 Task: Create Departments Object with fields.
Action: Mouse moved to (633, 39)
Screenshot: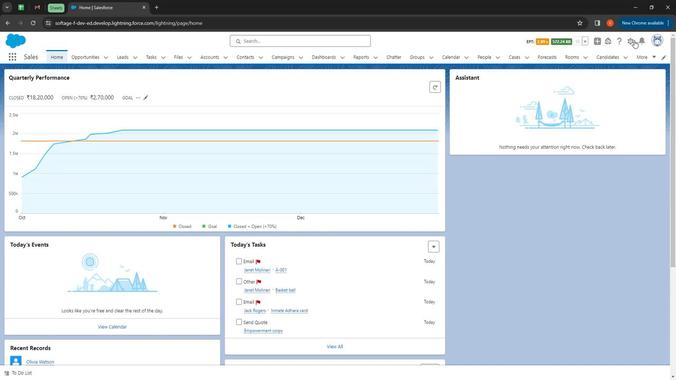 
Action: Mouse pressed left at (633, 39)
Screenshot: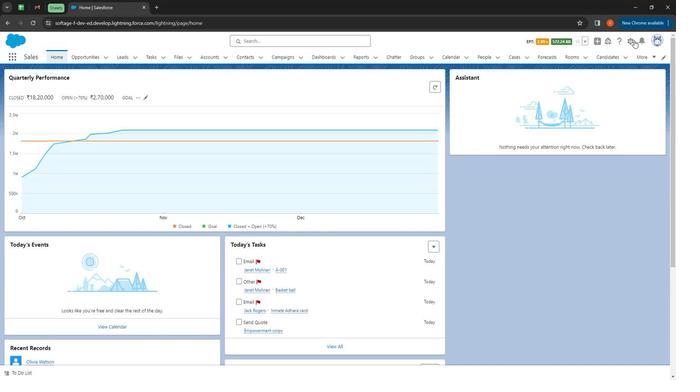 
Action: Mouse moved to (617, 68)
Screenshot: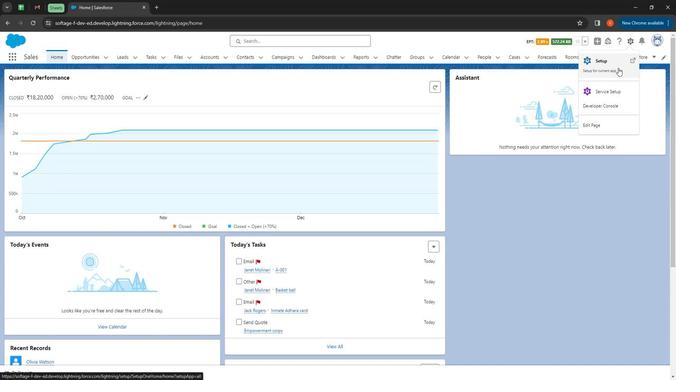 
Action: Mouse pressed left at (617, 68)
Screenshot: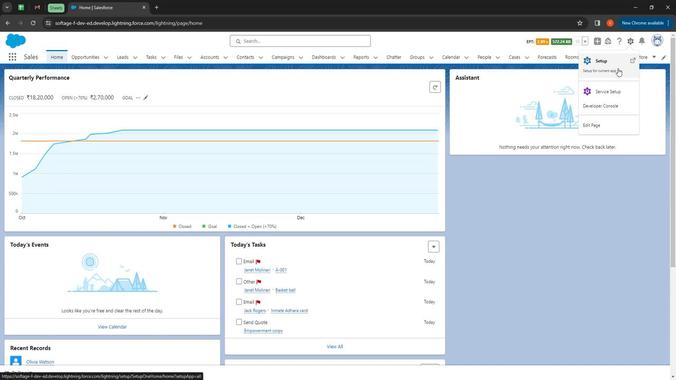 
Action: Mouse moved to (98, 59)
Screenshot: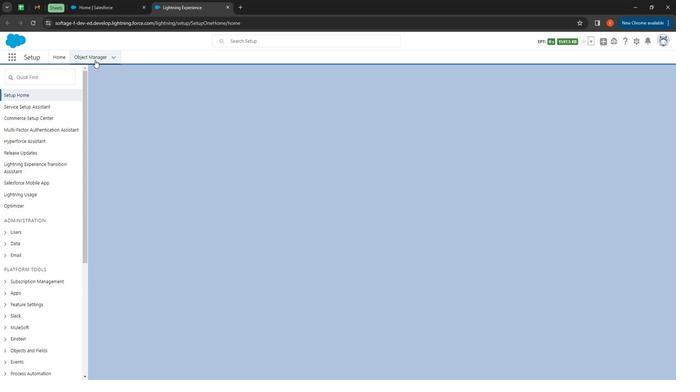 
Action: Mouse pressed left at (98, 59)
Screenshot: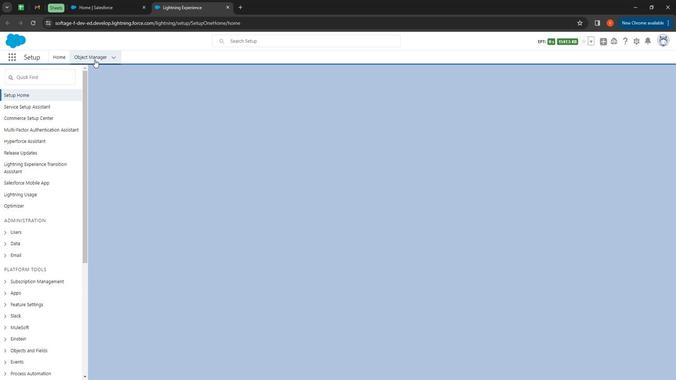 
Action: Mouse moved to (89, 59)
Screenshot: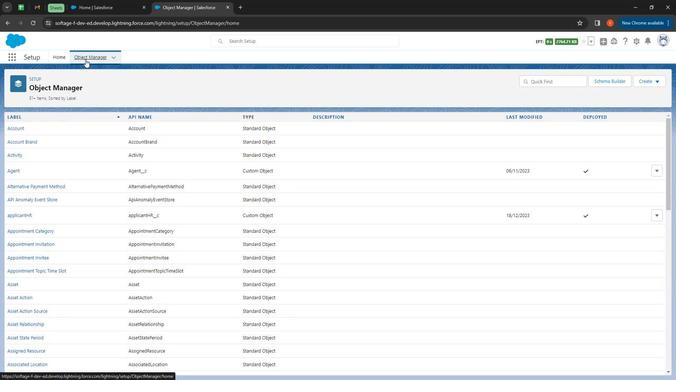 
Action: Mouse pressed left at (89, 59)
Screenshot: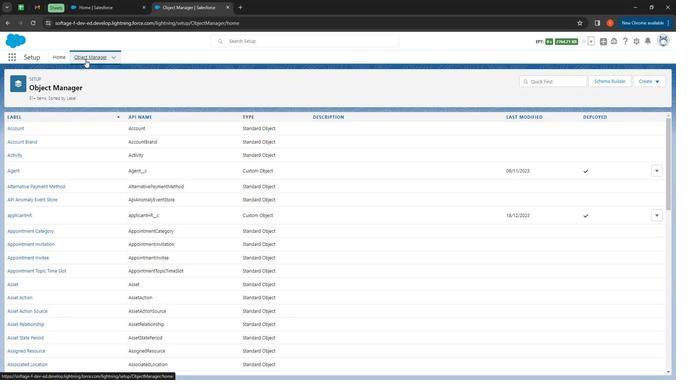 
Action: Mouse moved to (637, 80)
Screenshot: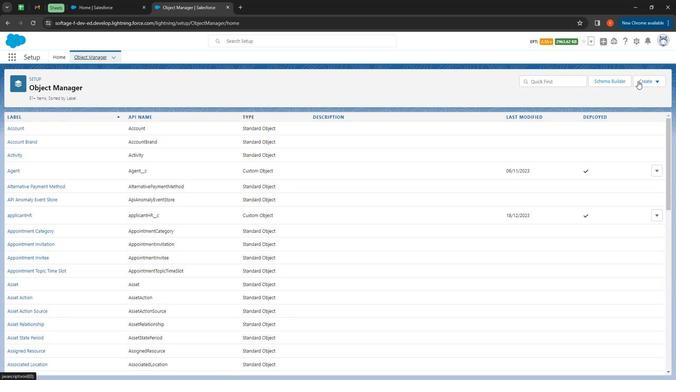 
Action: Mouse pressed left at (637, 80)
Screenshot: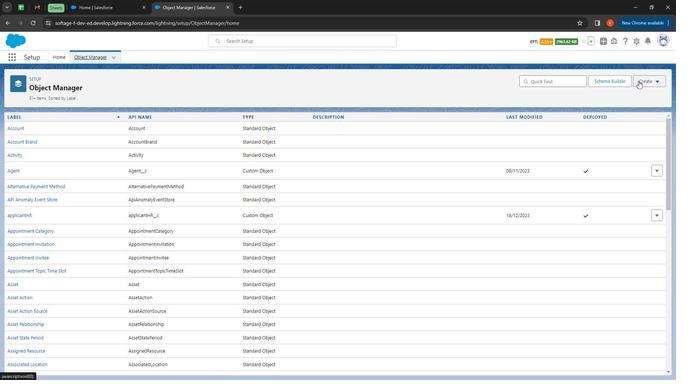 
Action: Mouse moved to (618, 105)
Screenshot: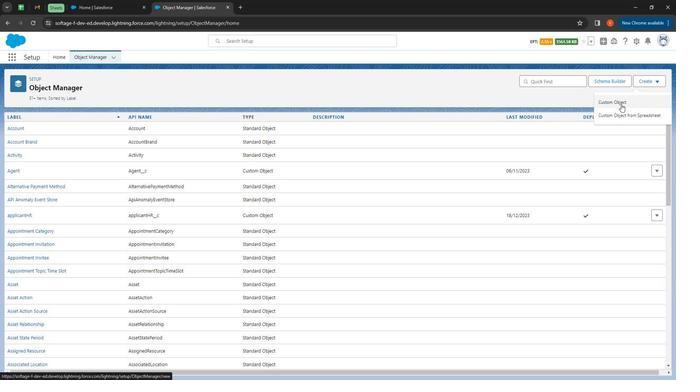 
Action: Mouse pressed left at (618, 105)
Screenshot: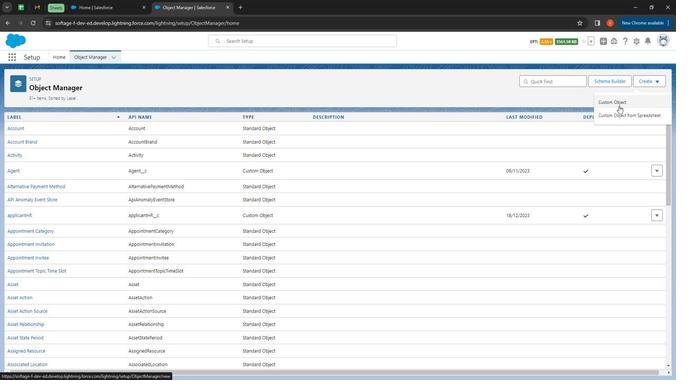 
Action: Mouse moved to (168, 178)
Screenshot: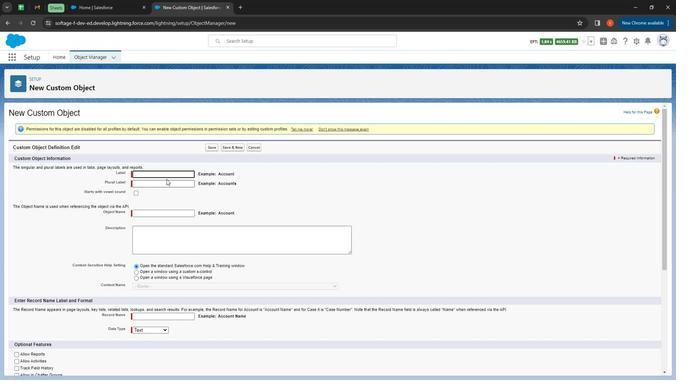 
Action: Mouse pressed left at (168, 178)
Screenshot: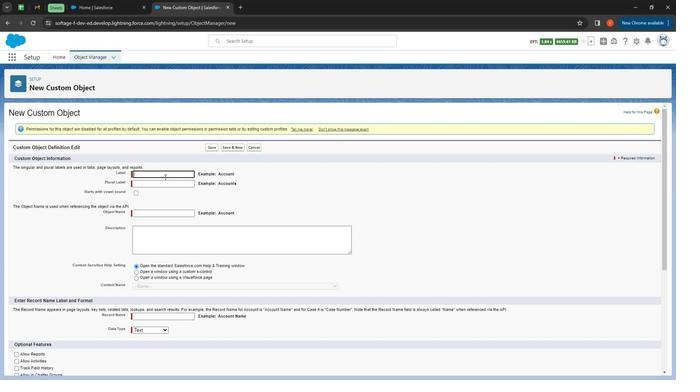 
Action: Key pressed <Key.shift>
Screenshot: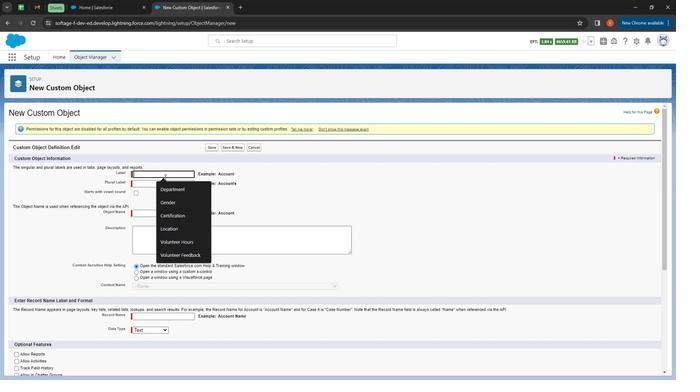 
Action: Mouse moved to (141, 159)
Screenshot: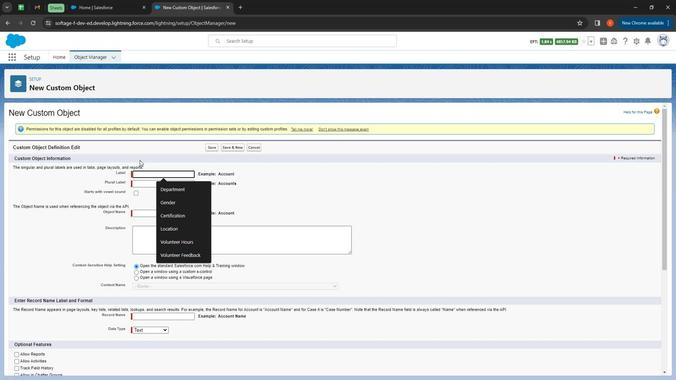 
Action: Key pressed Department
Screenshot: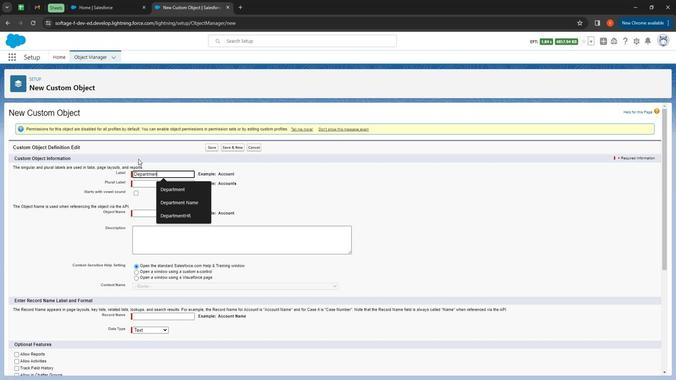 
Action: Mouse moved to (143, 185)
Screenshot: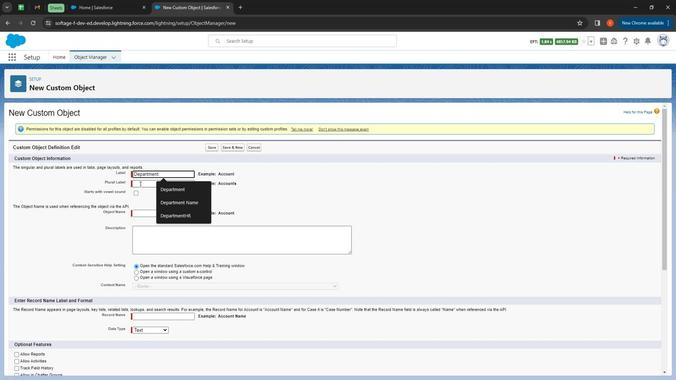 
Action: Mouse pressed left at (143, 185)
Screenshot: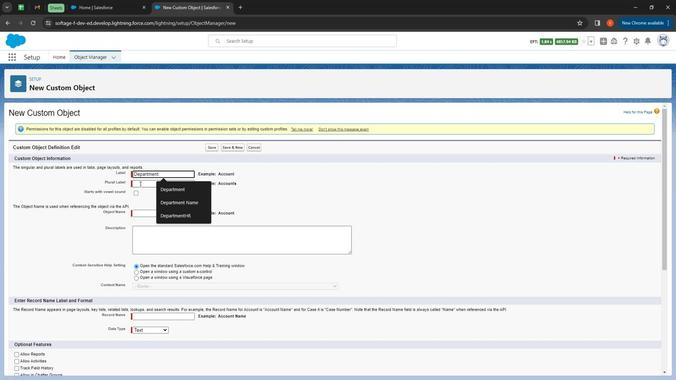 
Action: Key pressed <Key.shift>
Screenshot: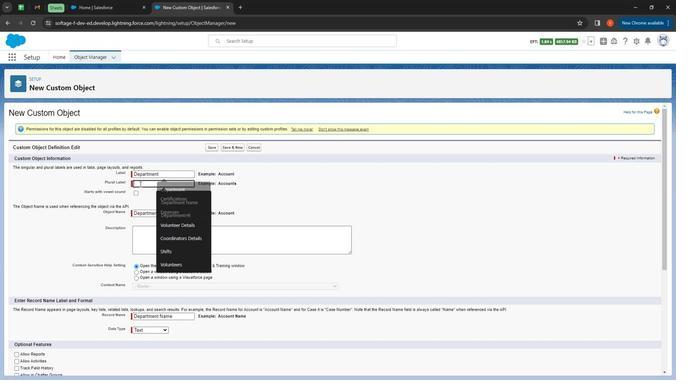 
Action: Mouse moved to (139, 183)
Screenshot: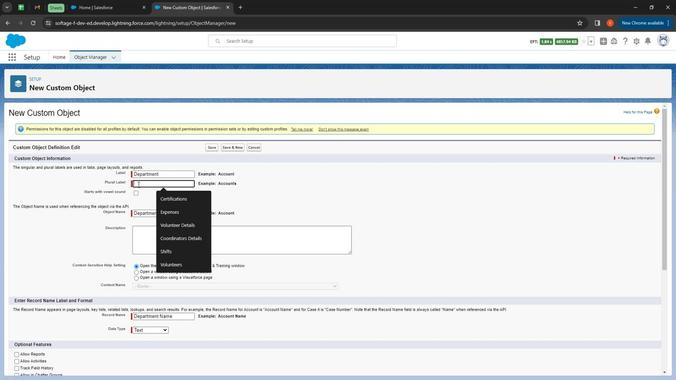 
Action: Key pressed D 385, 499)
Screenshot: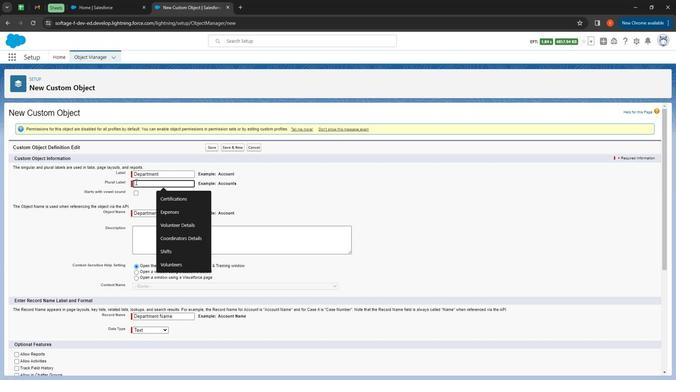 
Action: Mouse moved to (138, 182)
Screenshot: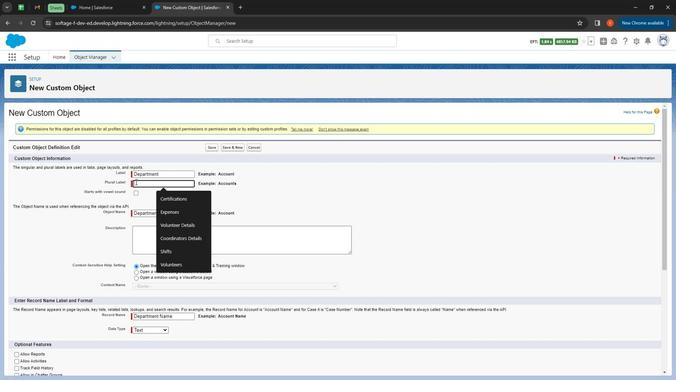 
Action: Key pressed epartments
Screenshot: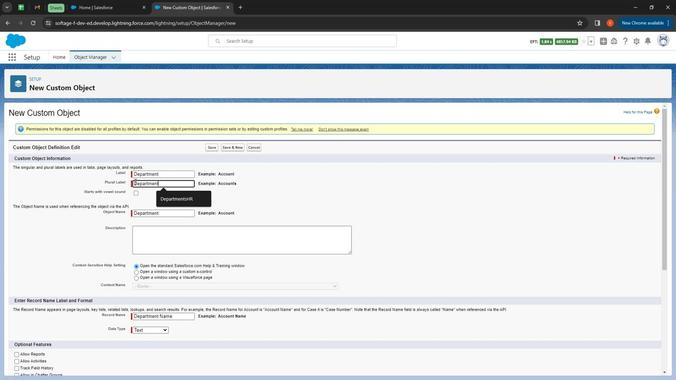 
Action: Mouse moved to (151, 200)
Screenshot: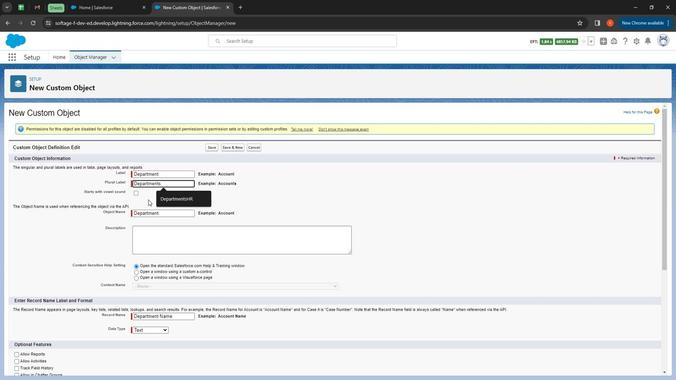 
Action: Mouse scrolled (151, 200) with delta (0, 0)
Screenshot: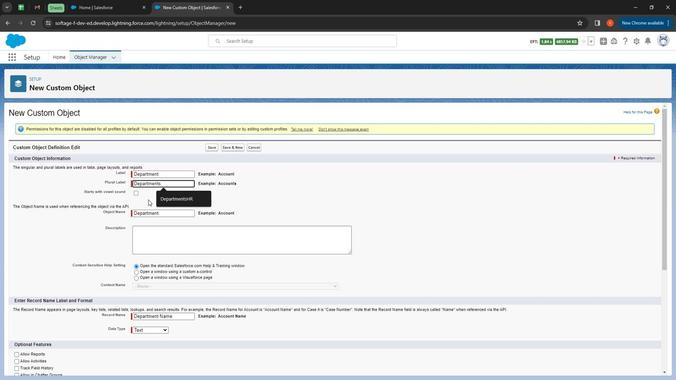 
Action: Mouse moved to (152, 201)
Screenshot: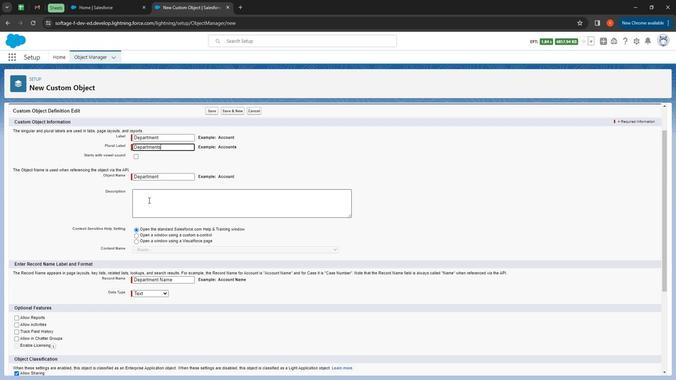 
Action: Mouse pressed left at (152, 201)
Screenshot: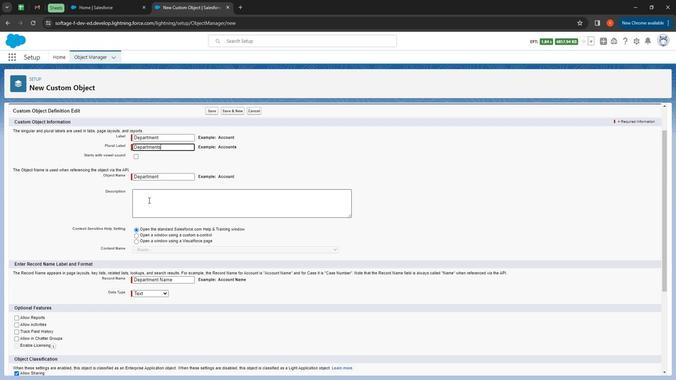 
Action: Key pressed <Key.shift>
Screenshot: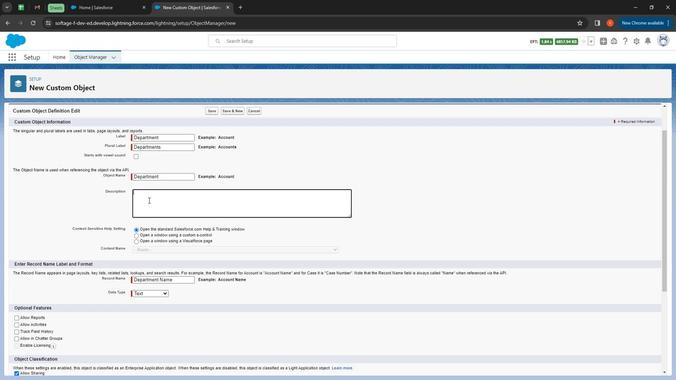 
Action: Mouse moved to (142, 196)
Screenshot: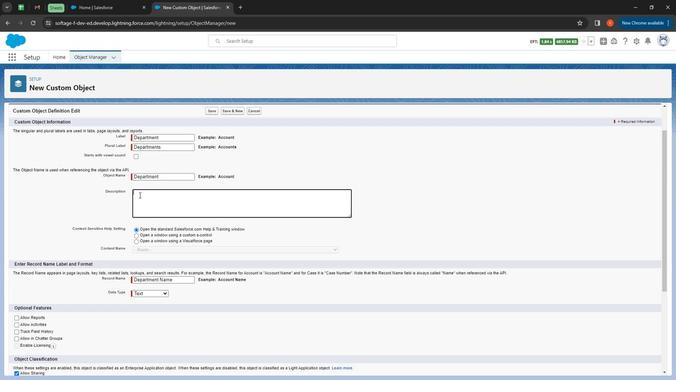 
Action: Key pressed Department<Key.space>is<Key.space>custom<Key.space>object<Key.space>used<Key.space>in<Key.space>salesforce<Key.space>custom<Key.space>application<Key.space><Key.shift>Expense<Key.space><Key.shift>Tracker
Screenshot: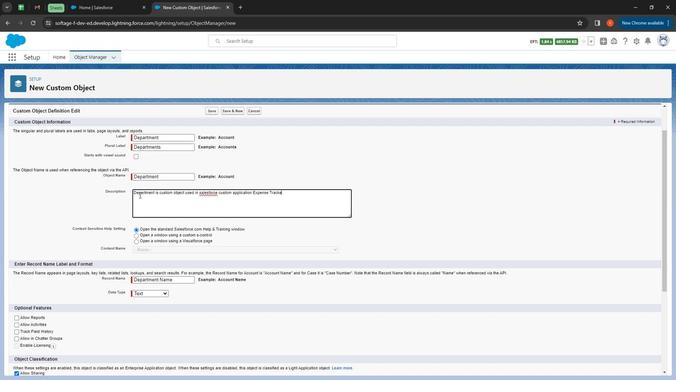 
Action: Mouse moved to (212, 194)
Screenshot: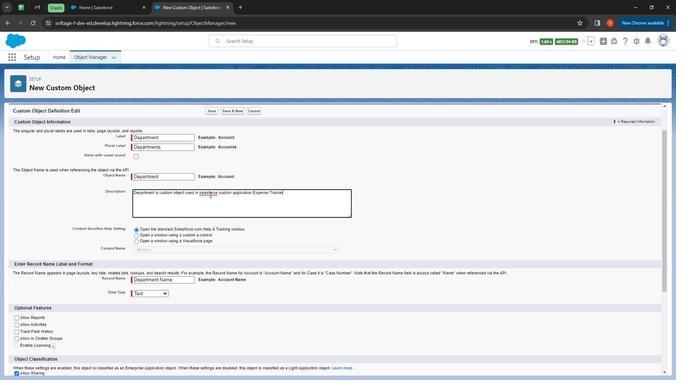 
Action: Mouse pressed right at (212, 194)
Screenshot: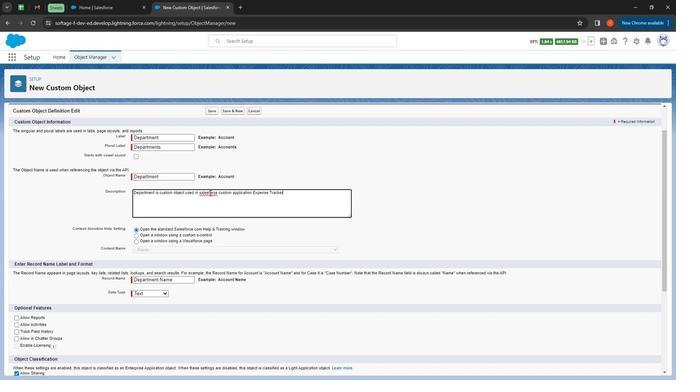 
Action: Mouse moved to (236, 197)
Screenshot: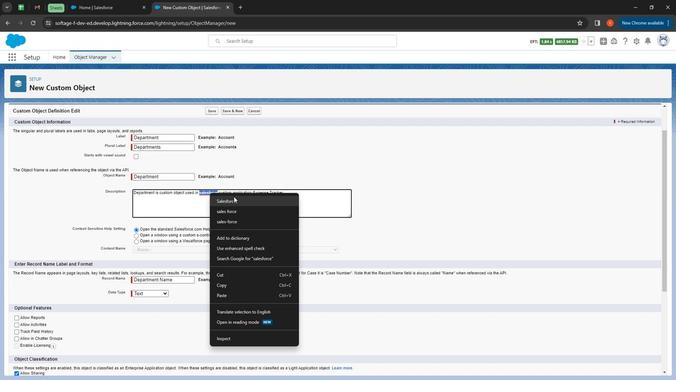 
Action: Mouse pressed left at (236, 197)
Screenshot: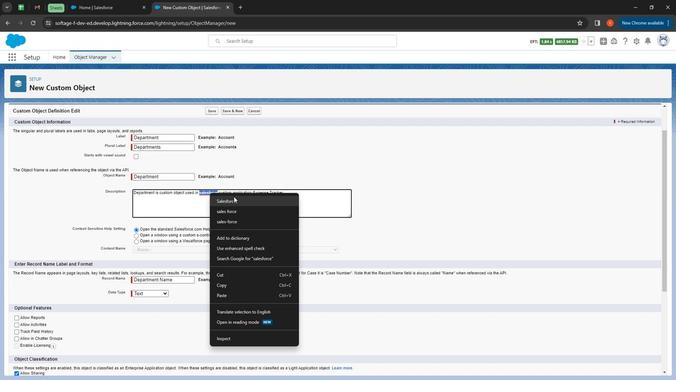 
Action: Mouse moved to (151, 258)
Screenshot: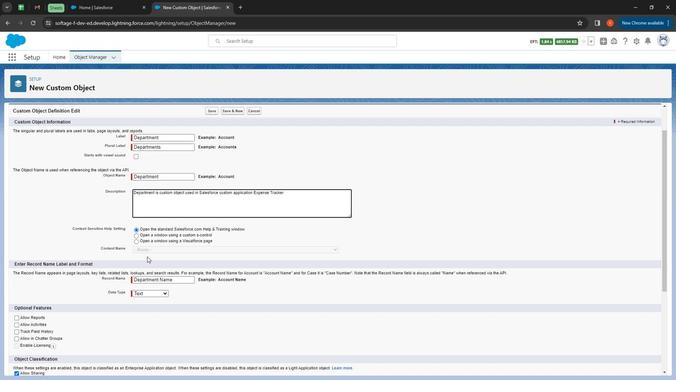 
Action: Mouse scrolled (151, 258) with delta (0, 0)
Screenshot: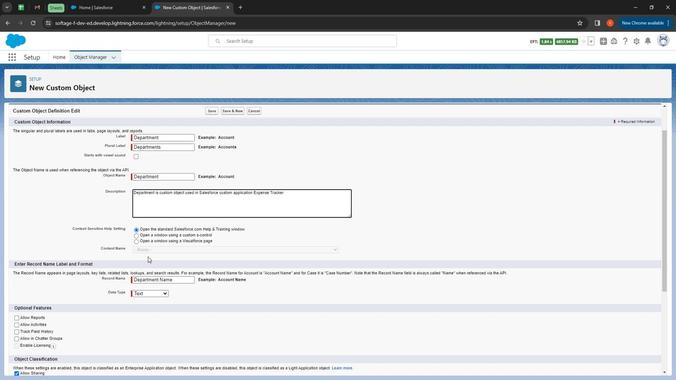 
Action: Mouse scrolled (151, 258) with delta (0, 0)
Screenshot: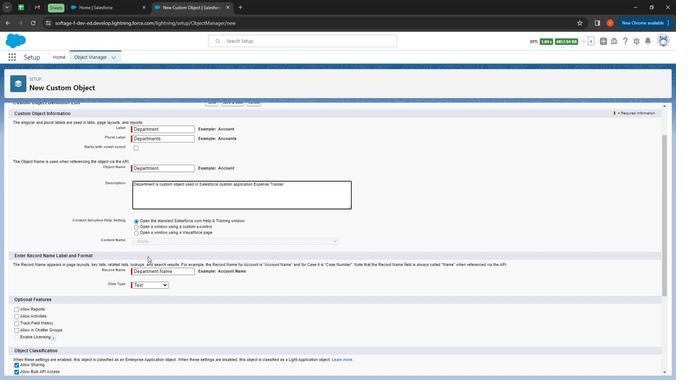 
Action: Mouse scrolled (151, 258) with delta (0, 0)
Screenshot: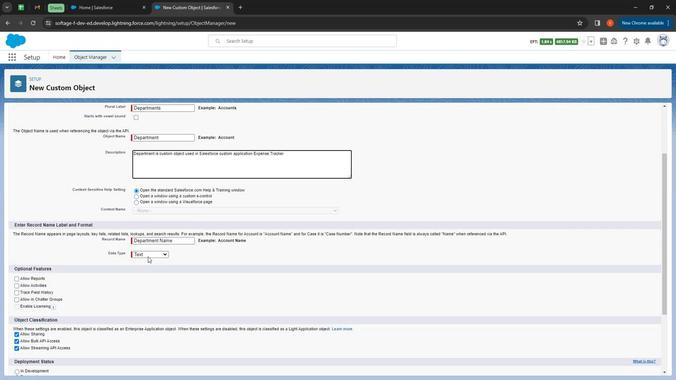
Action: Mouse moved to (34, 209)
Screenshot: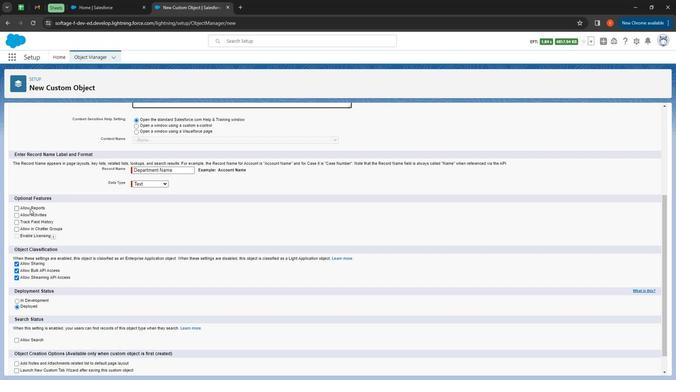 
Action: Mouse pressed left at (34, 209)
Screenshot: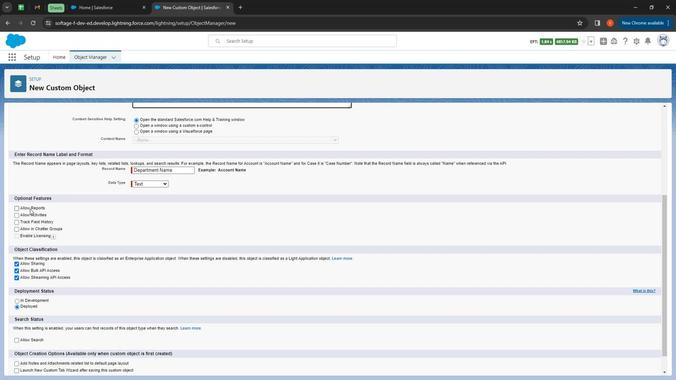 
Action: Mouse moved to (39, 216)
Screenshot: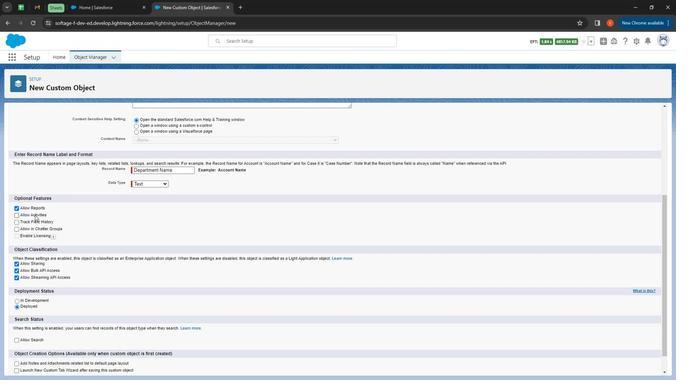 
Action: Mouse pressed left at (39, 216)
Screenshot: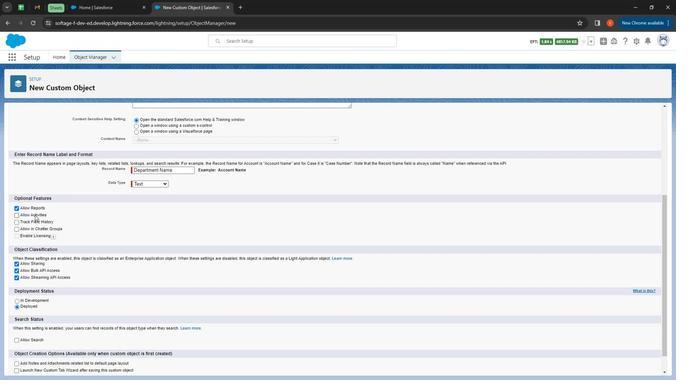 
Action: Mouse moved to (42, 223)
Screenshot: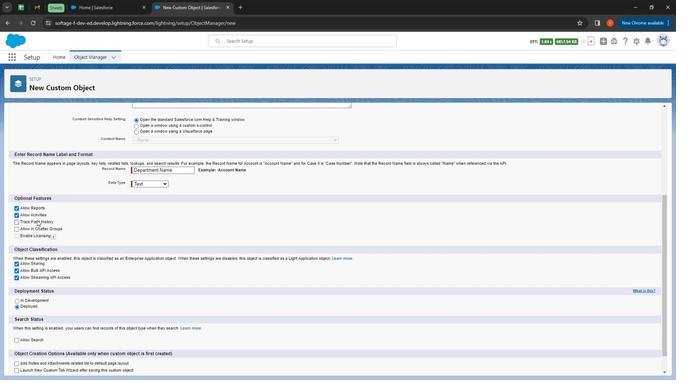 
Action: Mouse pressed left at (42, 223)
Screenshot: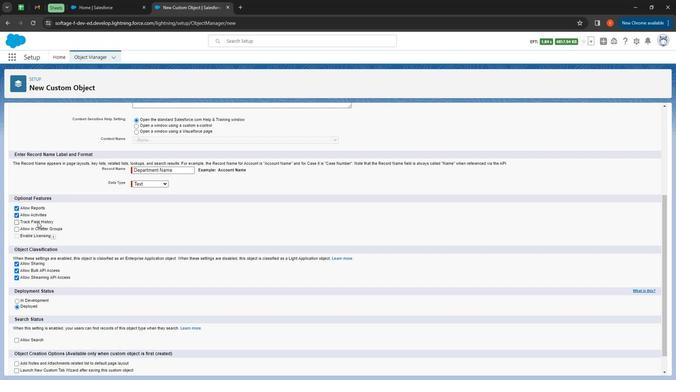 
Action: Mouse moved to (42, 229)
Screenshot: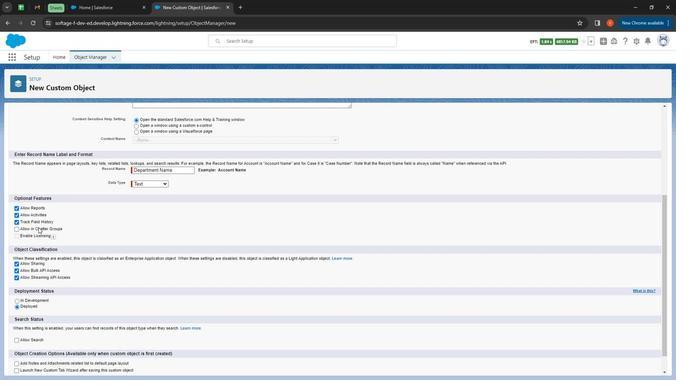 
Action: Mouse pressed left at (42, 229)
Screenshot: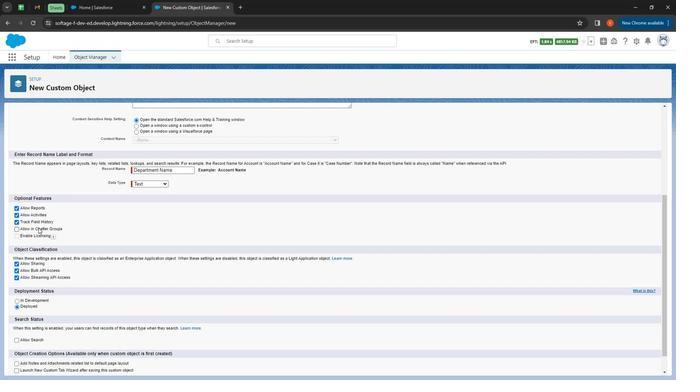 
Action: Mouse moved to (70, 239)
Screenshot: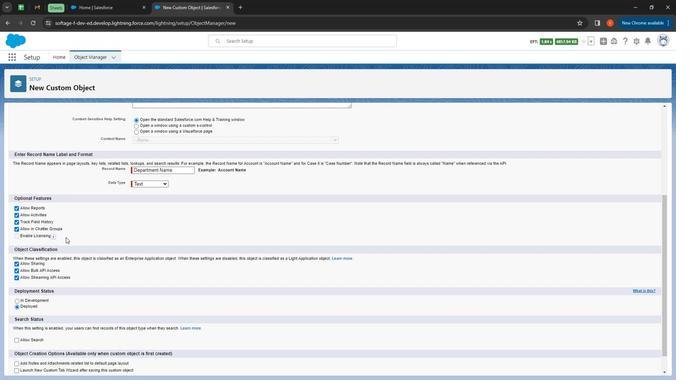 
Action: Mouse scrolled (70, 239) with delta (0, 0)
Screenshot: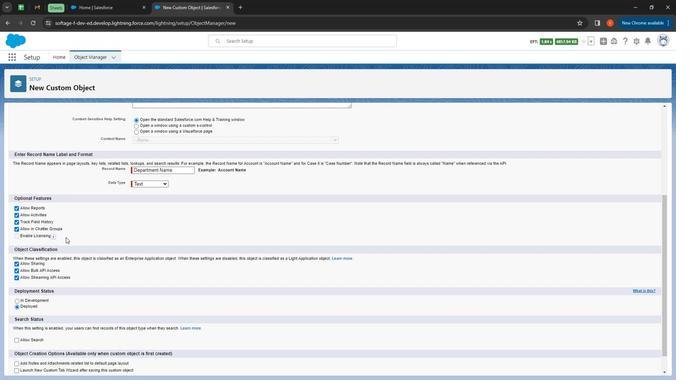 
Action: Mouse moved to (71, 240)
Screenshot: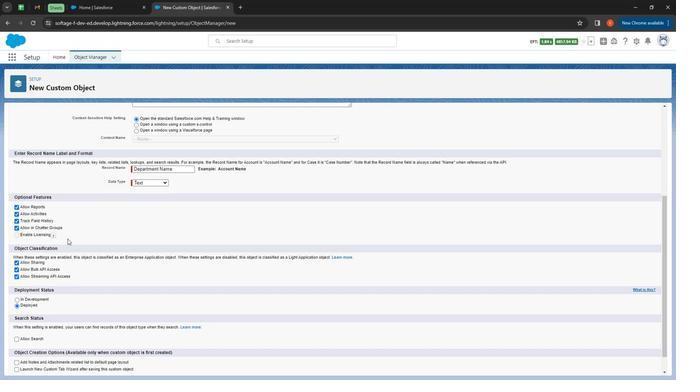 
Action: Mouse scrolled (71, 240) with delta (0, 0)
Screenshot: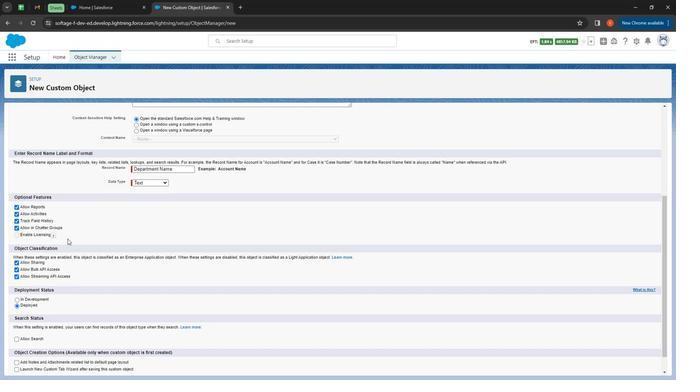 
Action: Mouse moved to (73, 241)
Screenshot: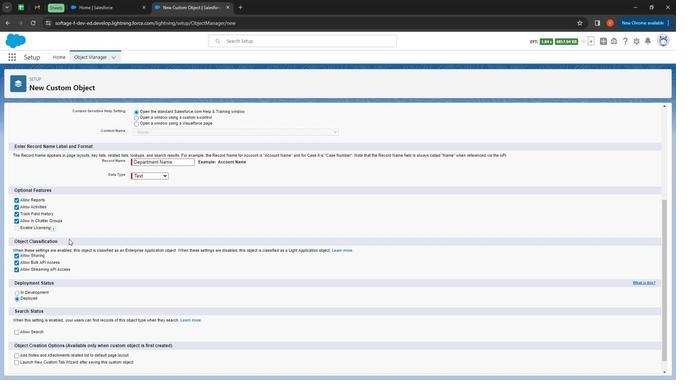 
Action: Mouse scrolled (73, 240) with delta (0, 0)
Screenshot: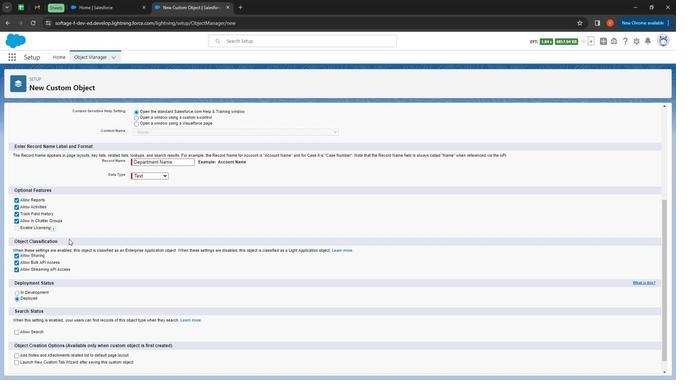 
Action: Mouse moved to (34, 321)
Screenshot: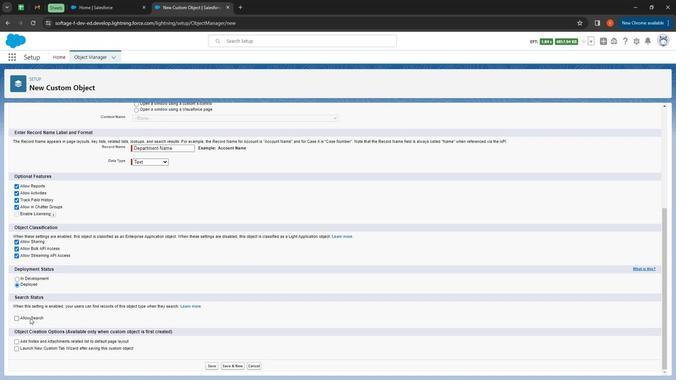 
Action: Mouse pressed left at (34, 321)
Screenshot: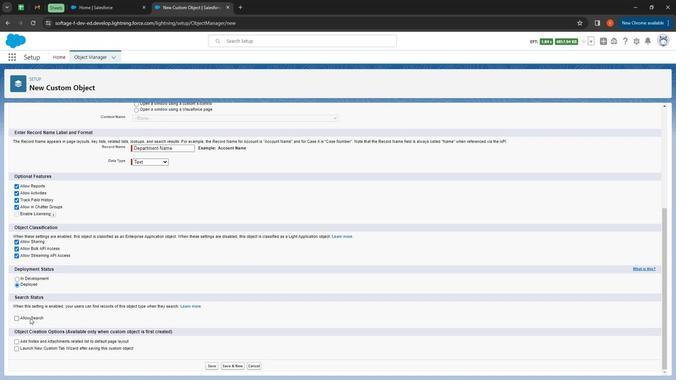 
Action: Mouse moved to (213, 370)
Screenshot: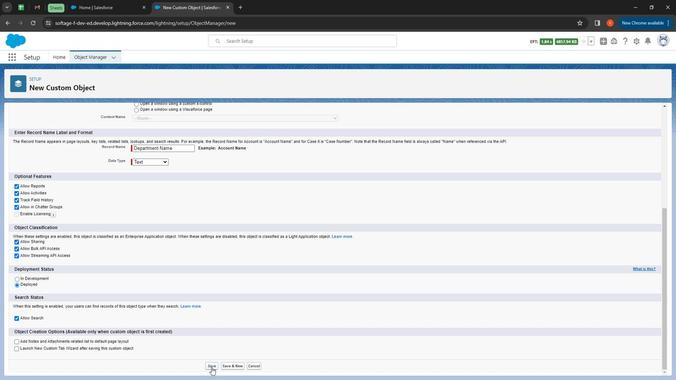 
Action: Mouse pressed left at (213, 370)
Screenshot: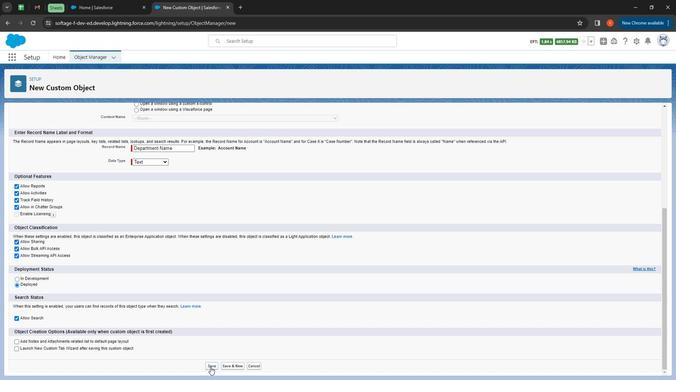 
Action: Mouse moved to (69, 129)
Screenshot: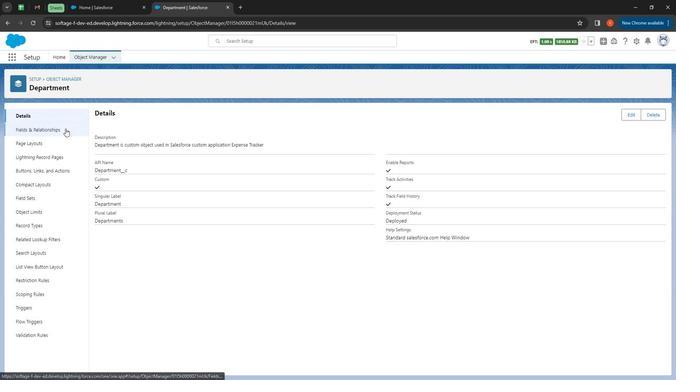 
Action: Mouse pressed left at (69, 129)
Screenshot: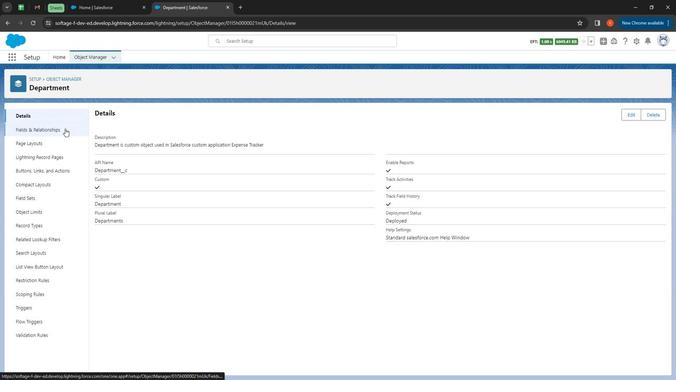 
Action: Mouse moved to (517, 117)
Screenshot: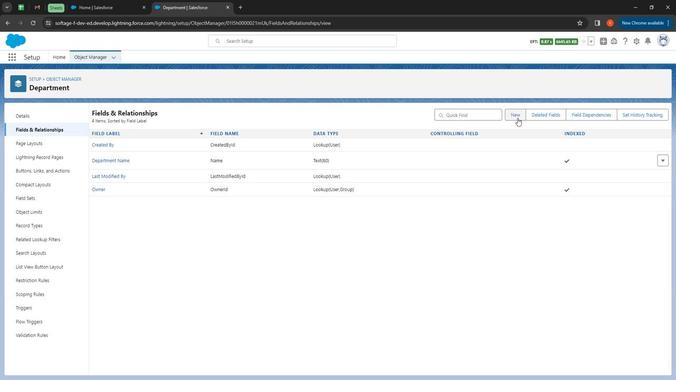 
Action: Mouse pressed left at (517, 117)
Screenshot: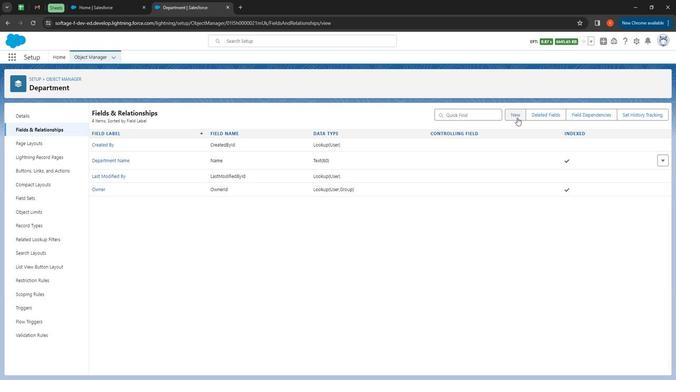 
Action: Mouse moved to (224, 203)
Screenshot: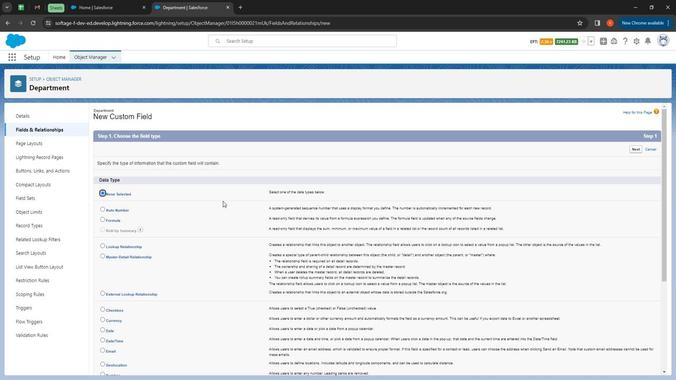 
Action: Mouse scrolled (224, 203) with delta (0, 0)
Screenshot: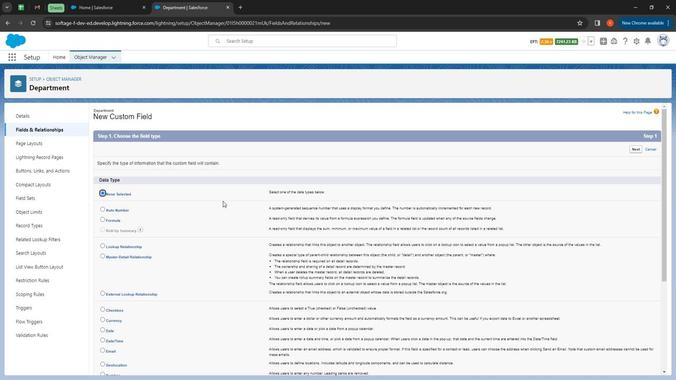 
Action: Mouse moved to (128, 209)
Screenshot: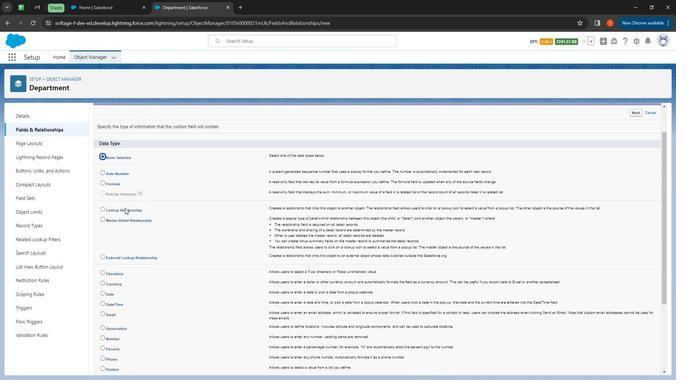 
Action: Mouse pressed left at (128, 209)
Screenshot: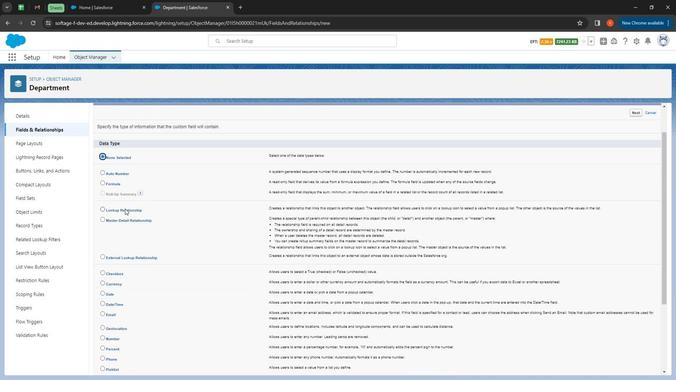 
Action: Mouse moved to (433, 265)
Screenshot: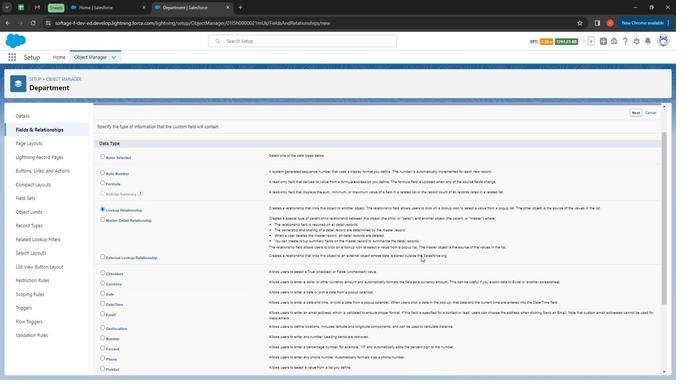 
Action: Mouse scrolled (433, 265) with delta (0, 0)
Screenshot: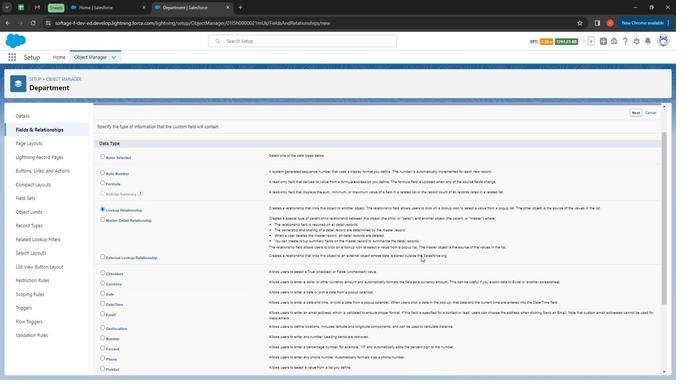 
Action: Mouse moved to (478, 292)
Screenshot: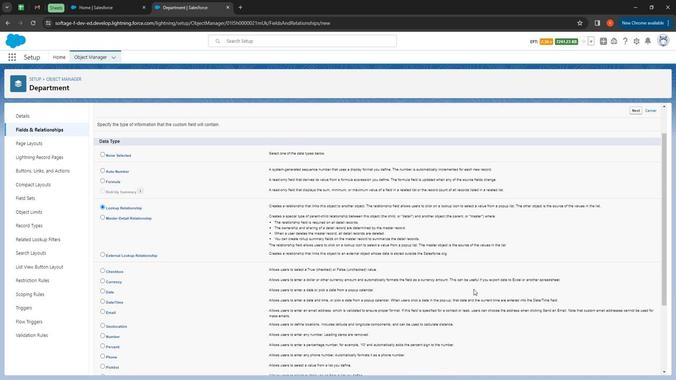 
Action: Mouse scrolled (478, 292) with delta (0, 0)
Screenshot: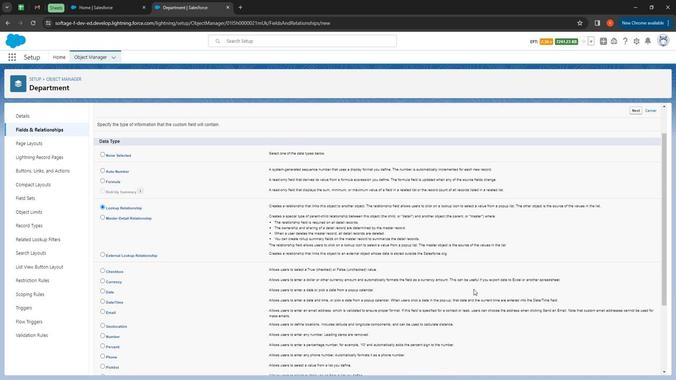 
Action: Mouse moved to (492, 299)
Screenshot: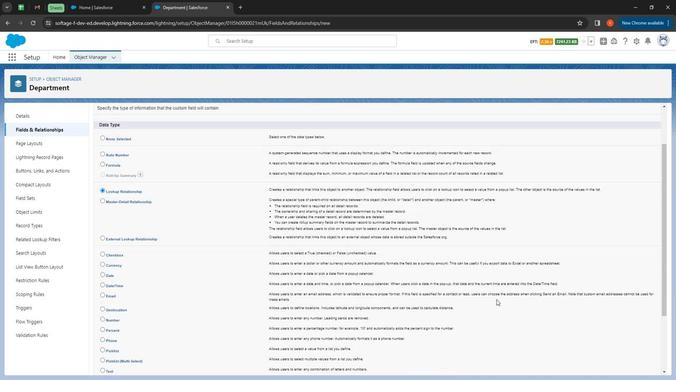
Action: Mouse scrolled (492, 299) with delta (0, 0)
Screenshot: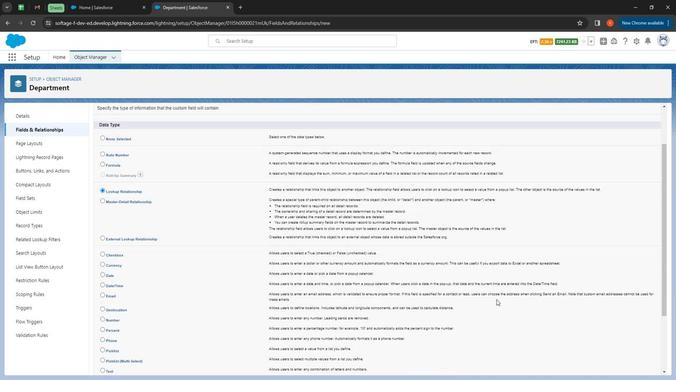 
Action: Mouse moved to (503, 305)
Screenshot: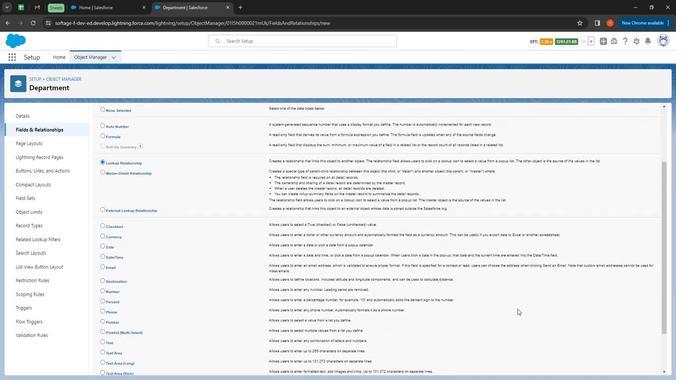 
Action: Mouse scrolled (503, 304) with delta (0, 0)
Screenshot: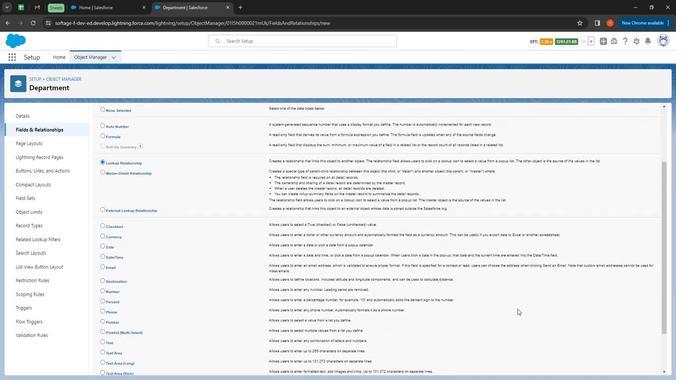 
Action: Mouse moved to (519, 312)
Screenshot: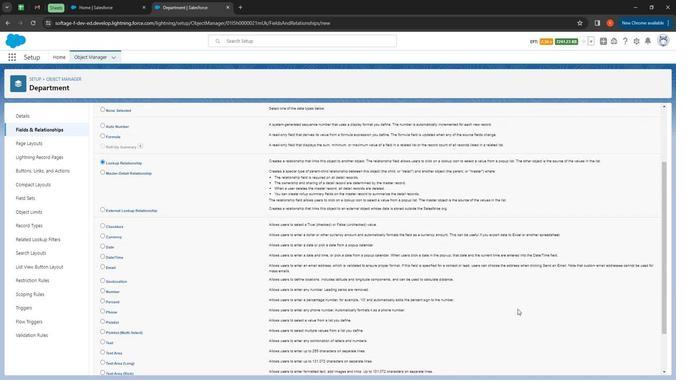 
Action: Mouse scrolled (519, 312) with delta (0, 0)
Screenshot: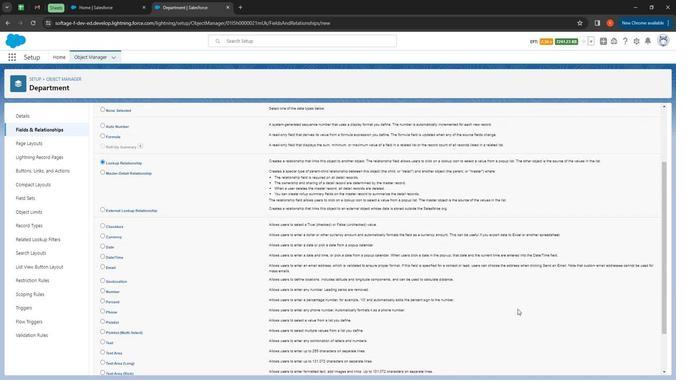 
Action: Mouse moved to (545, 324)
Screenshot: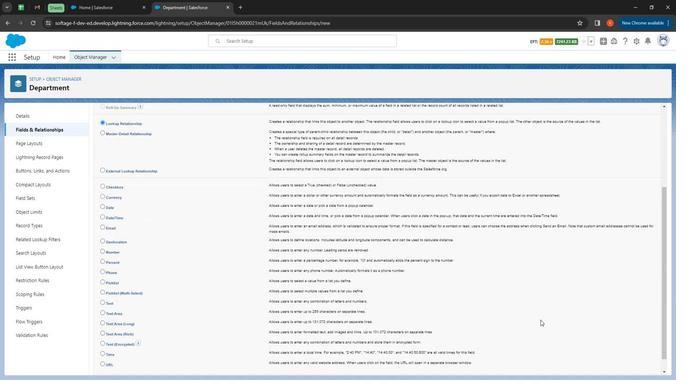 
Action: Mouse scrolled (545, 324) with delta (0, 0)
Screenshot: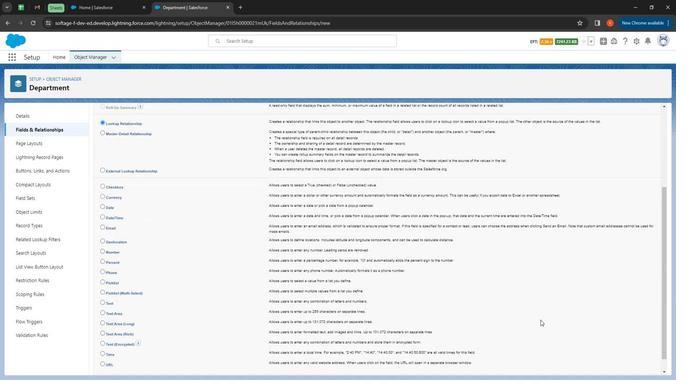 
Action: Mouse moved to (630, 372)
Screenshot: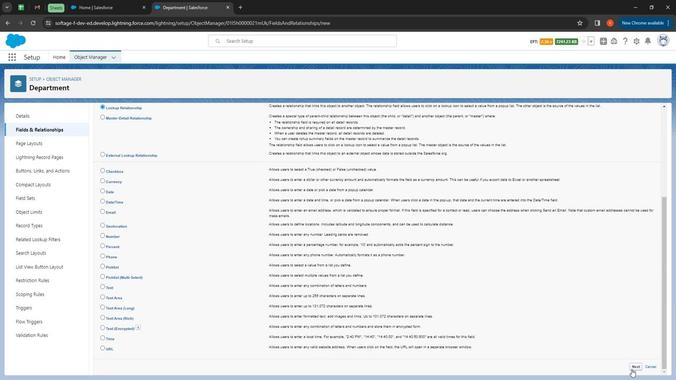 
Action: Mouse pressed left at (630, 372)
Screenshot: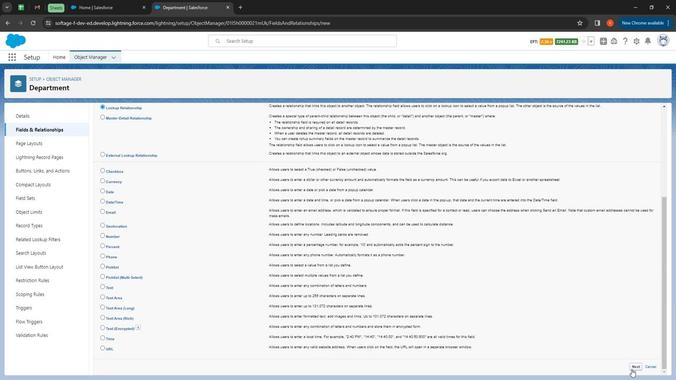 
Action: Mouse moved to (232, 178)
Screenshot: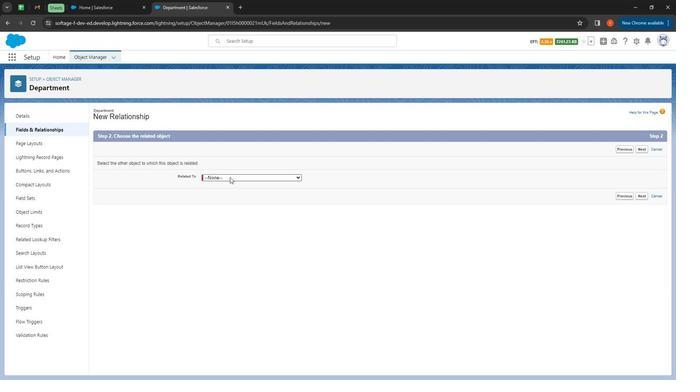 
Action: Mouse pressed left at (232, 178)
Screenshot: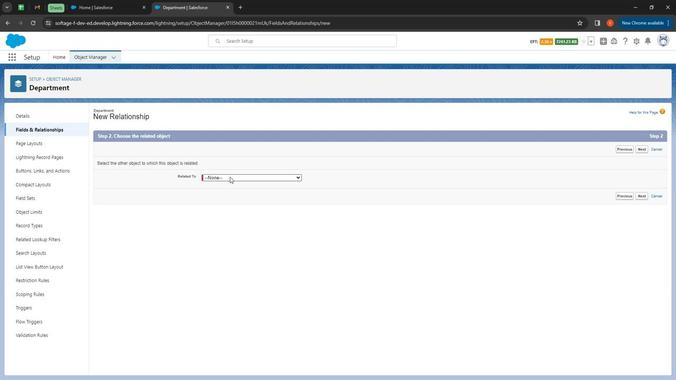 
Action: Mouse moved to (249, 205)
Screenshot: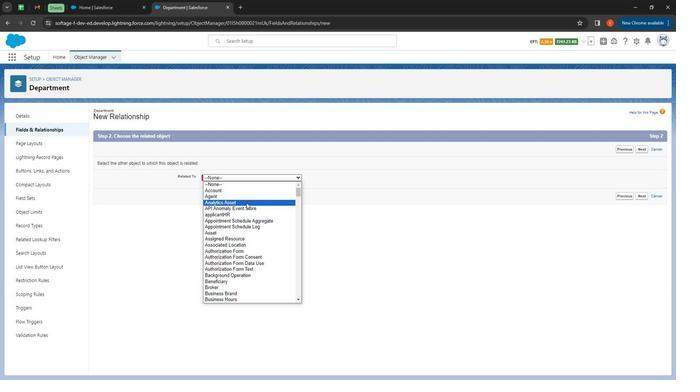
Action: Mouse scrolled (249, 205) with delta (0, 0)
Screenshot: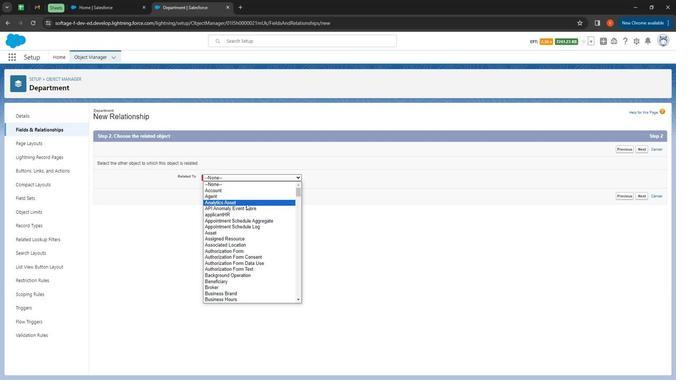 
Action: Mouse moved to (251, 207)
Screenshot: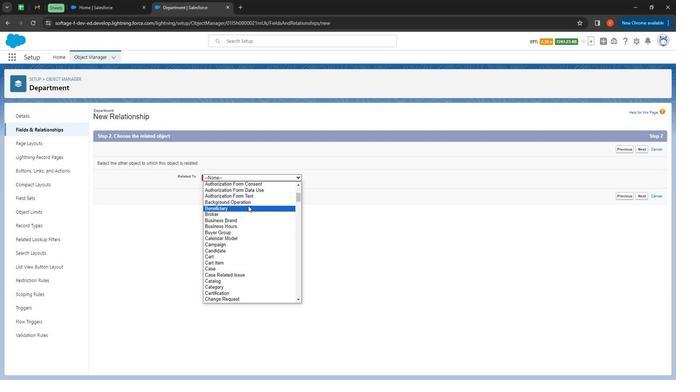 
Action: Mouse scrolled (251, 207) with delta (0, 0)
Screenshot: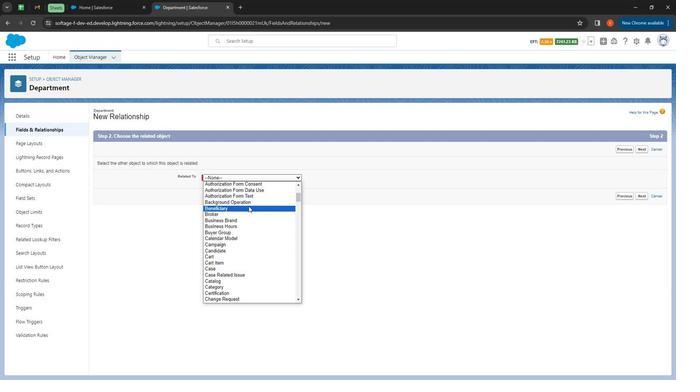 
Action: Mouse moved to (255, 216)
Screenshot: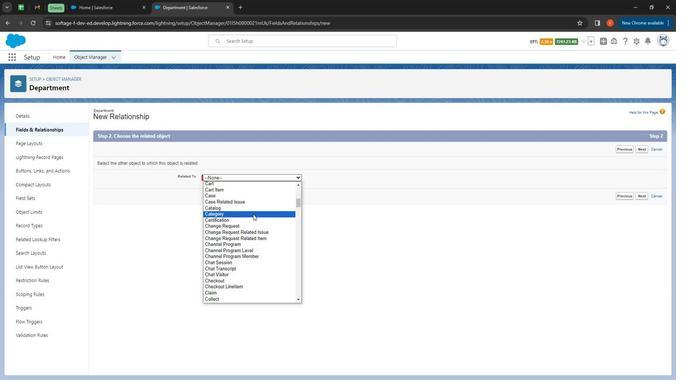 
Action: Mouse scrolled (255, 215) with delta (0, 0)
Screenshot: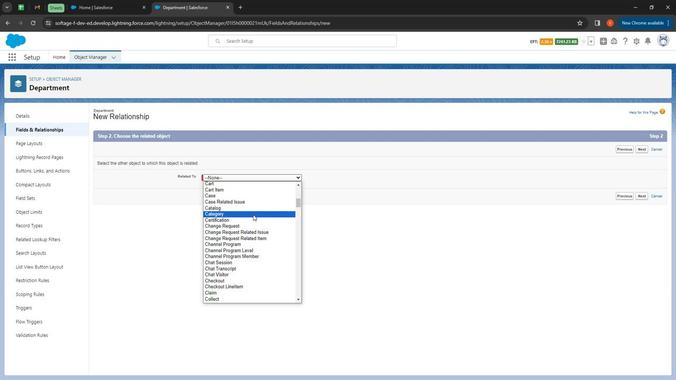 
Action: Mouse scrolled (255, 215) with delta (0, 0)
Screenshot: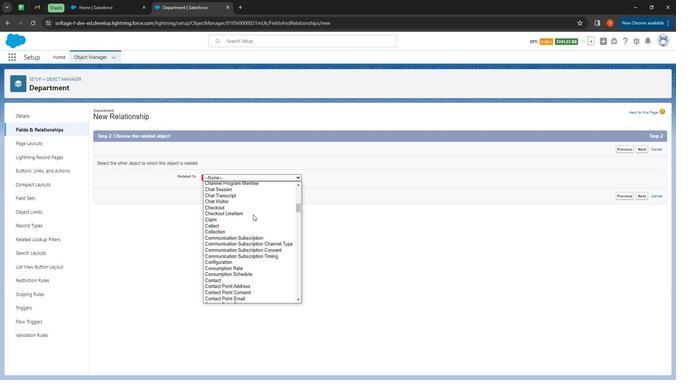 
Action: Mouse moved to (255, 216)
Screenshot: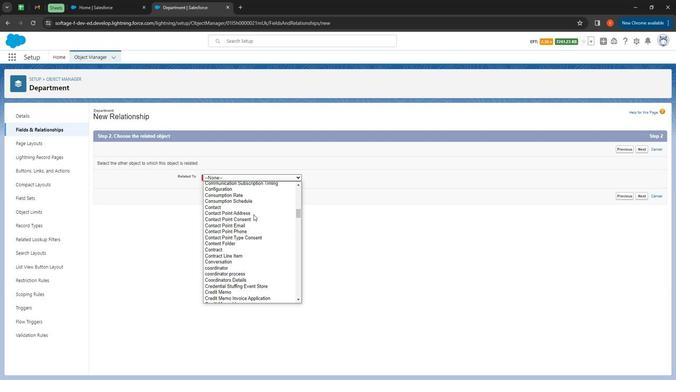
Action: Mouse scrolled (255, 215) with delta (0, 0)
Screenshot: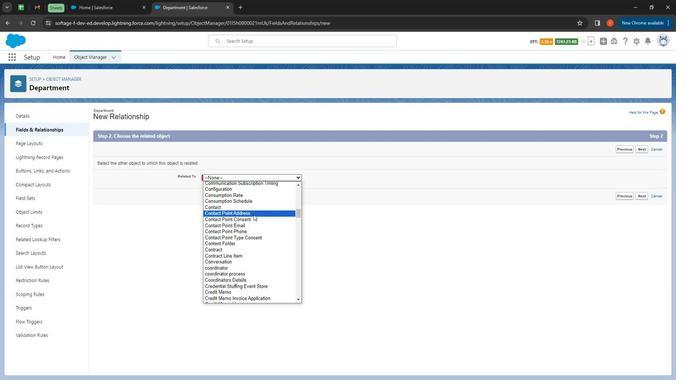 
Action: Mouse scrolled (255, 215) with delta (0, 0)
Screenshot: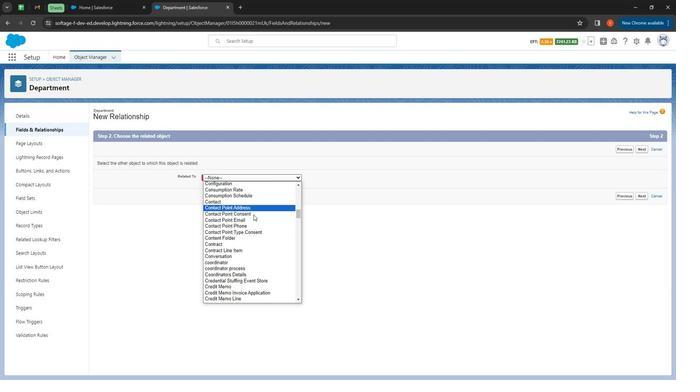 
Action: Mouse scrolled (255, 215) with delta (0, 0)
Screenshot: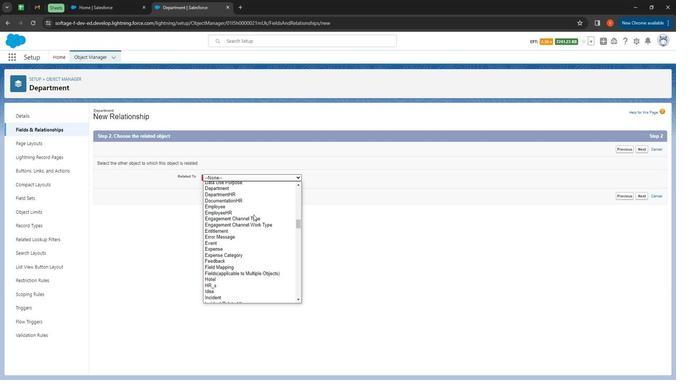
Action: Mouse scrolled (255, 215) with delta (0, 0)
Screenshot: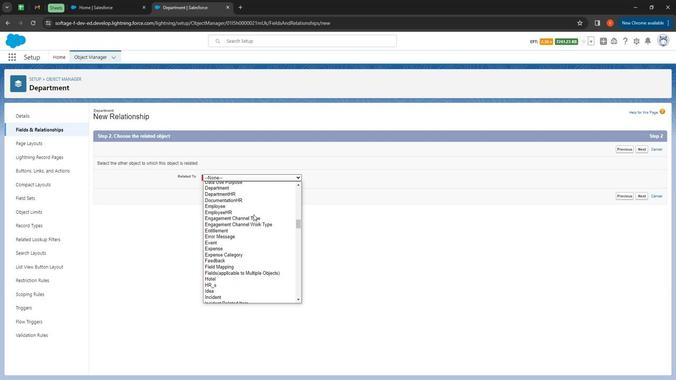 
Action: Mouse scrolled (255, 215) with delta (0, 0)
Screenshot: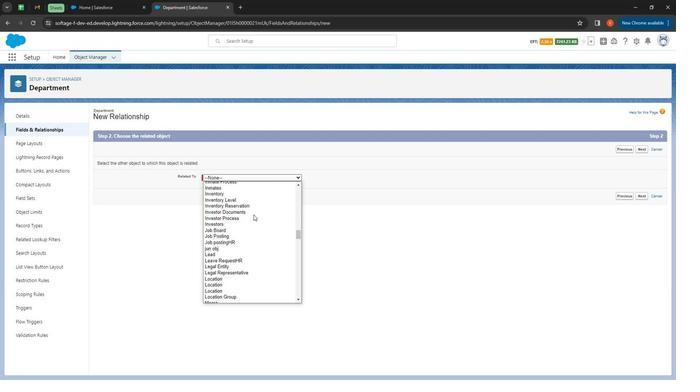 
Action: Mouse moved to (281, 245)
Screenshot: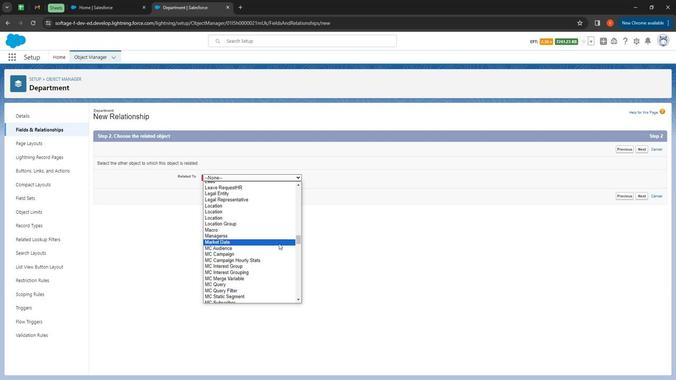 
Action: Mouse scrolled (281, 245) with delta (0, 0)
Screenshot: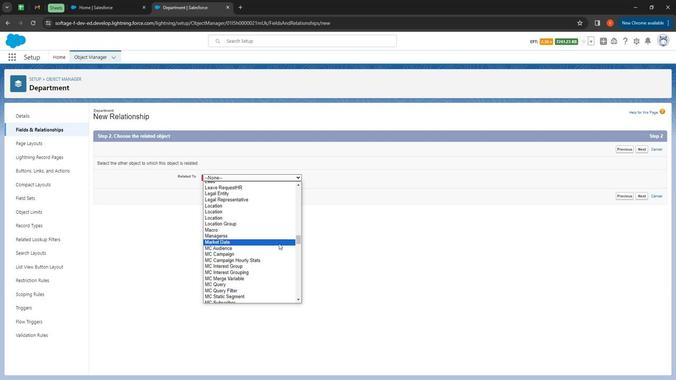 
Action: Mouse moved to (280, 243)
Screenshot: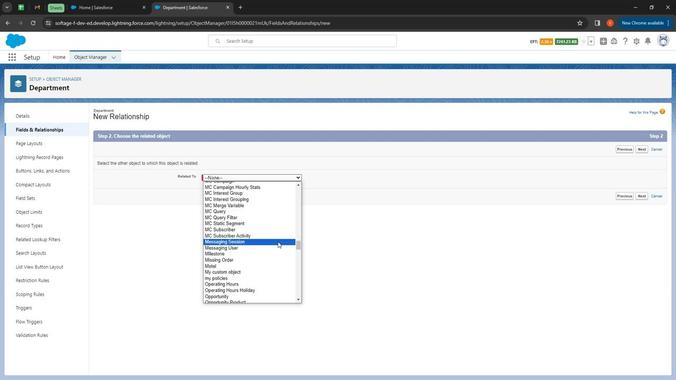 
Action: Mouse scrolled (280, 243) with delta (0, 0)
Screenshot: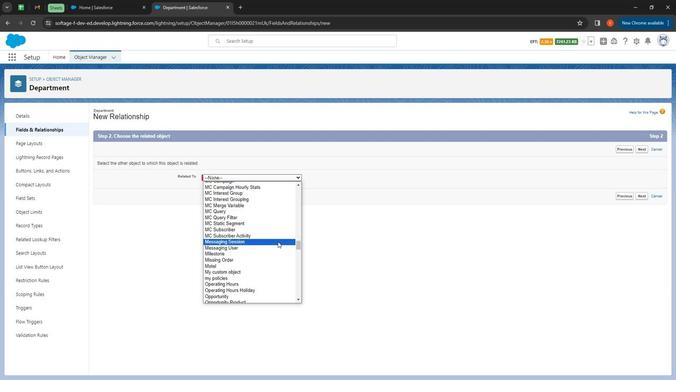 
Action: Mouse moved to (257, 236)
Screenshot: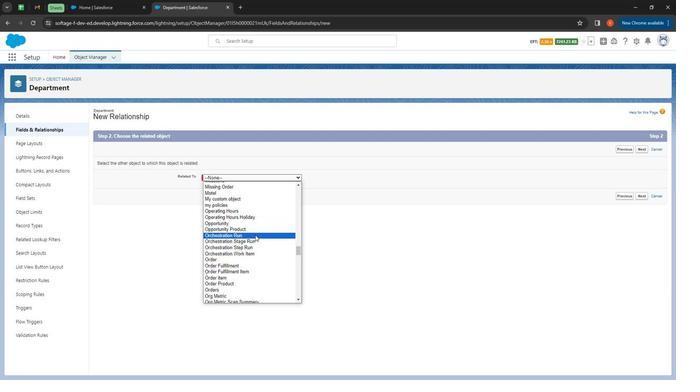 
Action: Mouse scrolled (257, 236) with delta (0, 0)
Screenshot: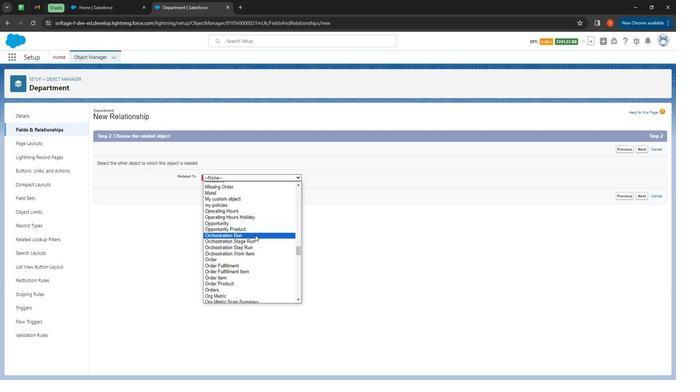 
Action: Mouse scrolled (257, 236) with delta (0, 0)
Screenshot: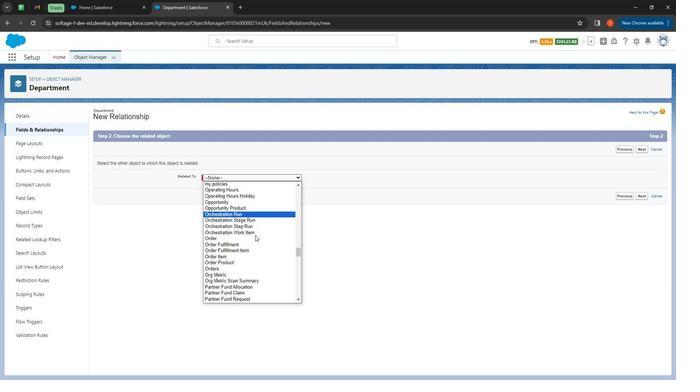 
Action: Mouse moved to (257, 236)
Screenshot: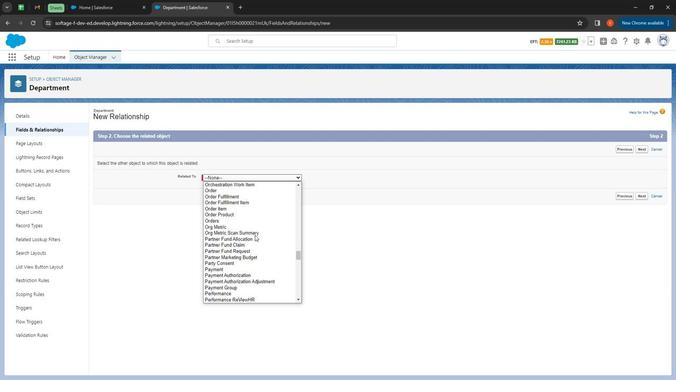 
Action: Mouse scrolled (257, 235) with delta (0, 0)
Screenshot: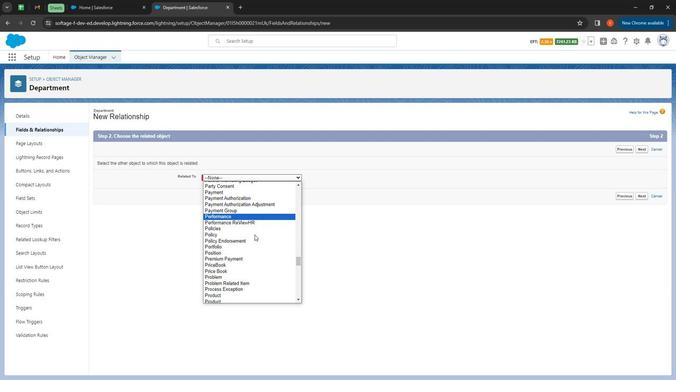 
Action: Mouse moved to (257, 235)
Screenshot: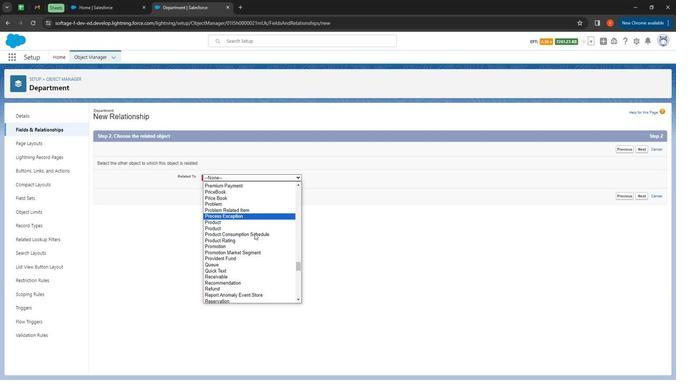 
Action: Mouse scrolled (257, 234) with delta (0, 0)
Screenshot: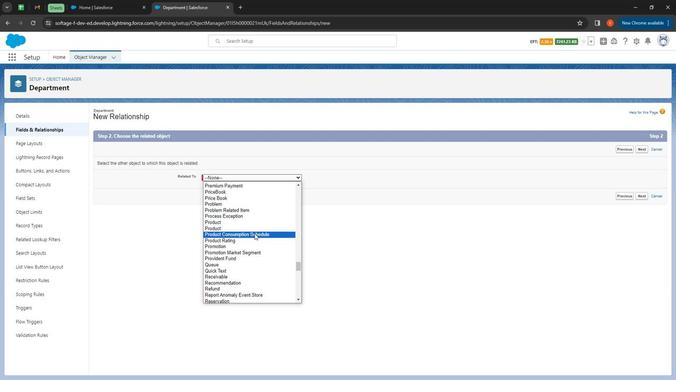 
Action: Mouse scrolled (257, 234) with delta (0, 0)
Screenshot: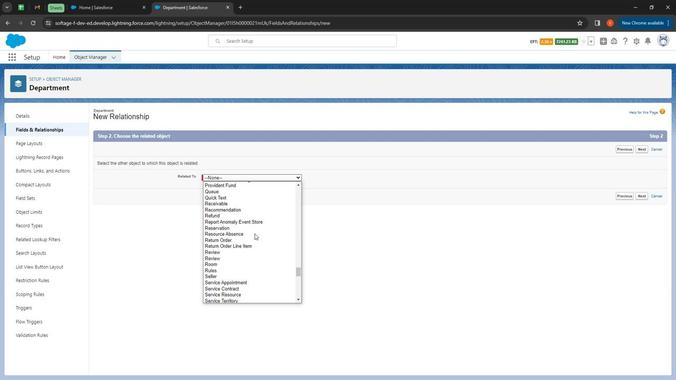 
Action: Mouse moved to (257, 234)
Screenshot: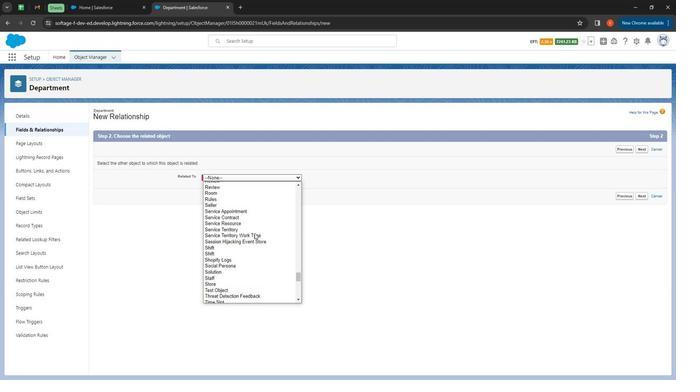 
Action: Mouse scrolled (257, 234) with delta (0, 0)
Screenshot: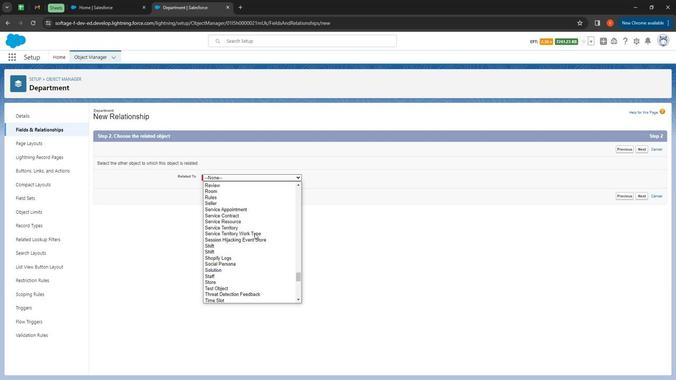 
Action: Mouse moved to (243, 259)
Screenshot: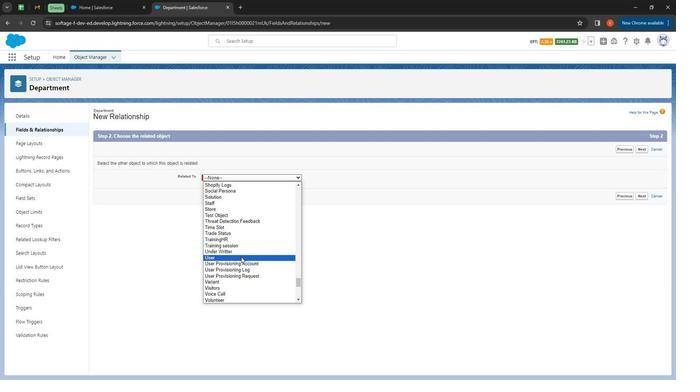 
Action: Mouse pressed left at (243, 259)
Screenshot: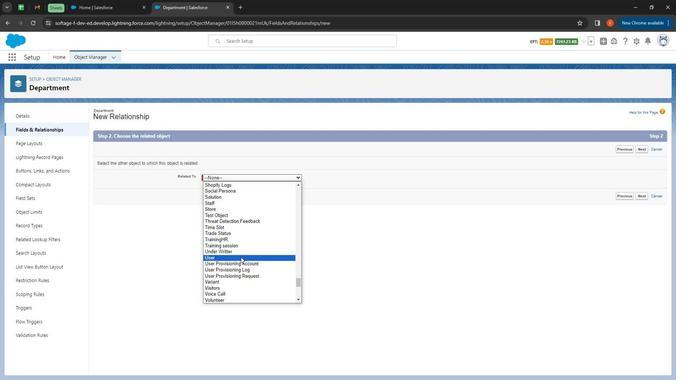 
Action: Mouse moved to (644, 196)
Screenshot: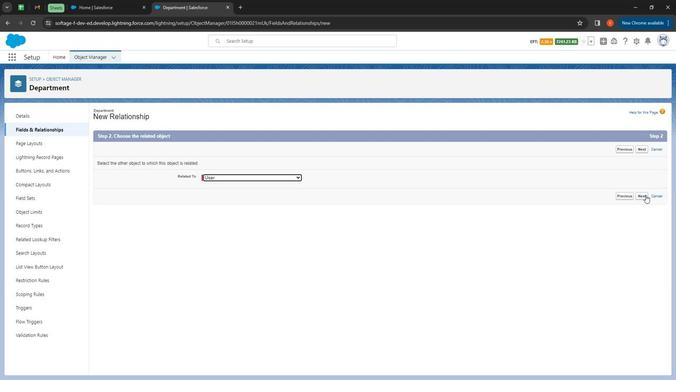 
Action: Mouse pressed left at (644, 196)
Screenshot: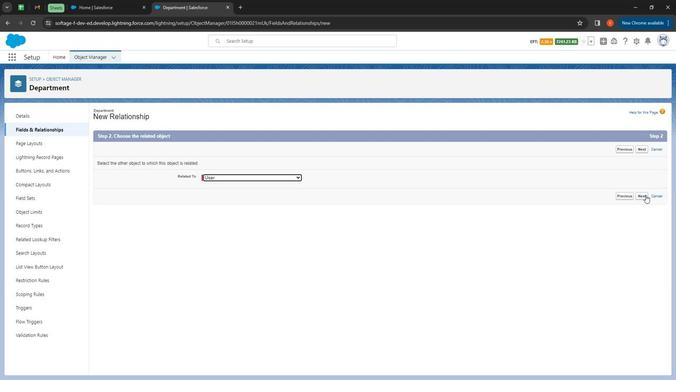 
Action: Mouse moved to (221, 166)
Screenshot: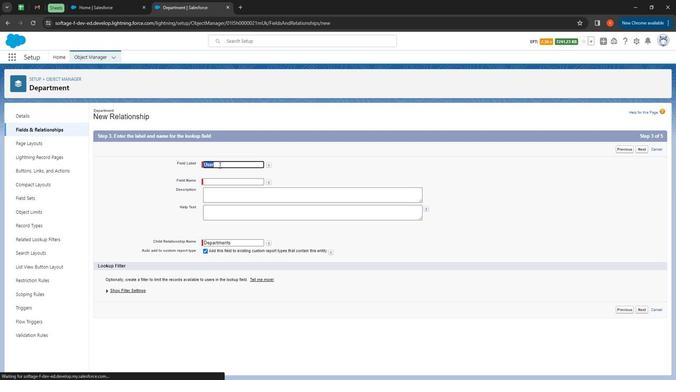
Action: Mouse pressed left at (221, 166)
Screenshot: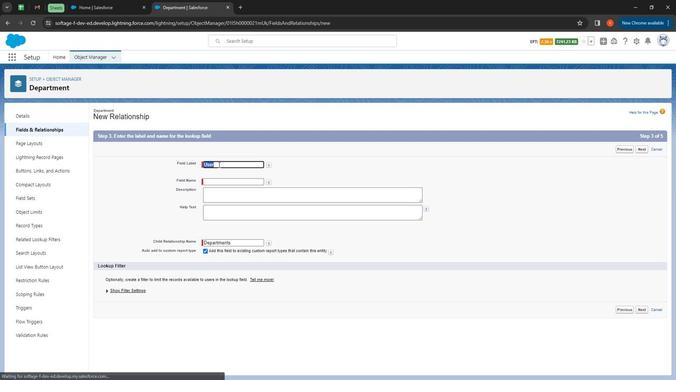 
Action: Mouse pressed left at (221, 166)
Screenshot: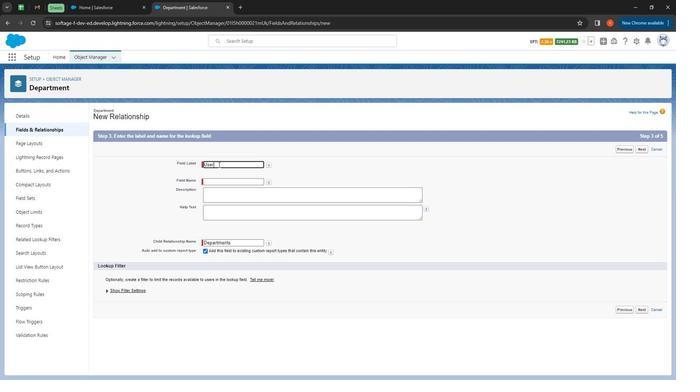 
Action: Key pressed <Key.shift>
Screenshot: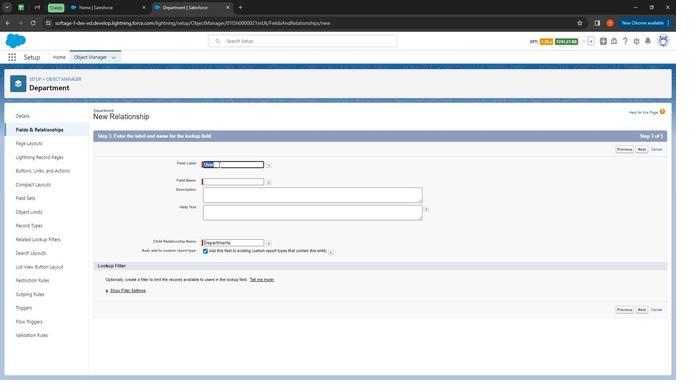 
Action: Mouse moved to (221, 166)
Screenshot: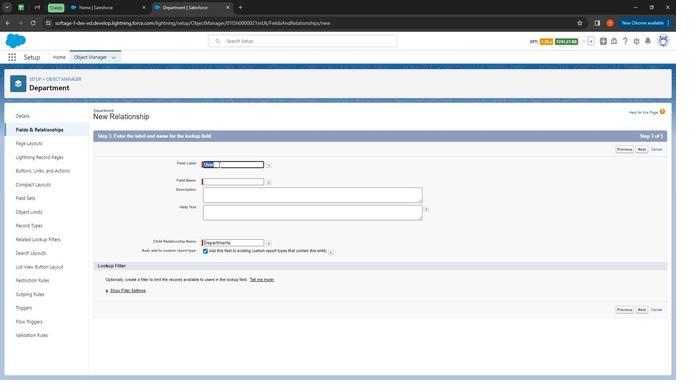 
Action: Key pressed D
Screenshot: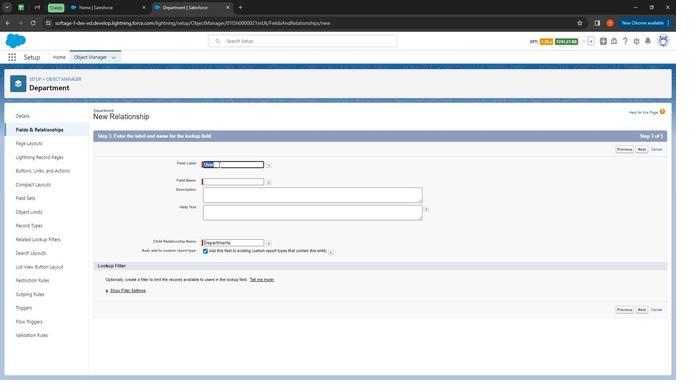 
Action: Mouse moved to (220, 167)
Screenshot: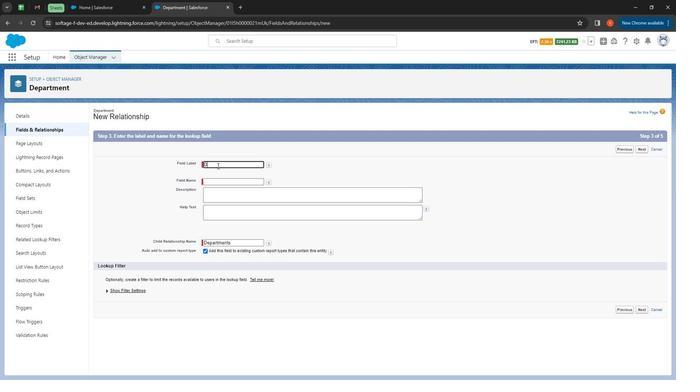 
Action: Key pressed epartment<Key.space><Key.shift><Key.shift><Key.shift><Key.shift><Key.shift><Key.shift><Key.shift><Key.shift><Key.shift><Key.shift><Key.shift><Key.shift><Key.shift><Key.shift><Key.shift><Key.shift><Key.shift><Key.shift><Key.shift><Key.shift><Key.shift><Key.shift>Head
Screenshot: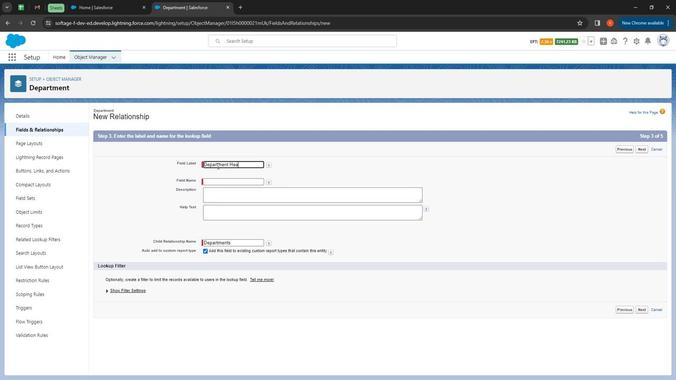 
Action: Mouse moved to (246, 182)
Screenshot: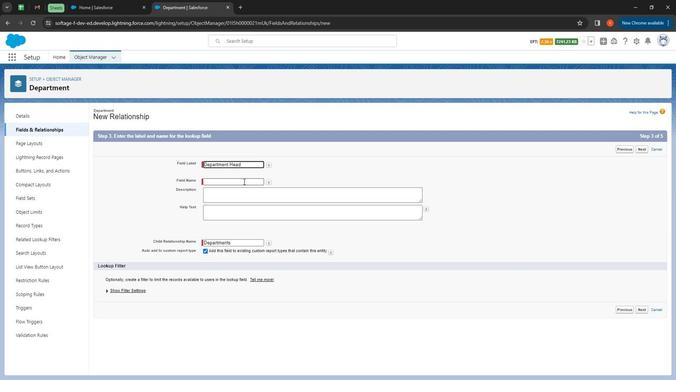 
Action: Mouse pressed left at (246, 182)
Screenshot: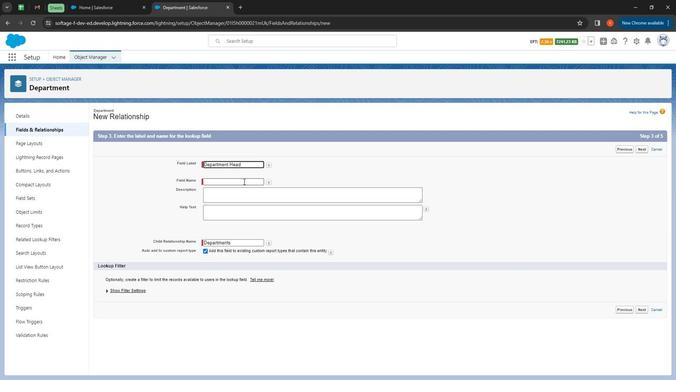 
Action: Mouse moved to (250, 199)
Screenshot: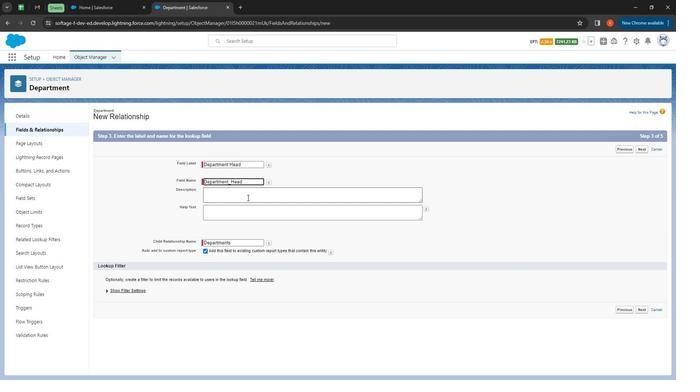 
Action: Mouse pressed left at (250, 199)
Screenshot: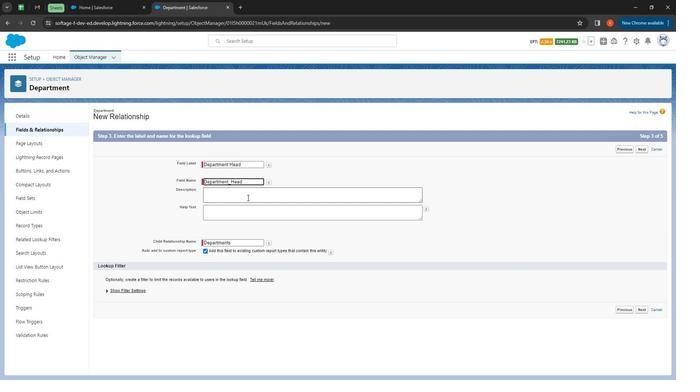 
Action: Key pressed <Key.shift><Key.shift><Key.shift><Key.shift><Key.shift><Key.shift><Key.shift><Key.shift><Key.shift><Key.shift><Key.shift><Key.shift><Key.shift><Key.shift><Key.shift><Key.shift>Identify<Key.space>the<Key.space>head<Key.space>or<Key.space>manager<Key.space>of<Key.space>the<Key.space>department<Key.tab><Key.shift><Key.shift><Key.shift><Key.shift><Key.shift><Key.shift><Key.shift>Identify<Key.space>the<Key.space>head<Key.space>or<Key.space>manager<Key.space>of<Key.space>the<Key.space>department
Screenshot: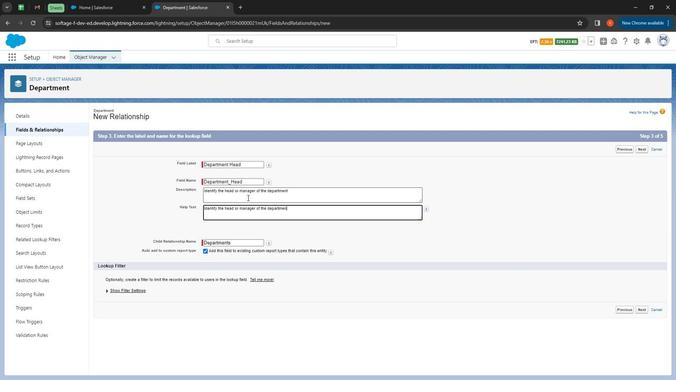 
Action: Mouse moved to (639, 314)
Screenshot: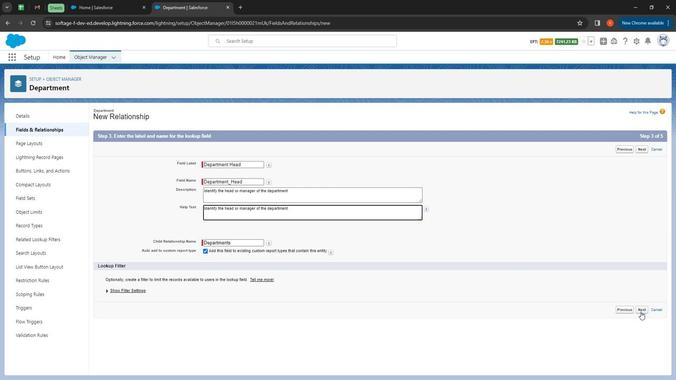 
Action: Mouse pressed left at (639, 314)
Screenshot: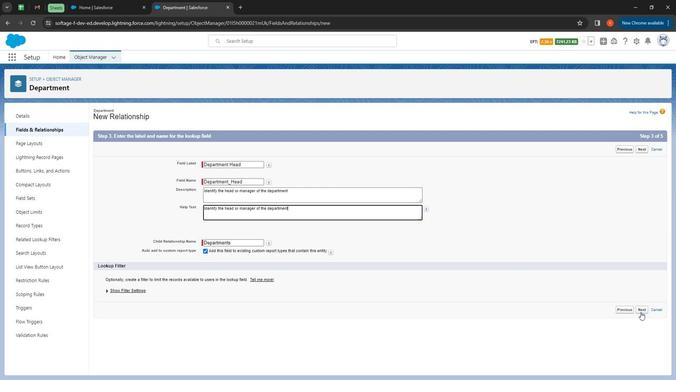 
Action: Mouse moved to (589, 232)
Screenshot: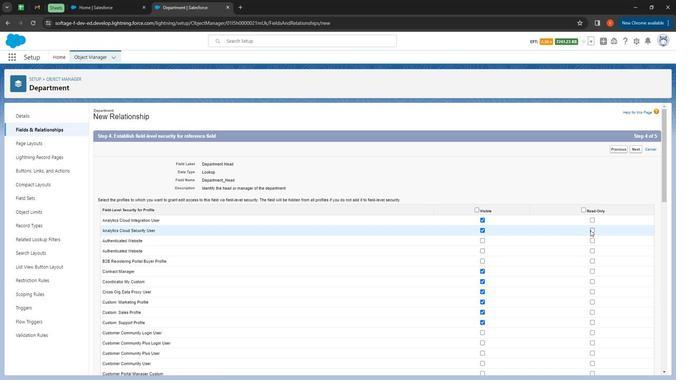 
Action: Mouse pressed left at (589, 232)
Screenshot: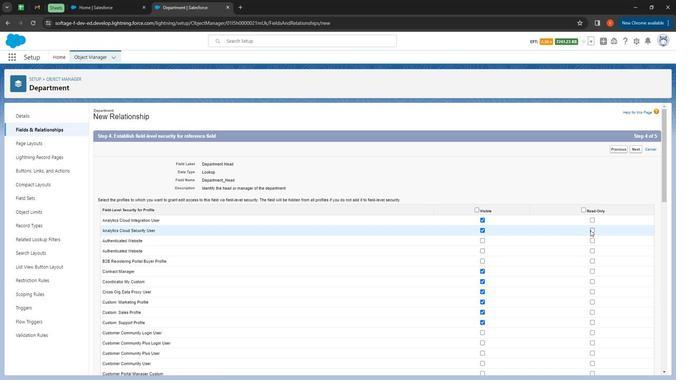 
Action: Mouse moved to (484, 252)
Screenshot: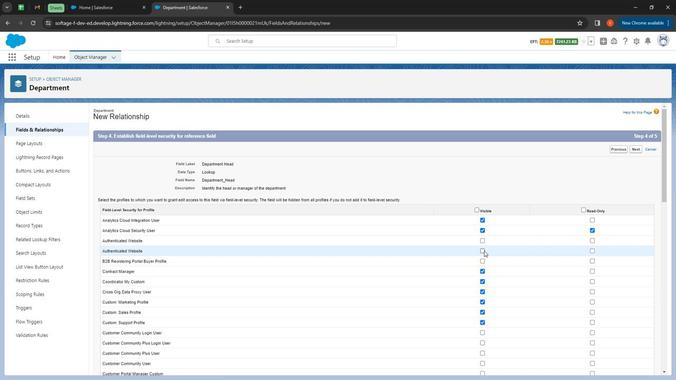 
Action: Mouse pressed left at (484, 252)
Screenshot: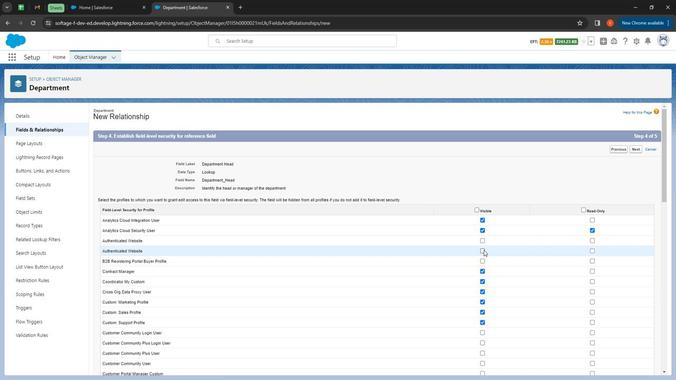 
Action: Mouse moved to (483, 275)
Screenshot: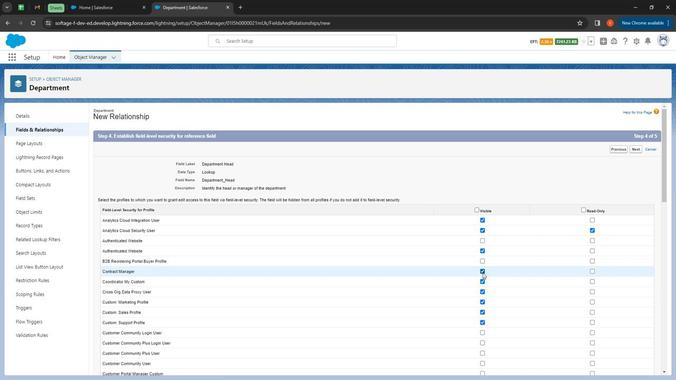 
Action: Mouse pressed left at (483, 275)
Screenshot: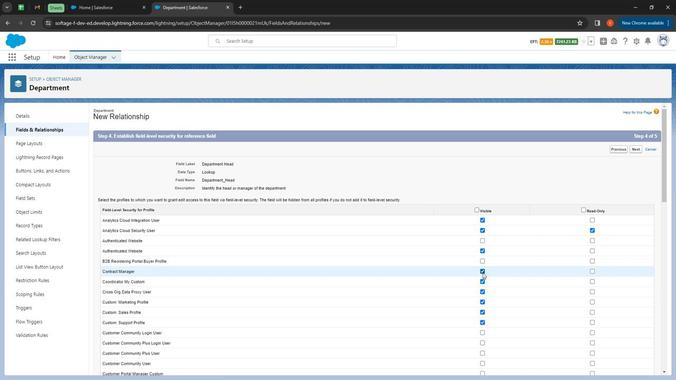 
Action: Mouse moved to (590, 293)
Screenshot: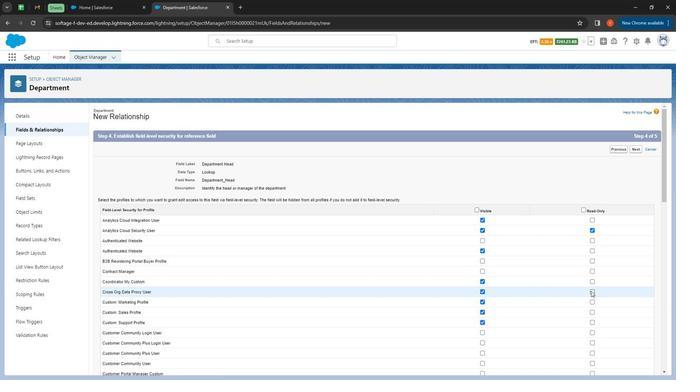 
Action: Mouse pressed left at (590, 293)
Screenshot: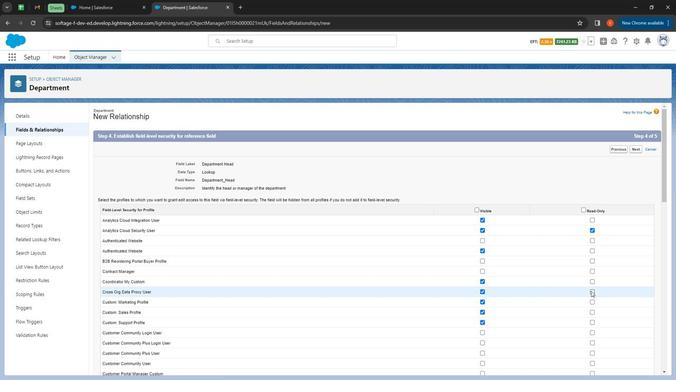 
Action: Mouse moved to (591, 304)
Screenshot: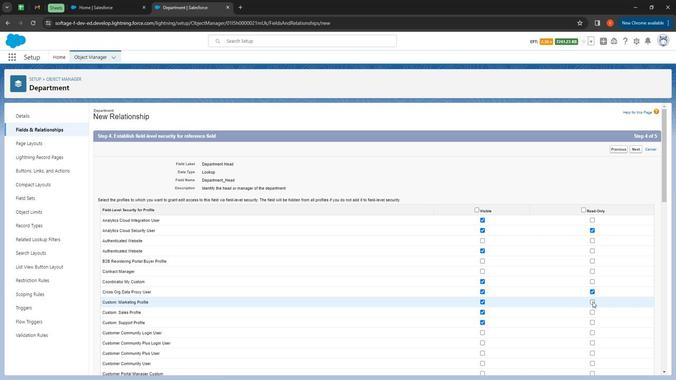 
Action: Mouse pressed left at (591, 304)
Screenshot: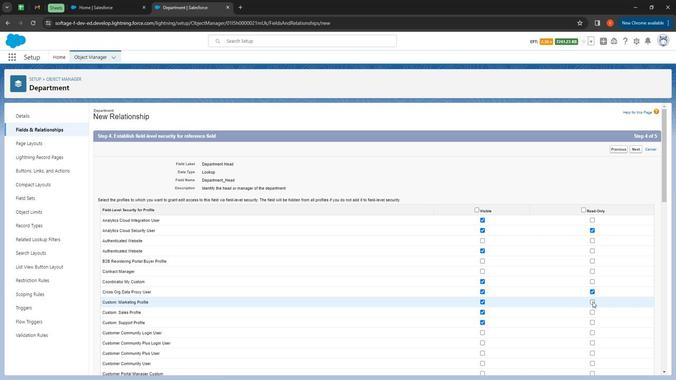 
Action: Mouse moved to (592, 324)
Screenshot: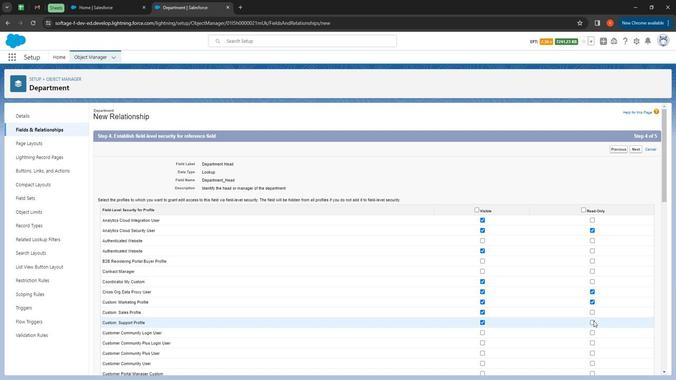 
Action: Mouse pressed left at (592, 324)
Screenshot: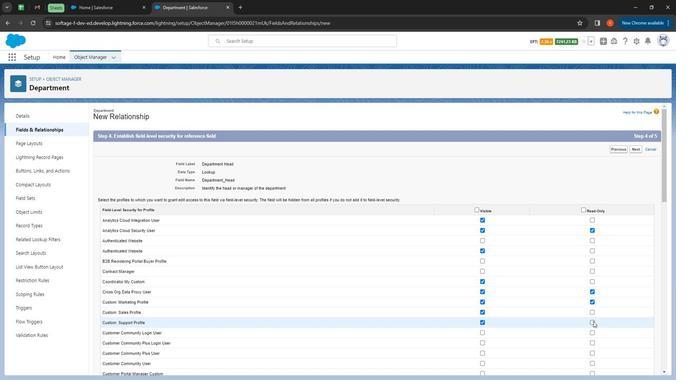 
Action: Mouse moved to (593, 345)
Screenshot: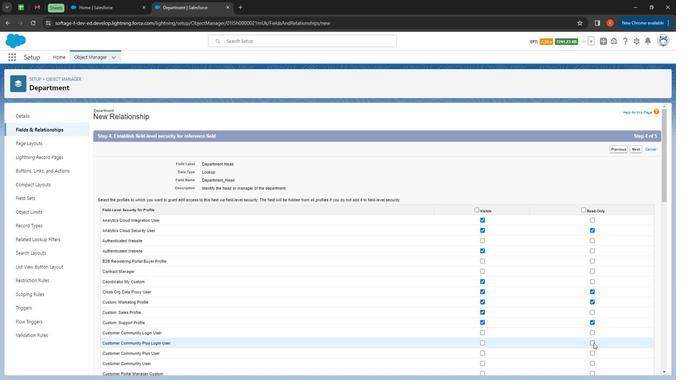 
Action: Mouse pressed left at (593, 345)
Screenshot: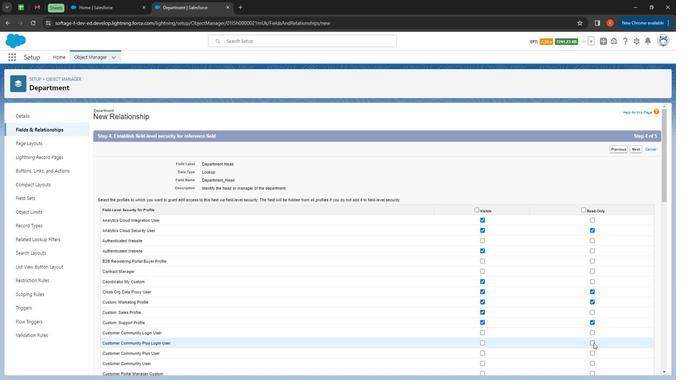 
Action: Mouse moved to (593, 343)
Screenshot: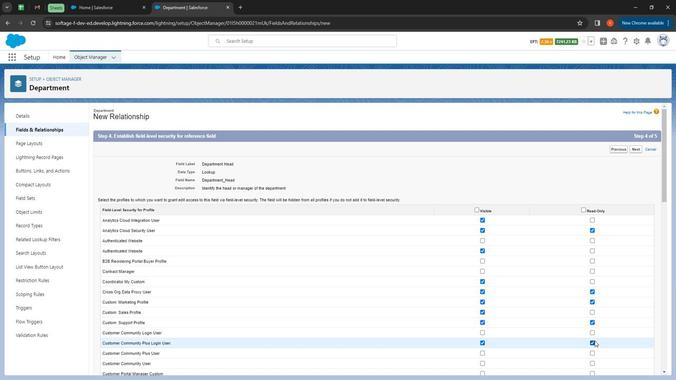 
Action: Mouse scrolled (593, 343) with delta (0, 0)
Screenshot: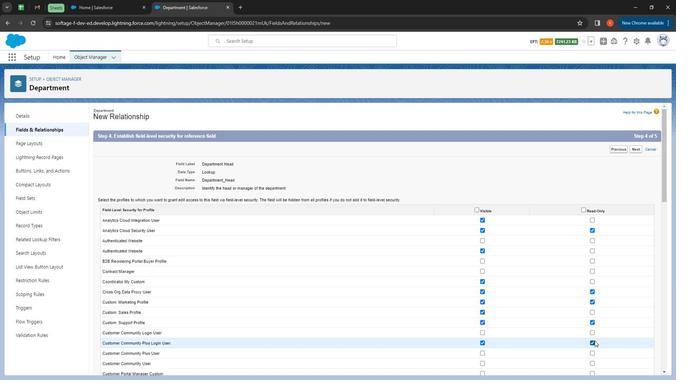 
Action: Mouse moved to (593, 342)
Screenshot: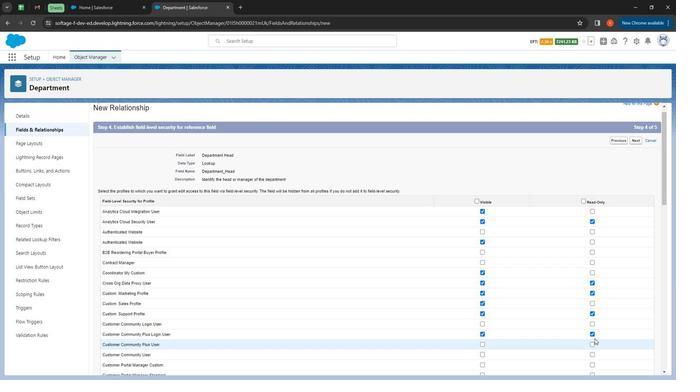 
Action: Mouse scrolled (593, 341) with delta (0, 0)
Screenshot: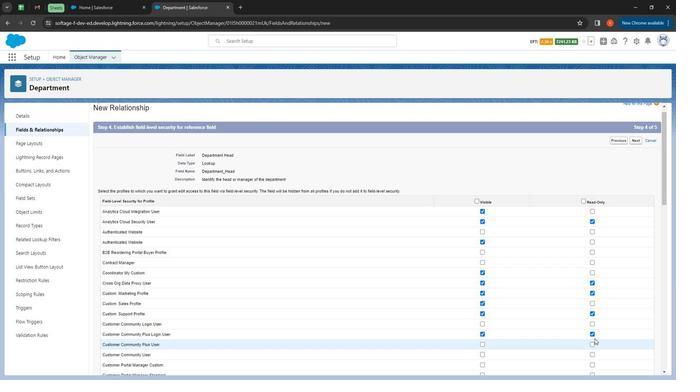 
Action: Mouse moved to (593, 337)
Screenshot: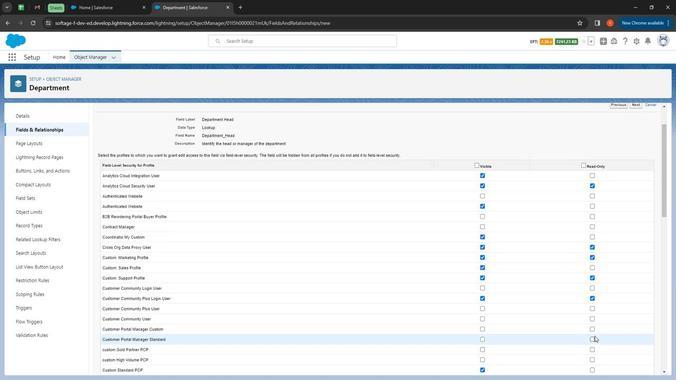 
Action: Mouse scrolled (593, 337) with delta (0, 0)
Screenshot: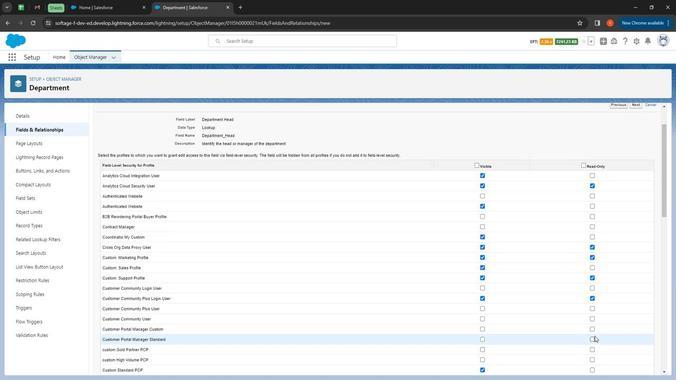 
Action: Mouse moved to (591, 256)
Screenshot: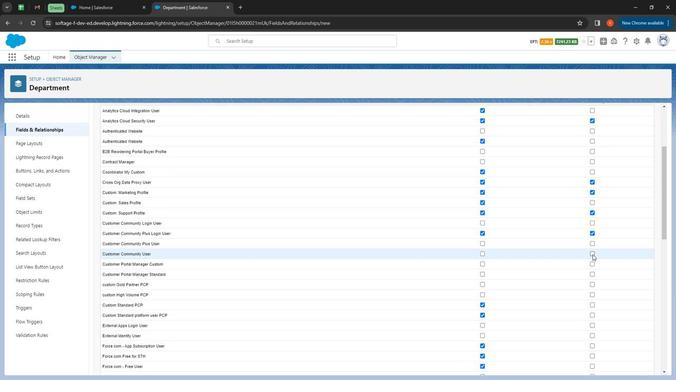 
Action: Mouse pressed left at (591, 256)
Screenshot: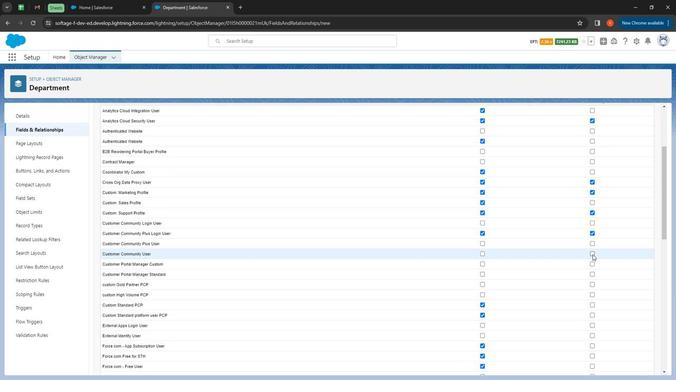 
Action: Mouse moved to (591, 277)
Screenshot: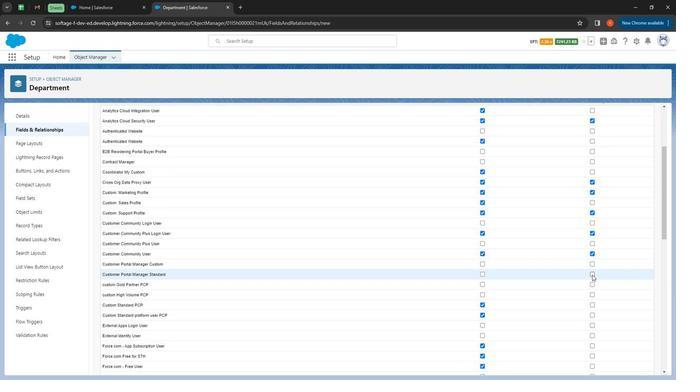 
Action: Mouse pressed left at (591, 277)
Screenshot: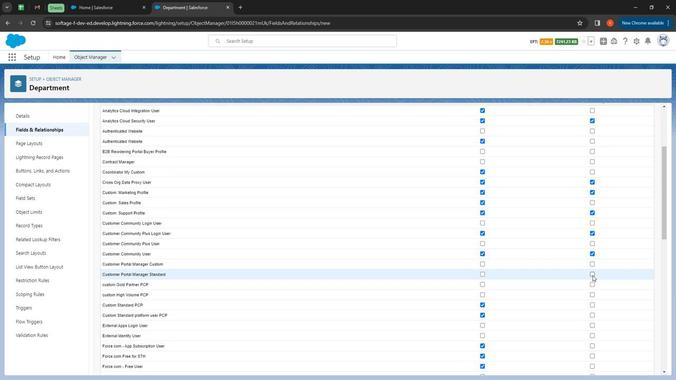 
Action: Mouse moved to (591, 287)
Screenshot: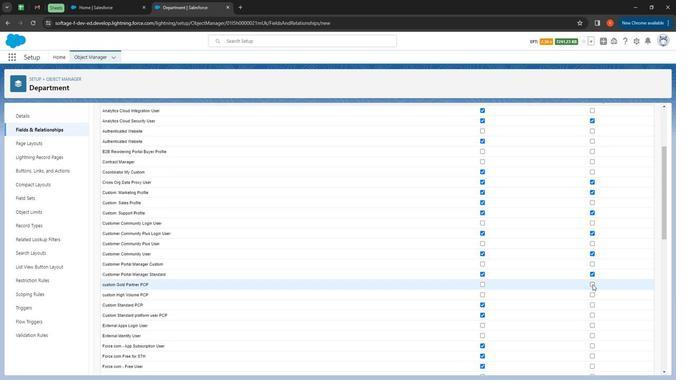 
Action: Mouse pressed left at (591, 287)
Screenshot: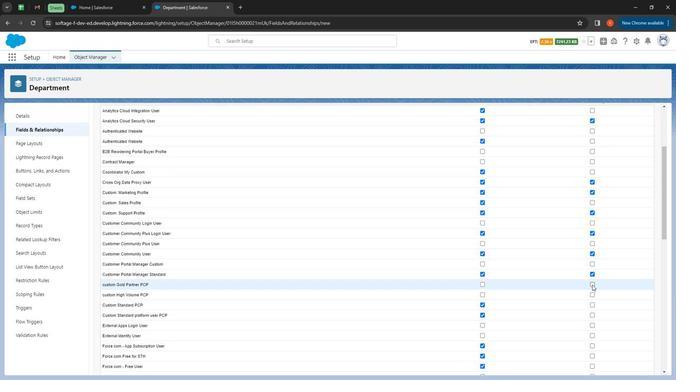 
Action: Mouse moved to (480, 309)
Screenshot: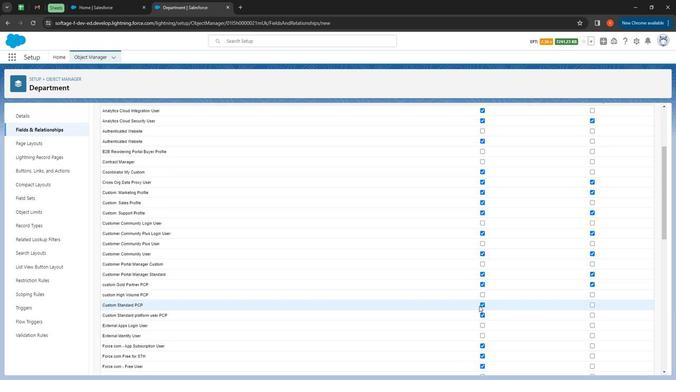 
Action: Mouse pressed left at (480, 309)
Screenshot: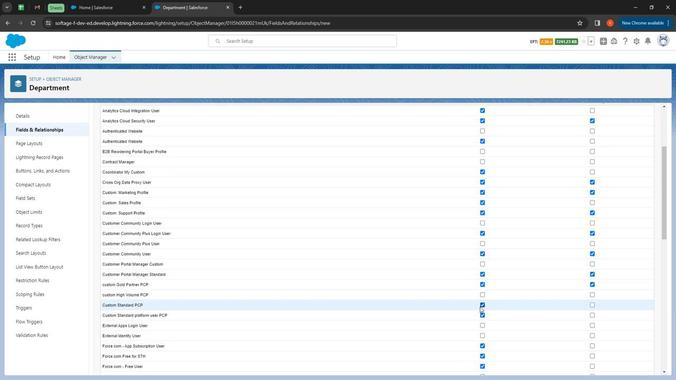 
Action: Mouse moved to (594, 328)
Screenshot: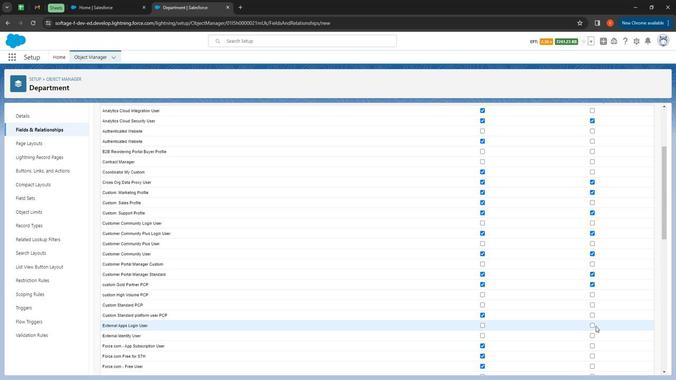 
Action: Mouse pressed left at (594, 328)
Screenshot: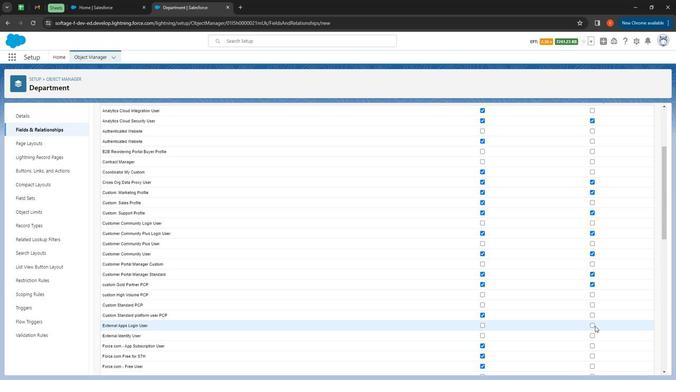 
Action: Mouse moved to (591, 329)
Screenshot: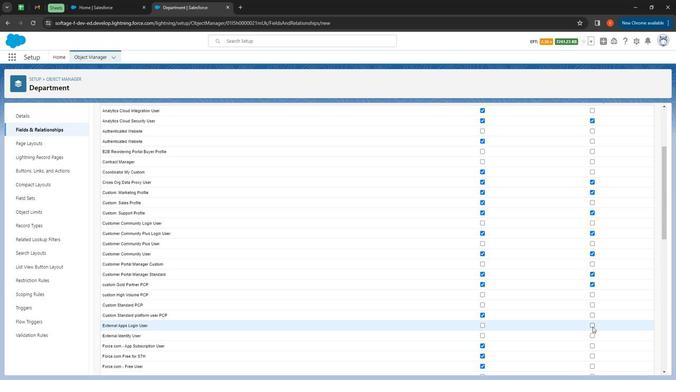 
Action: Mouse pressed left at (591, 329)
Screenshot: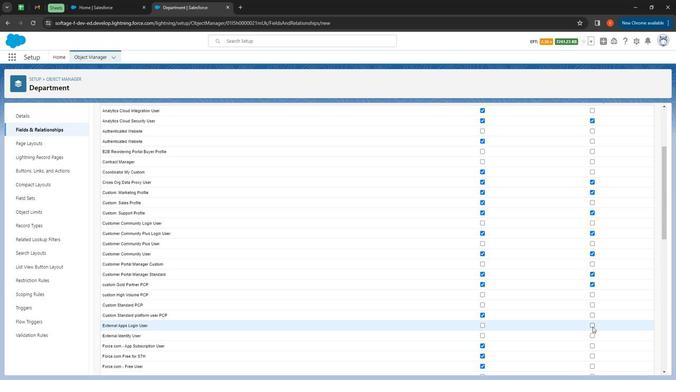 
Action: Mouse moved to (594, 322)
Screenshot: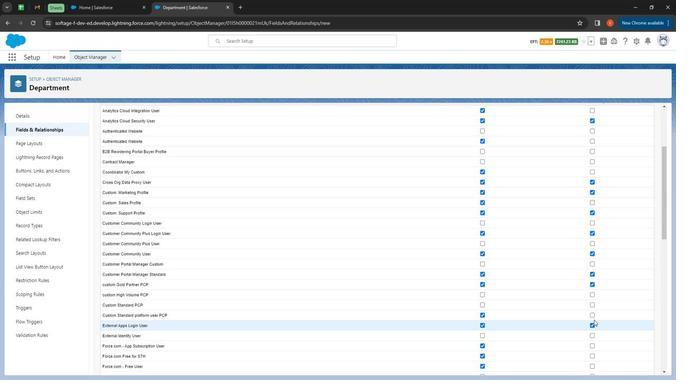 
Action: Mouse scrolled (594, 321) with delta (0, 0)
Screenshot: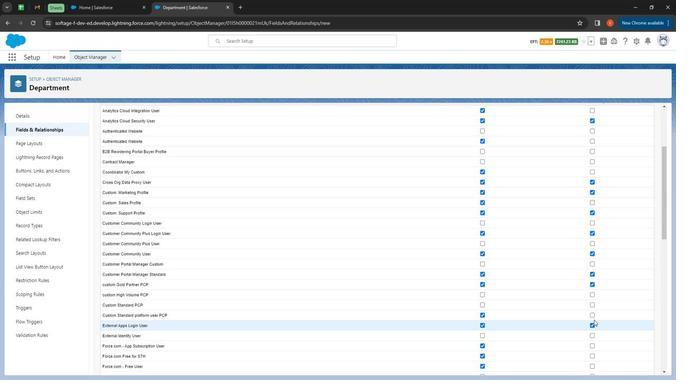 
Action: Mouse moved to (594, 319)
Screenshot: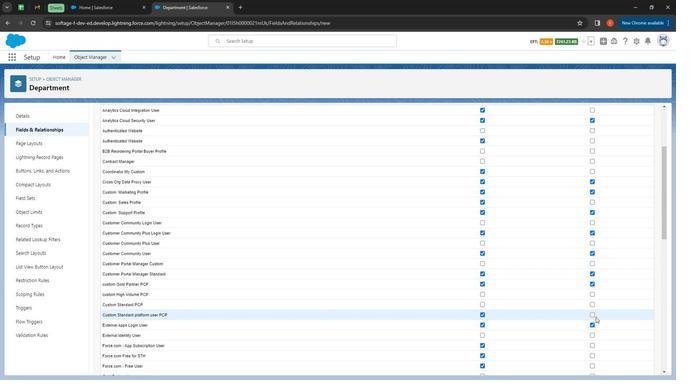 
Action: Mouse scrolled (594, 319) with delta (0, 0)
Screenshot: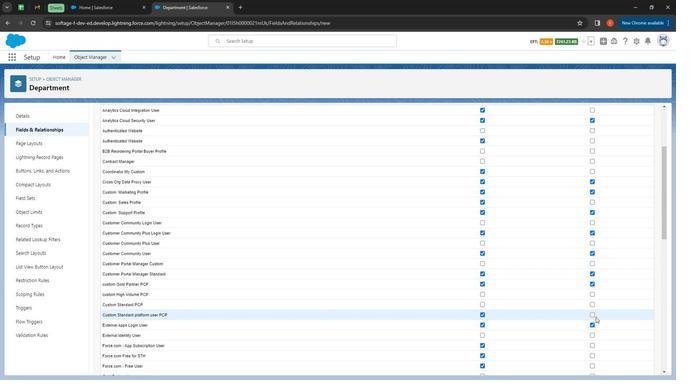 
Action: Mouse moved to (482, 276)
Screenshot: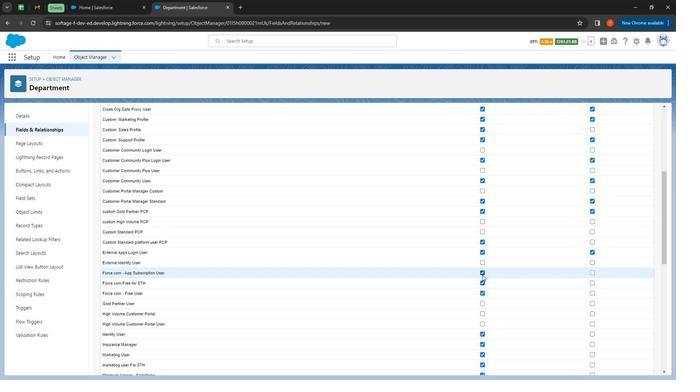 
Action: Mouse pressed left at (482, 276)
Screenshot: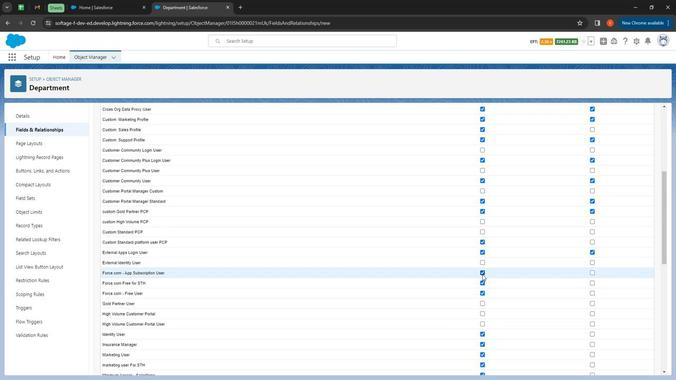 
Action: Mouse moved to (591, 295)
Screenshot: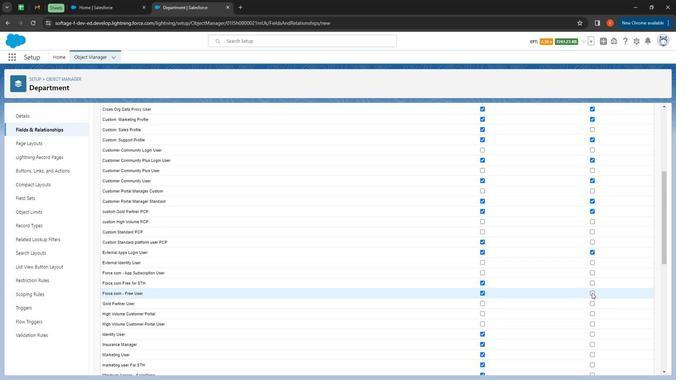 
Action: Mouse pressed left at (591, 295)
Screenshot: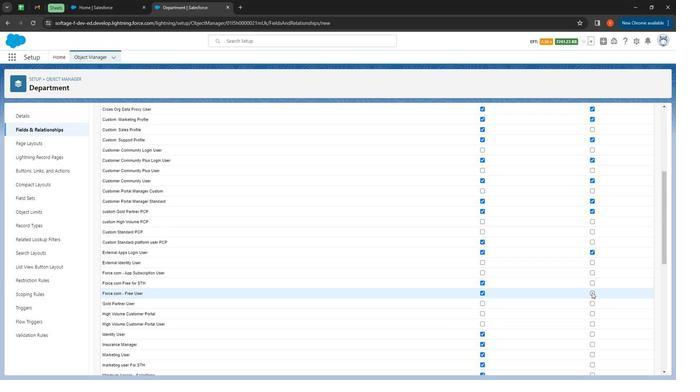 
Action: Mouse moved to (581, 306)
Screenshot: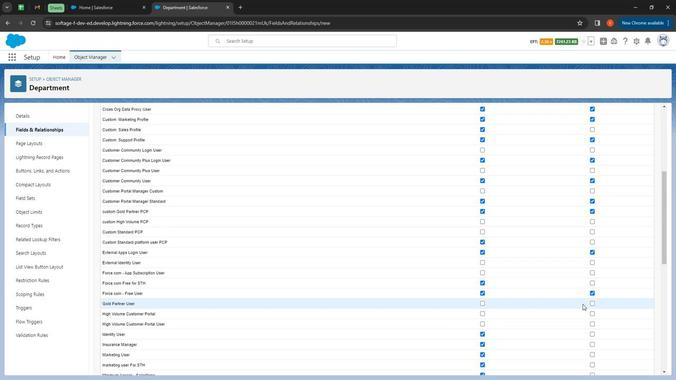 
Action: Mouse scrolled (581, 306) with delta (0, 0)
Screenshot: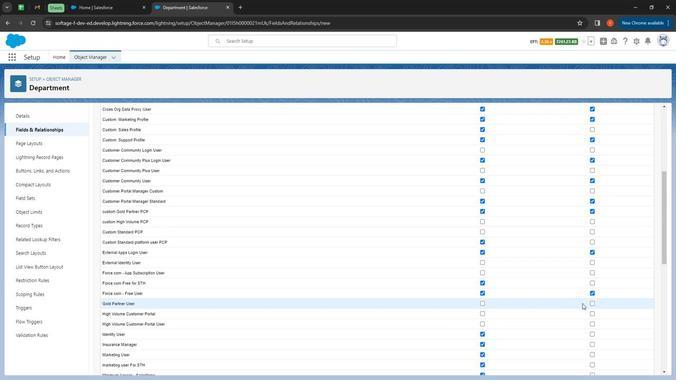 
Action: Mouse moved to (581, 306)
Screenshot: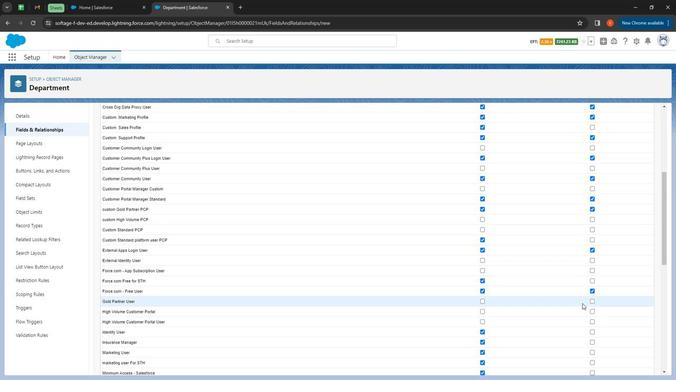 
Action: Mouse scrolled (581, 305) with delta (0, 0)
Screenshot: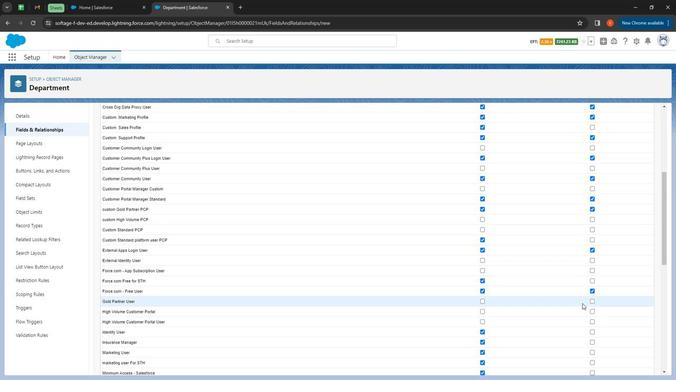 
Action: Mouse moved to (482, 253)
Screenshot: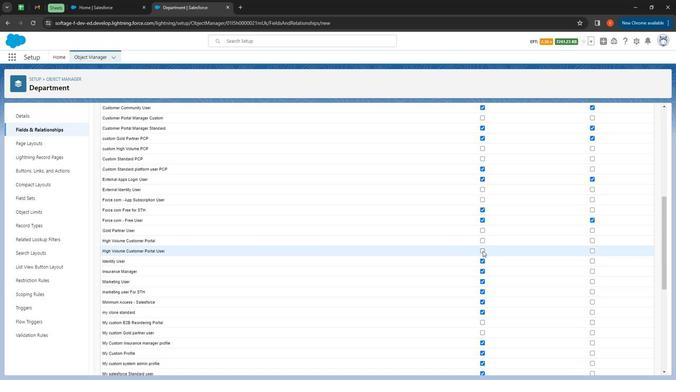 
Action: Mouse pressed left at (482, 253)
Screenshot: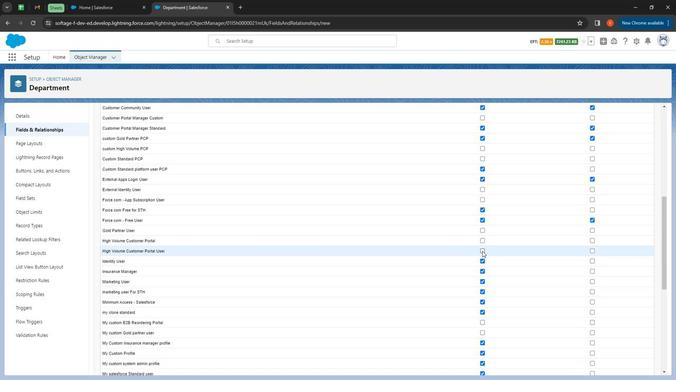
Action: Mouse moved to (483, 263)
Screenshot: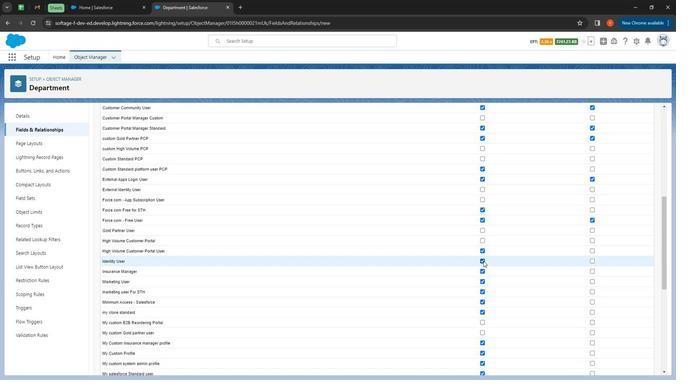 
Action: Mouse pressed left at (483, 263)
Screenshot: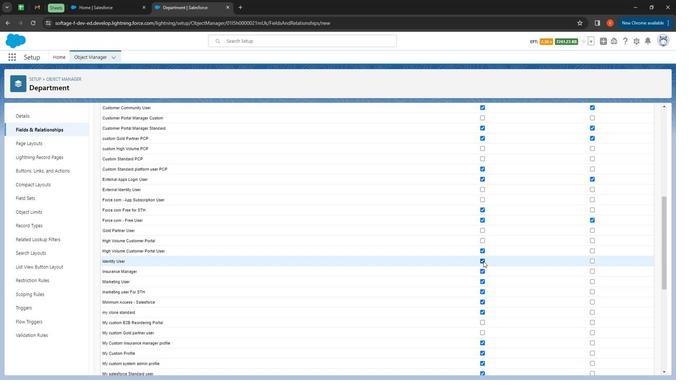 
Action: Mouse moved to (591, 285)
Screenshot: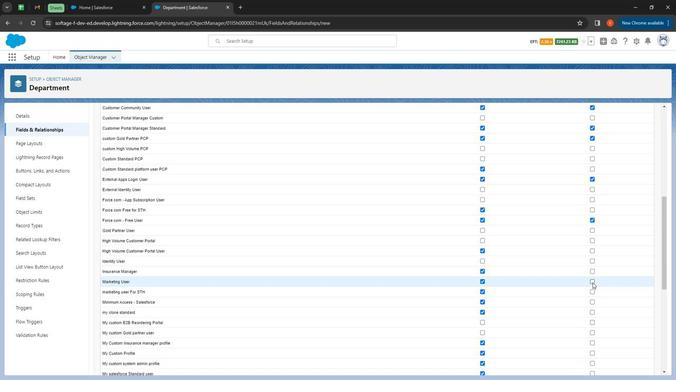 
Action: Mouse pressed left at (591, 285)
Screenshot: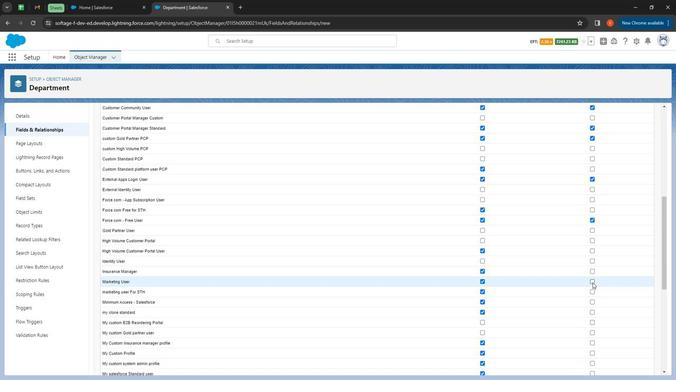 
Action: Mouse moved to (593, 305)
Screenshot: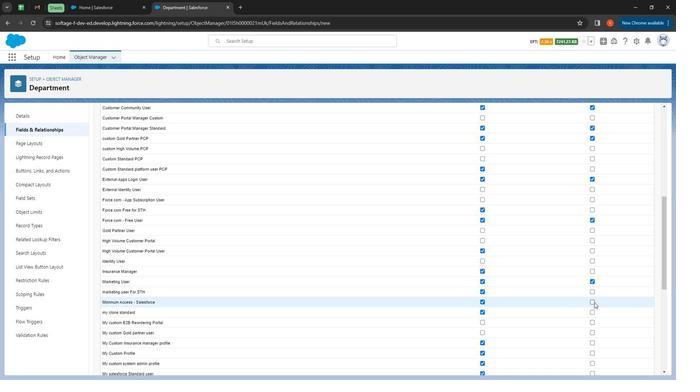 
Action: Mouse pressed left at (593, 305)
Screenshot: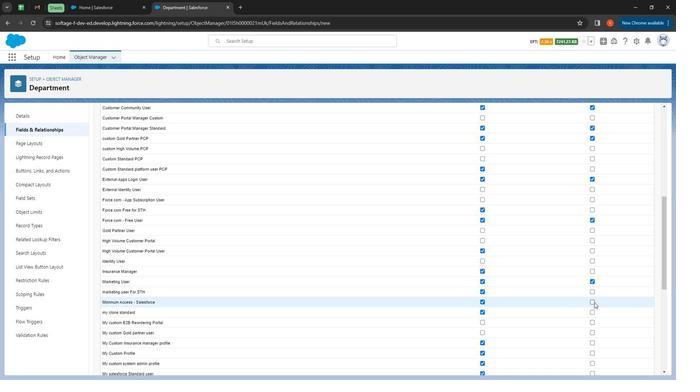
Action: Mouse moved to (591, 317)
Screenshot: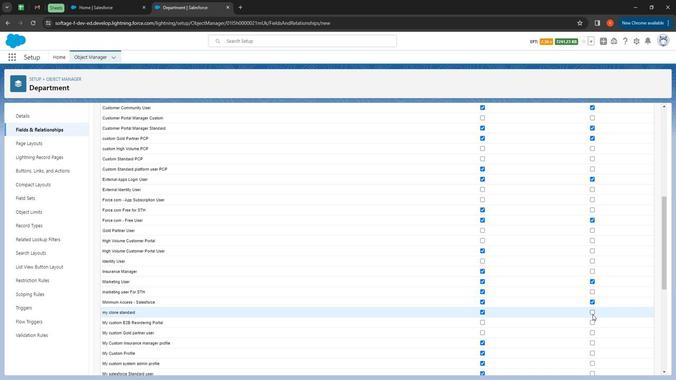 
Action: Mouse pressed left at (591, 317)
Screenshot: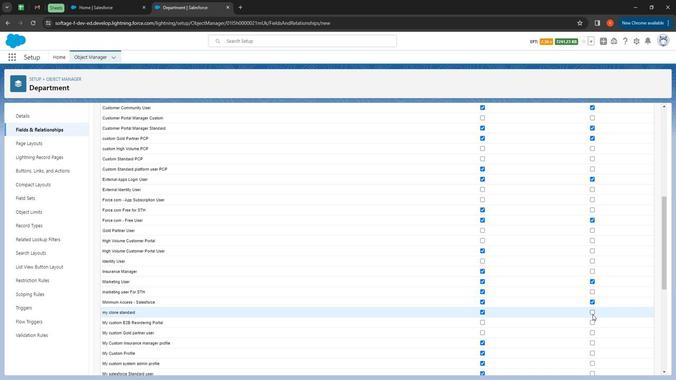 
Action: Mouse moved to (586, 308)
Screenshot: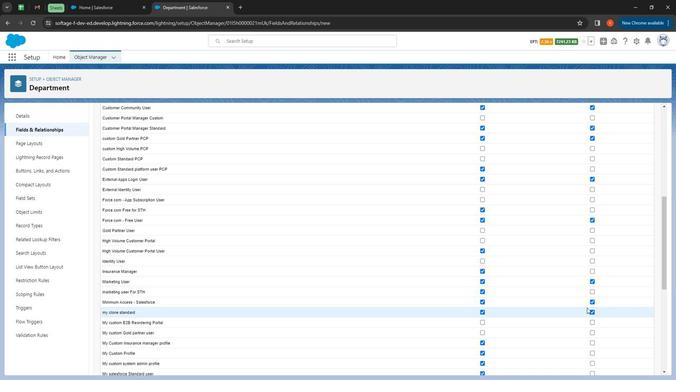 
Action: Mouse scrolled (586, 307) with delta (0, 0)
Screenshot: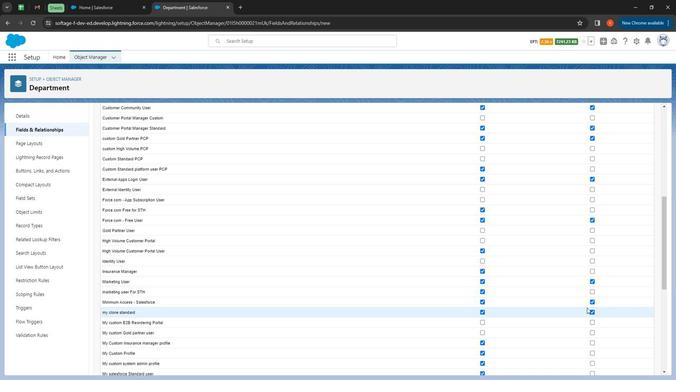 
Action: Mouse moved to (581, 300)
Screenshot: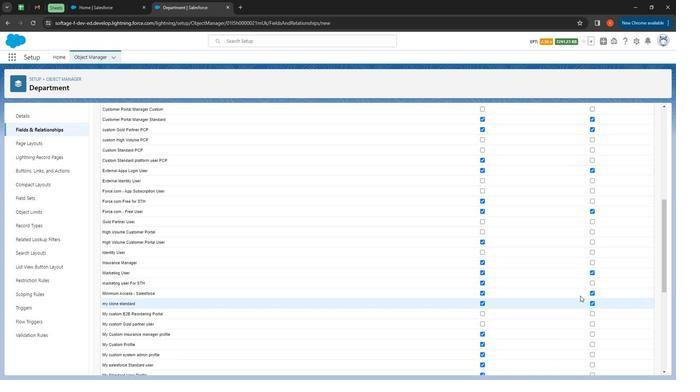 
Action: Mouse scrolled (581, 299) with delta (0, 0)
Screenshot: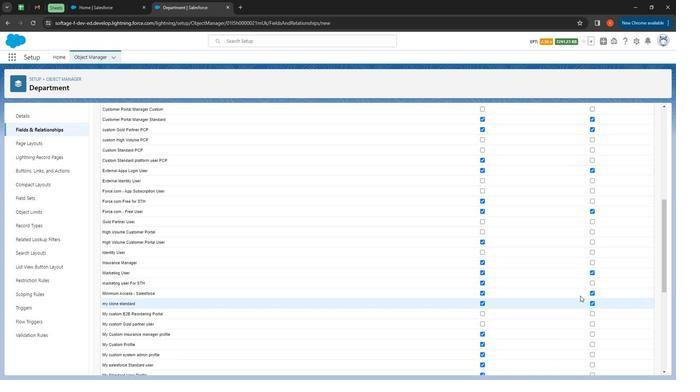 
Action: Mouse moved to (575, 291)
Screenshot: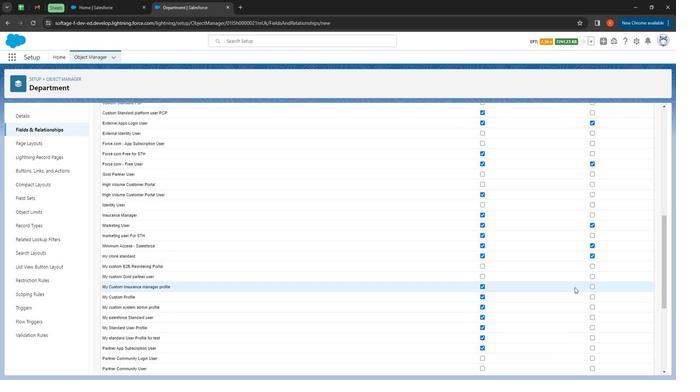 
Action: Mouse scrolled (575, 290) with delta (0, 0)
Screenshot: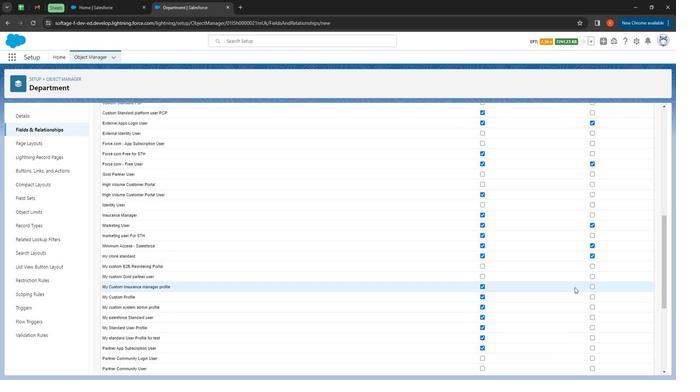 
Action: Mouse moved to (591, 257)
Screenshot: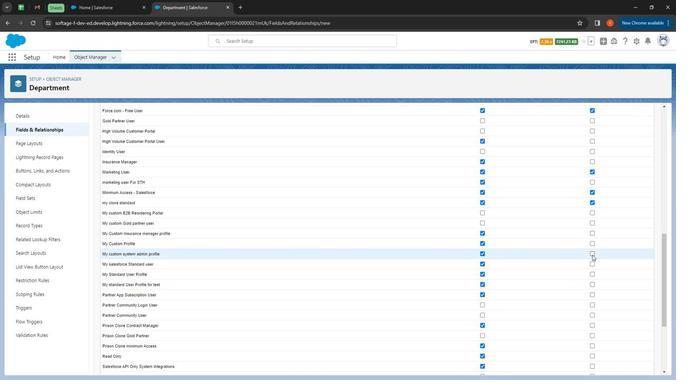 
Action: Mouse pressed left at (591, 257)
Screenshot: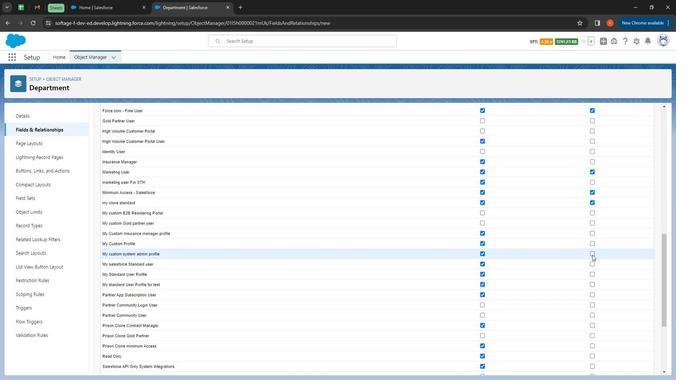 
Action: Mouse moved to (592, 276)
Screenshot: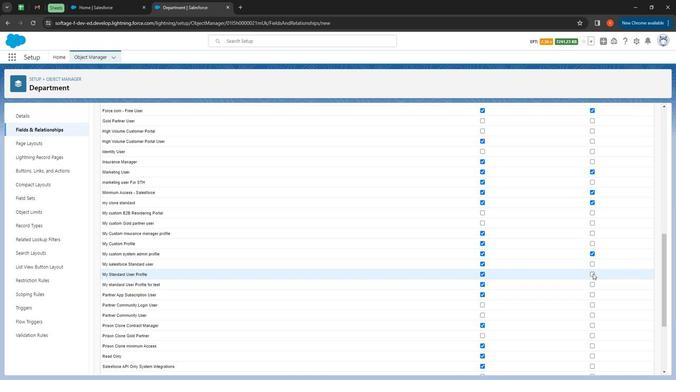 
Action: Mouse pressed left at (592, 276)
Screenshot: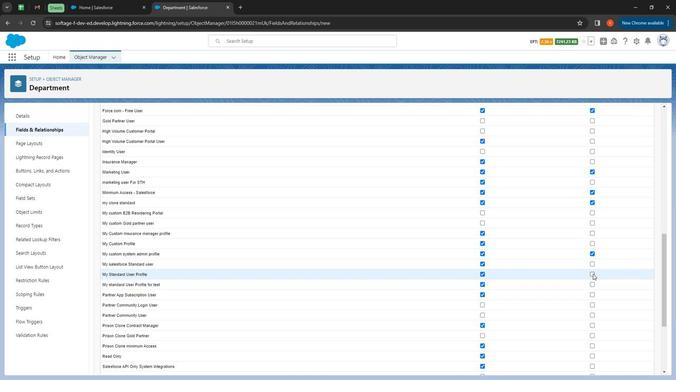 
Action: Mouse moved to (591, 285)
Screenshot: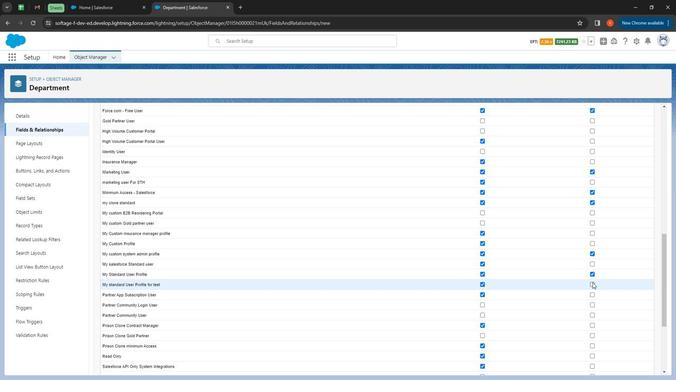 
Action: Mouse pressed left at (591, 285)
Screenshot: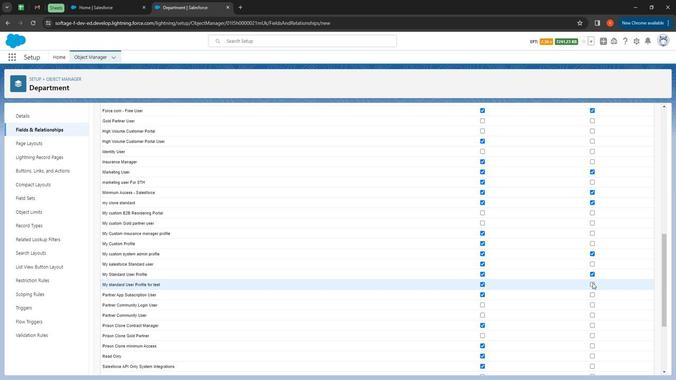 
Action: Mouse moved to (594, 281)
Screenshot: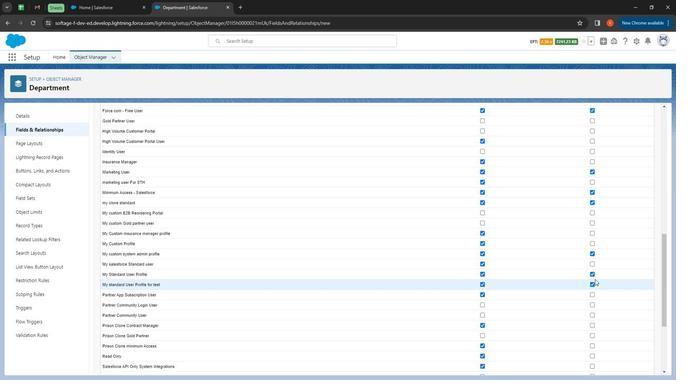 
Action: Mouse scrolled (594, 280) with delta (0, 0)
Screenshot: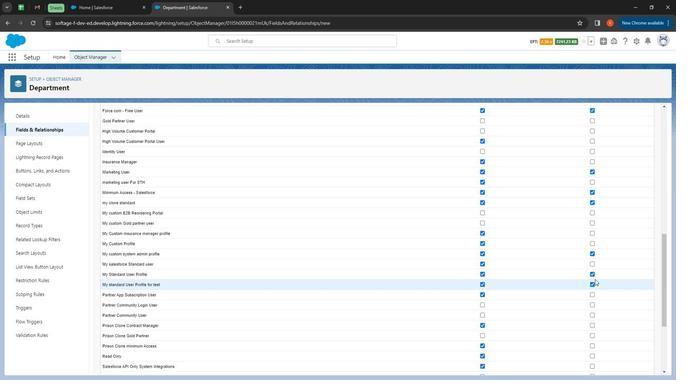 
Action: Mouse moved to (595, 279)
Screenshot: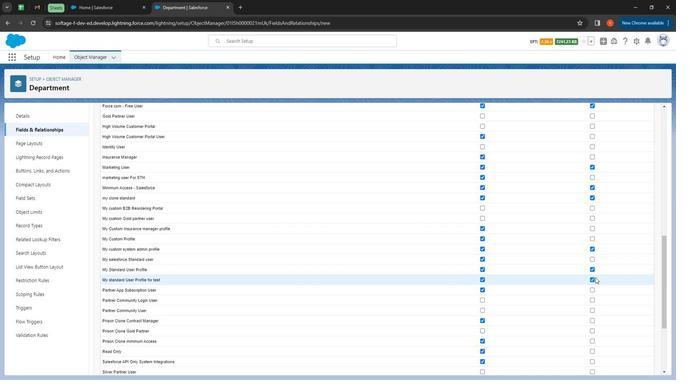 
Action: Mouse scrolled (595, 279) with delta (0, 0)
Screenshot: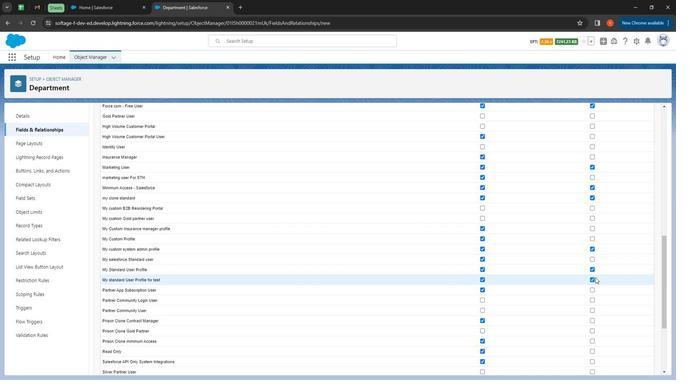 
Action: Mouse moved to (590, 233)
Screenshot: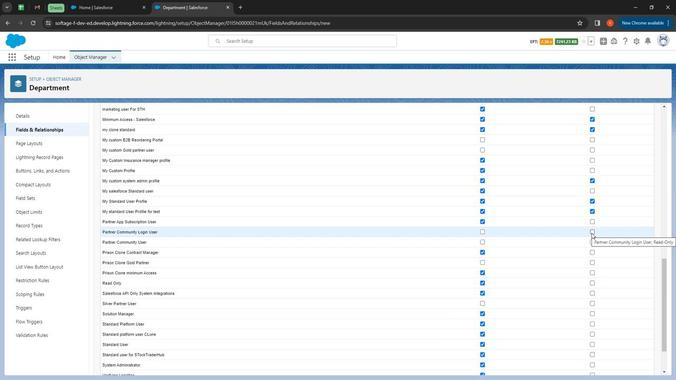 
Action: Mouse pressed left at (590, 233)
Screenshot: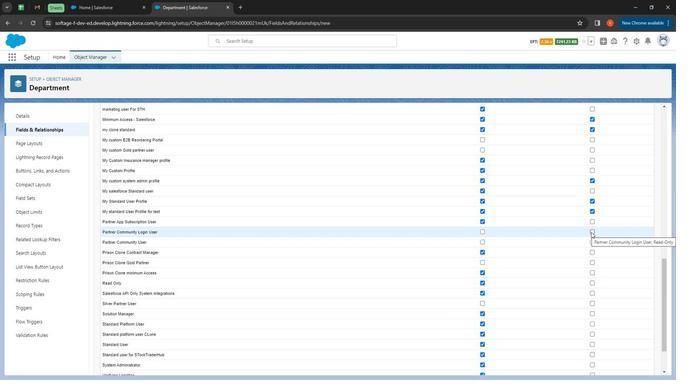
Action: Mouse moved to (587, 273)
Screenshot: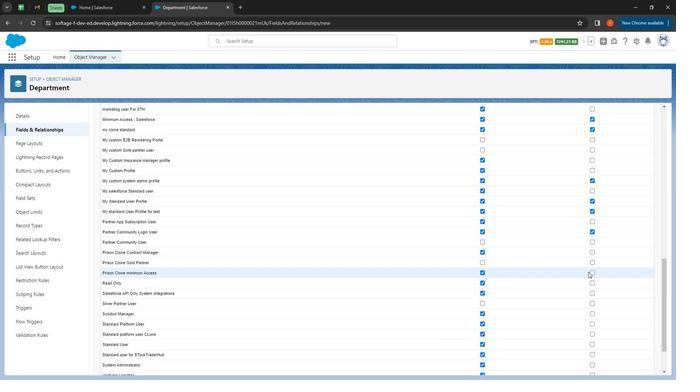 
Action: Mouse scrolled (587, 273) with delta (0, 0)
Screenshot: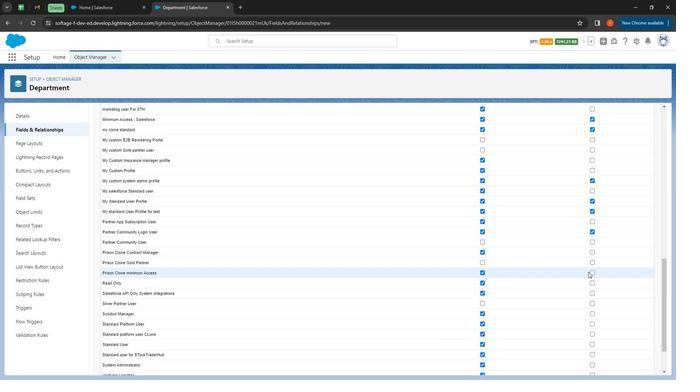 
Action: Mouse moved to (592, 249)
Screenshot: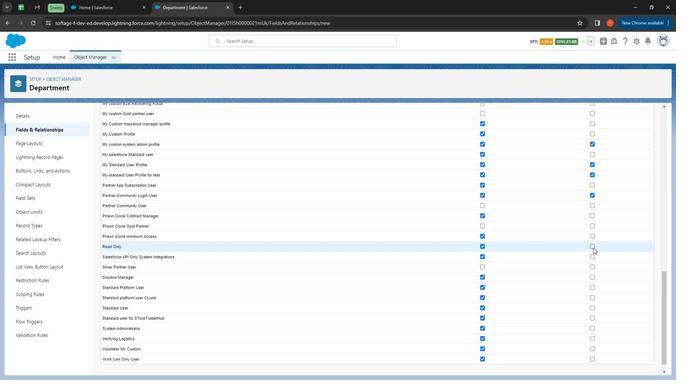 
Action: Mouse pressed left at (592, 249)
Screenshot: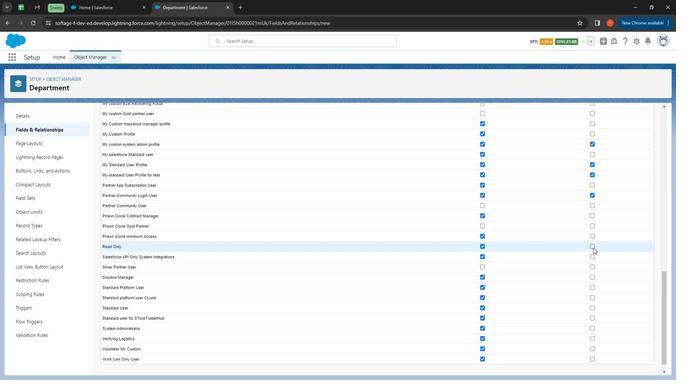 
Action: Mouse moved to (484, 289)
Screenshot: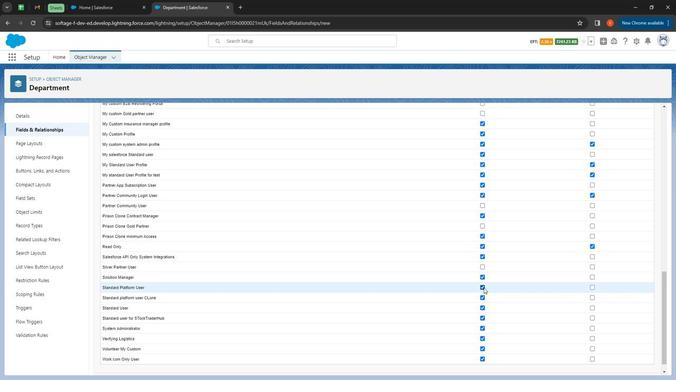 
Action: Mouse pressed left at (484, 289)
Screenshot: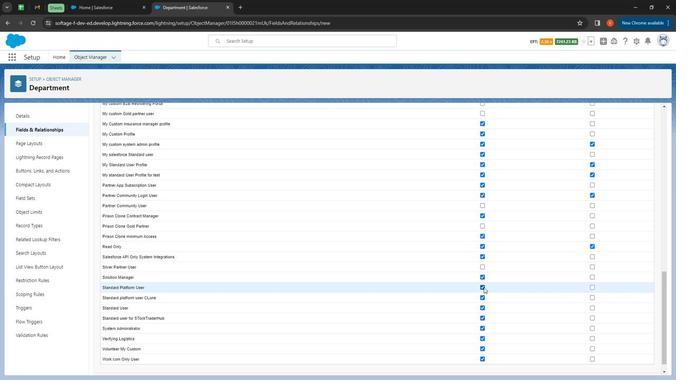 
Action: Mouse moved to (483, 299)
Screenshot: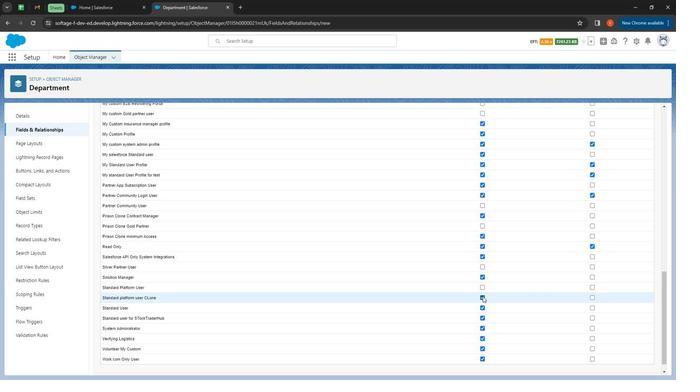 
Action: Mouse pressed left at (483, 299)
Screenshot: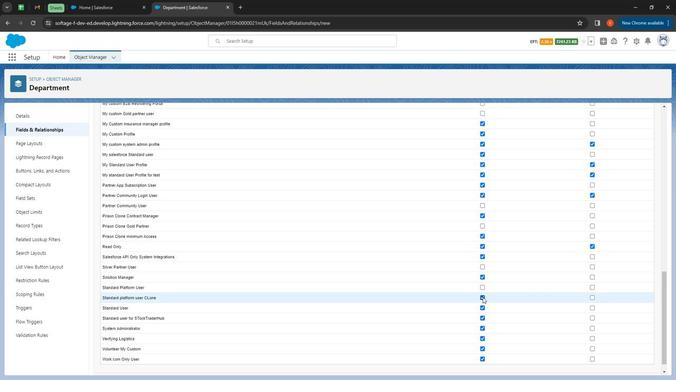 
Action: Mouse moved to (590, 319)
Screenshot: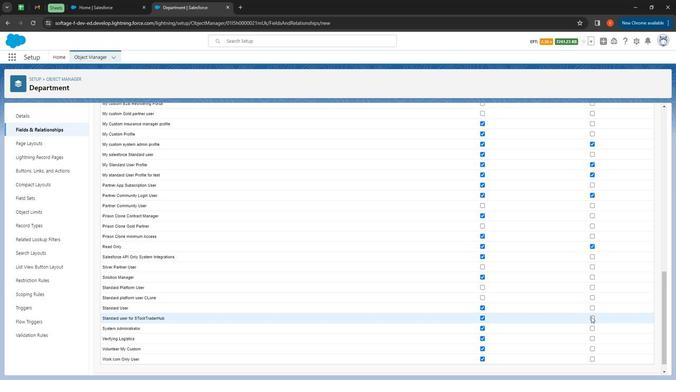 
Action: Mouse pressed left at (590, 319)
Screenshot: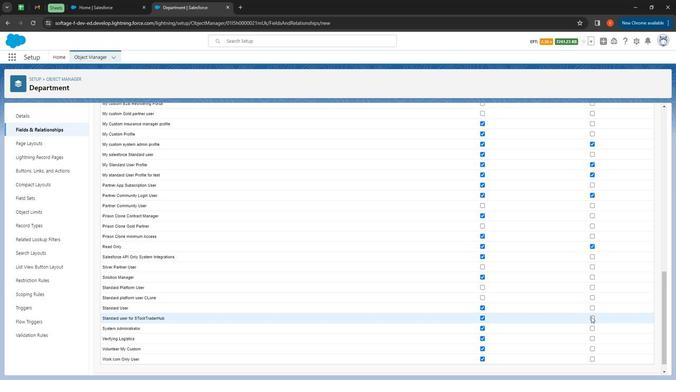 
Action: Mouse moved to (591, 319)
Screenshot: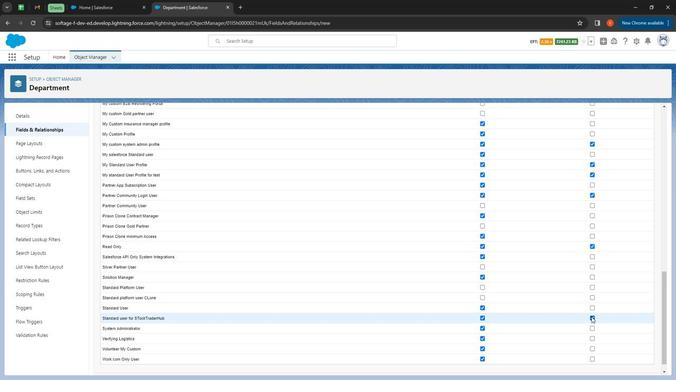 
Action: Mouse scrolled (591, 319) with delta (0, 0)
Screenshot: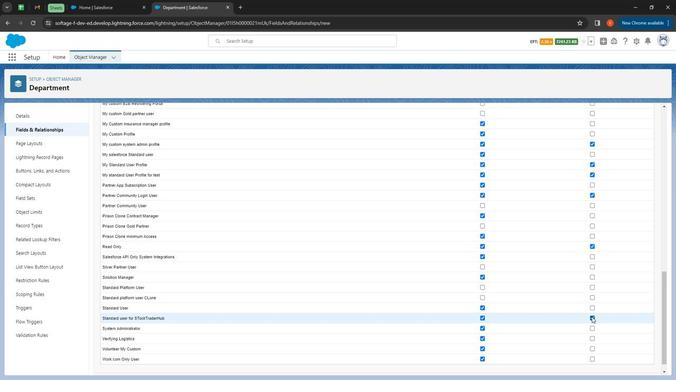 
Action: Mouse moved to (591, 319)
Screenshot: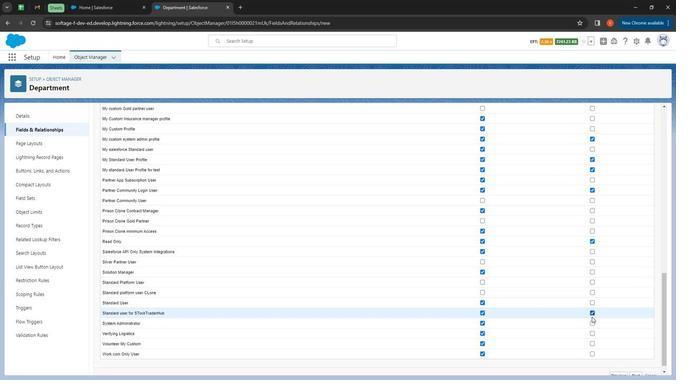 
Action: Mouse scrolled (591, 319) with delta (0, 0)
Screenshot: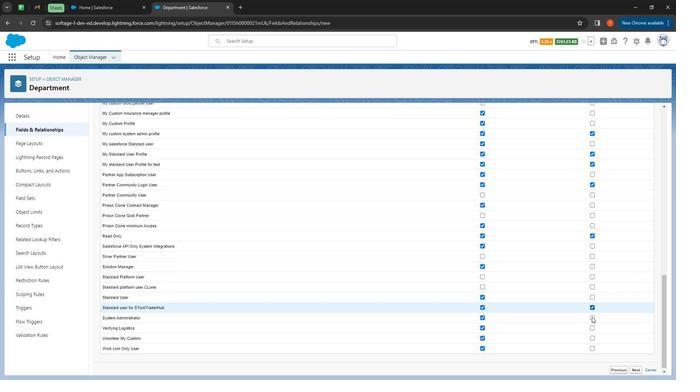 
Action: Mouse scrolled (591, 319) with delta (0, 0)
Screenshot: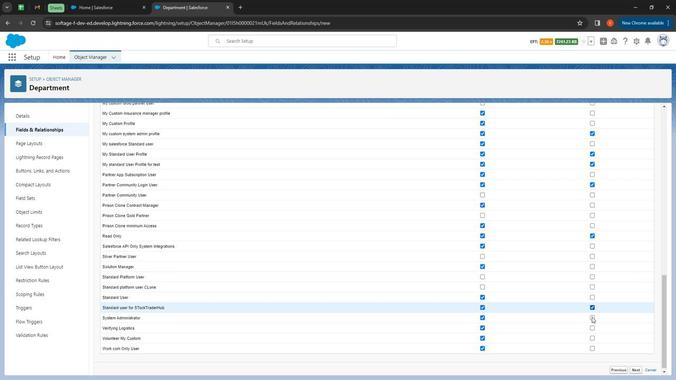 
Action: Mouse moved to (592, 346)
Screenshot: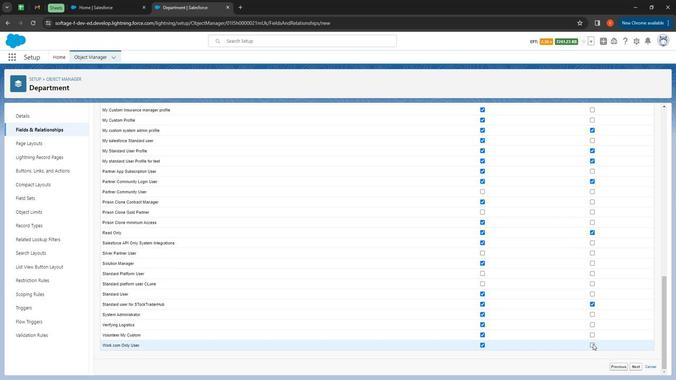 
Action: Mouse pressed left at (592, 346)
Screenshot: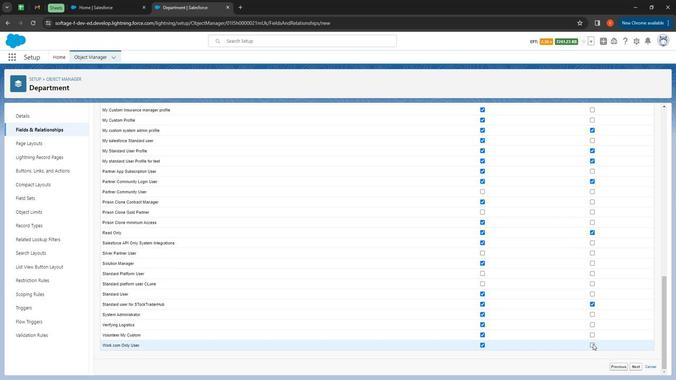 
Action: Mouse moved to (483, 327)
Screenshot: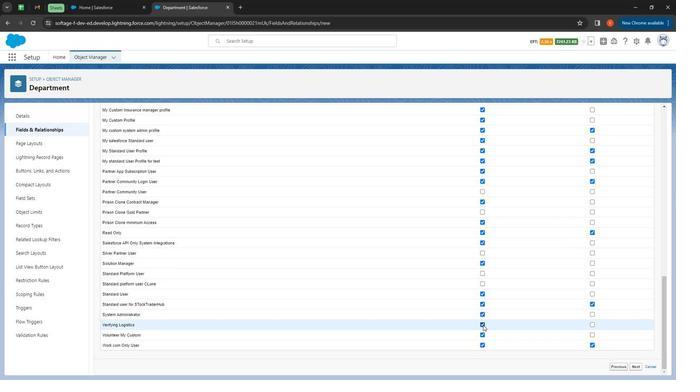 
Action: Mouse pressed left at (483, 327)
Screenshot: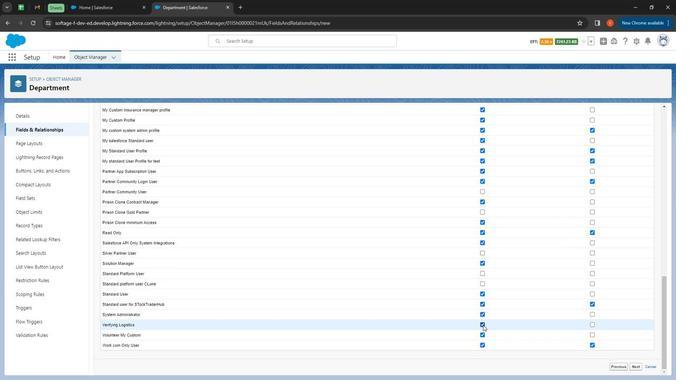 
Action: Mouse moved to (636, 369)
Screenshot: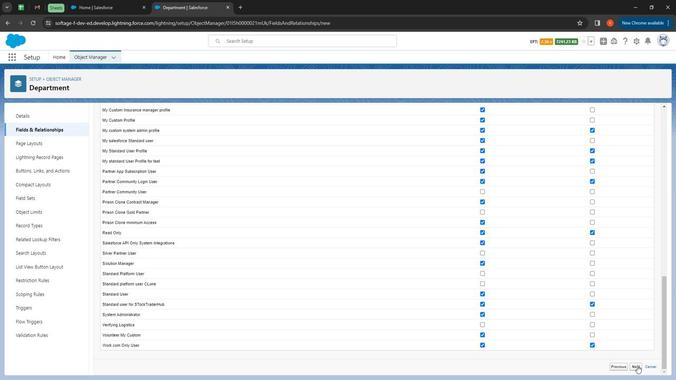 
Action: Mouse pressed left at (636, 369)
Screenshot: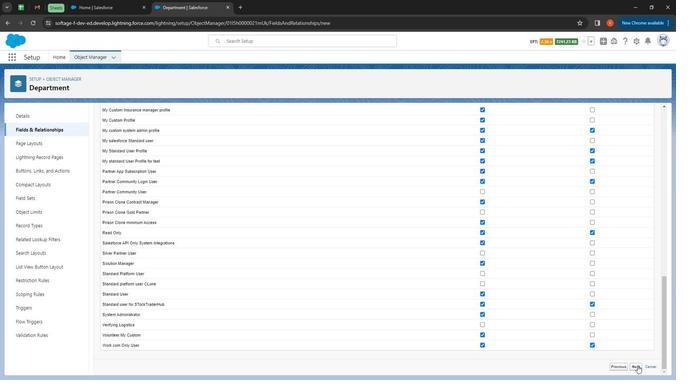 
Action: Mouse moved to (638, 247)
Screenshot: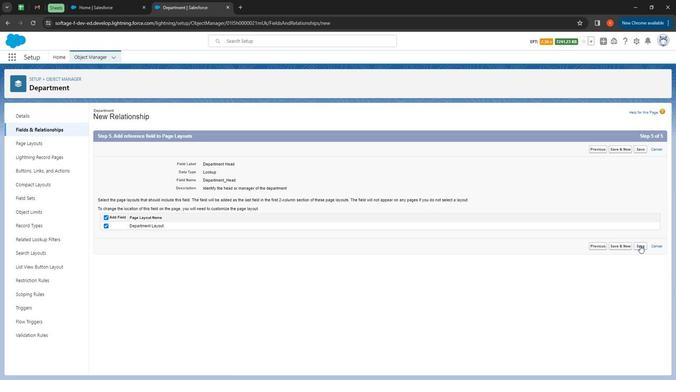 
Action: Mouse pressed left at (638, 247)
Screenshot: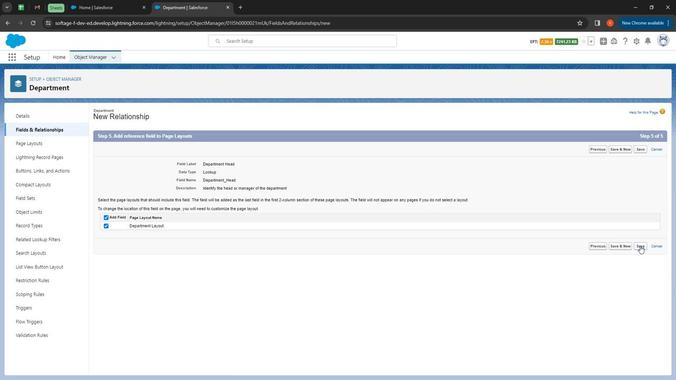 
Action: Mouse moved to (514, 113)
Screenshot: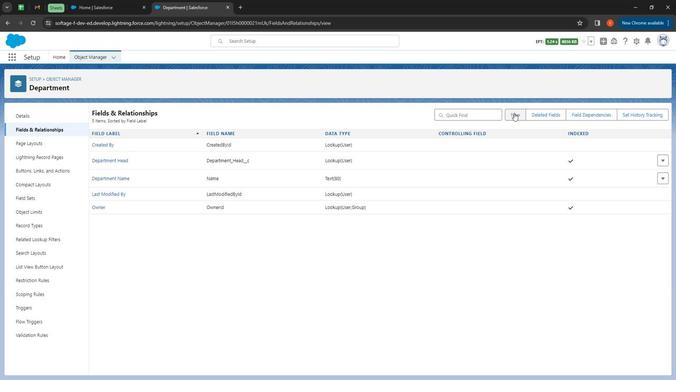 
Action: Mouse pressed left at (514, 113)
Screenshot: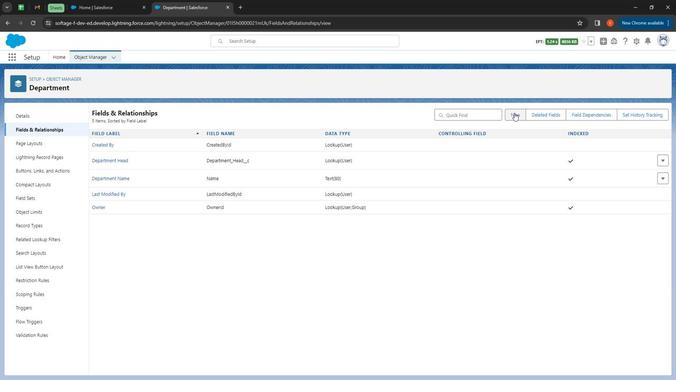 
Action: Mouse moved to (198, 254)
Screenshot: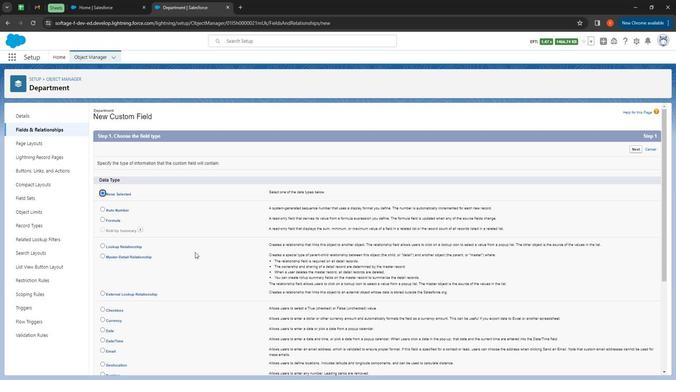 
Action: Mouse scrolled (198, 253) with delta (0, 0)
Screenshot: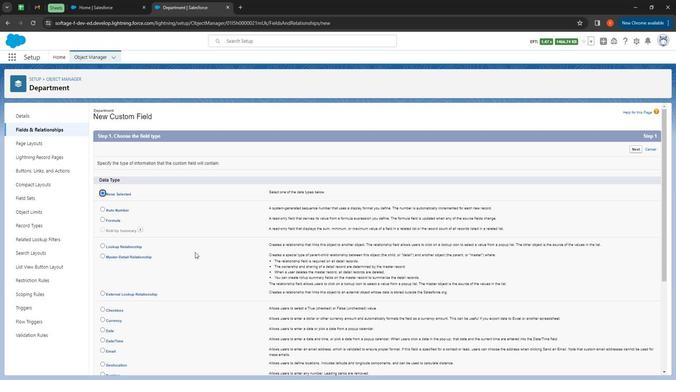 
Action: Mouse moved to (196, 255)
Screenshot: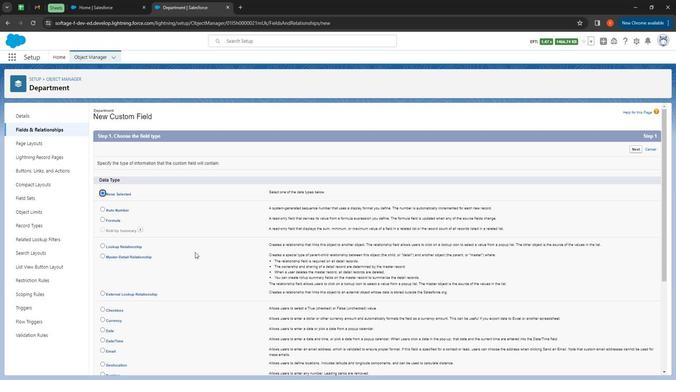 
Action: Mouse scrolled (196, 255) with delta (0, 0)
Screenshot: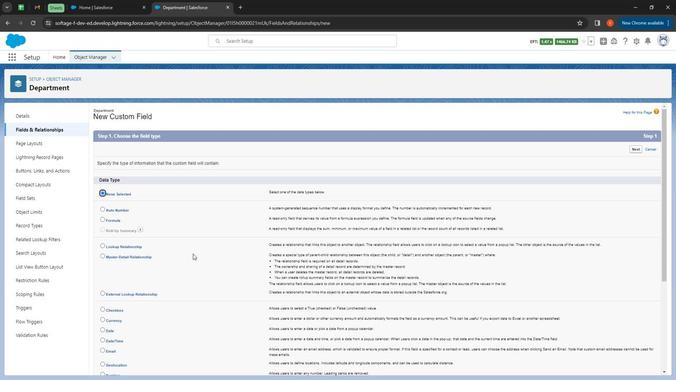 
Action: Mouse moved to (195, 256)
Screenshot: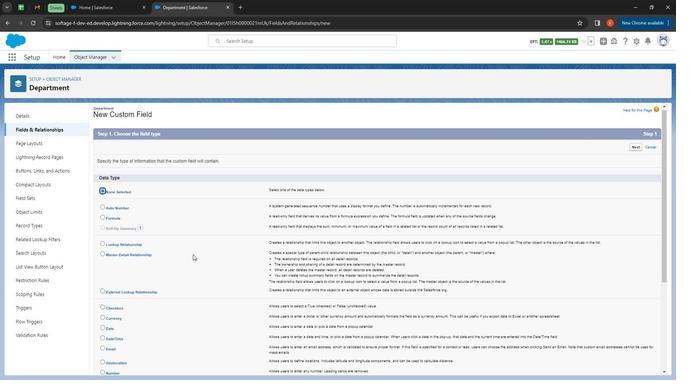 
Action: Mouse scrolled (195, 255) with delta (0, 0)
Screenshot: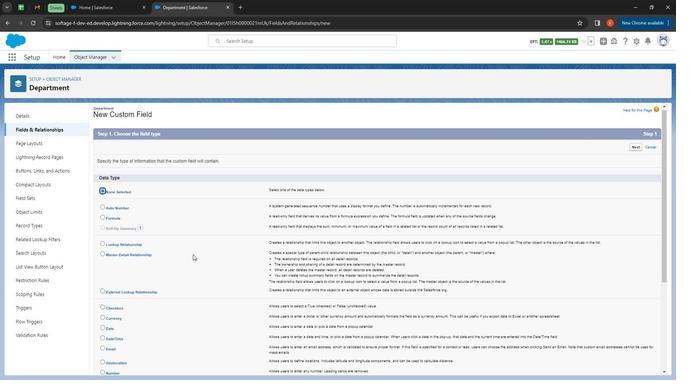 
Action: Mouse moved to (190, 258)
Screenshot: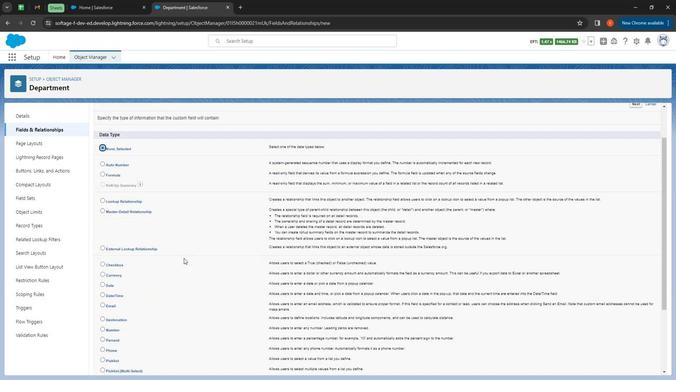 
Action: Mouse scrolled (190, 258) with delta (0, 0)
Screenshot: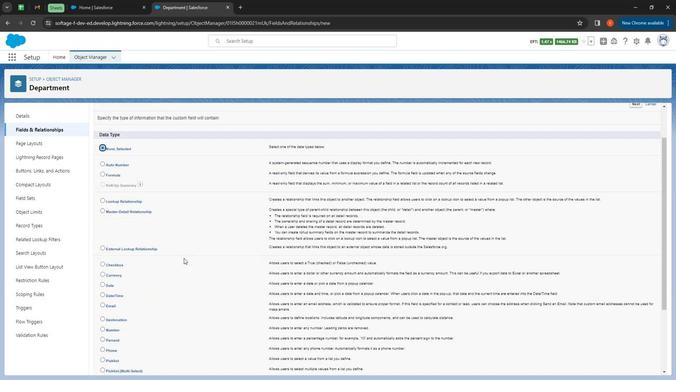 
Action: Mouse moved to (126, 310)
Screenshot: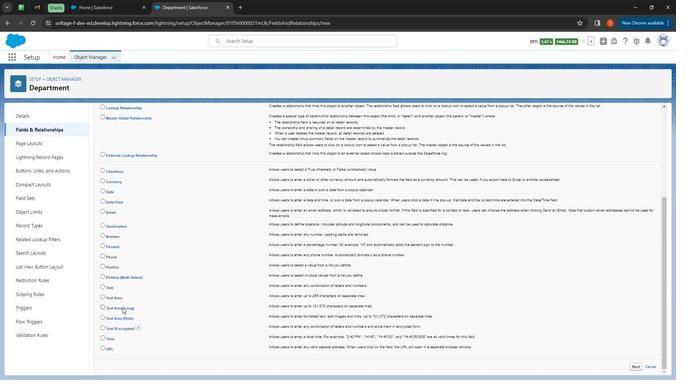 
Action: Mouse pressed left at (126, 310)
Screenshot: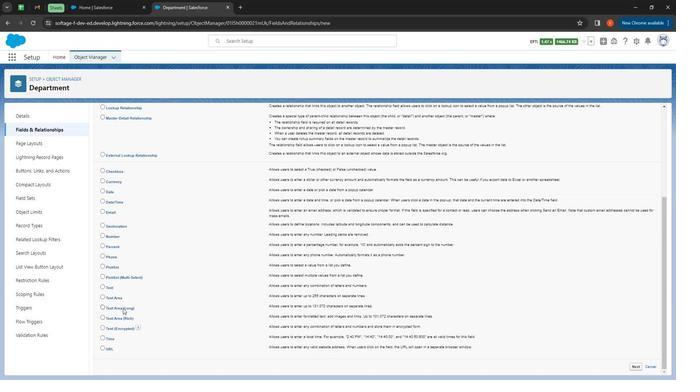 
Action: Mouse moved to (633, 369)
Screenshot: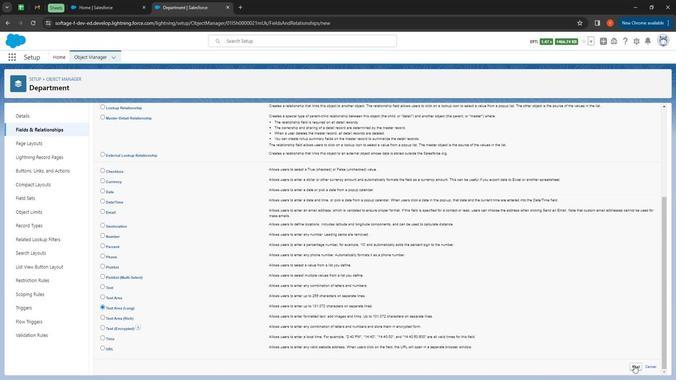 
Action: Mouse pressed left at (633, 369)
Screenshot: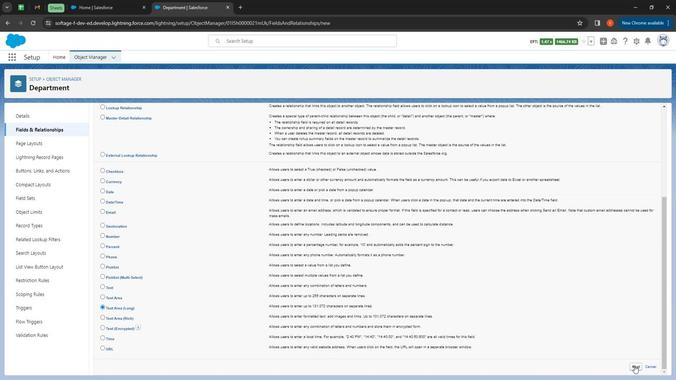 
Action: Mouse moved to (218, 166)
Screenshot: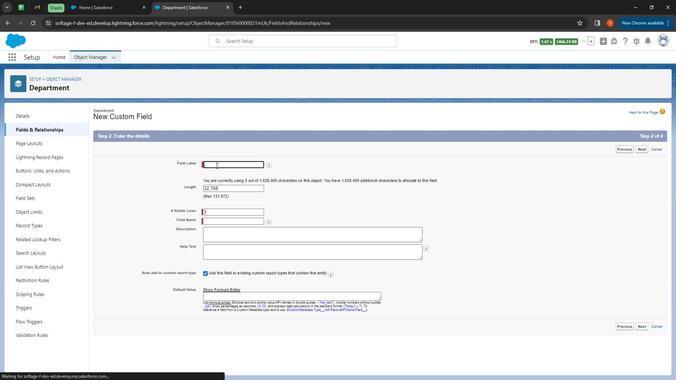 
Action: Mouse pressed left at (218, 166)
Screenshot: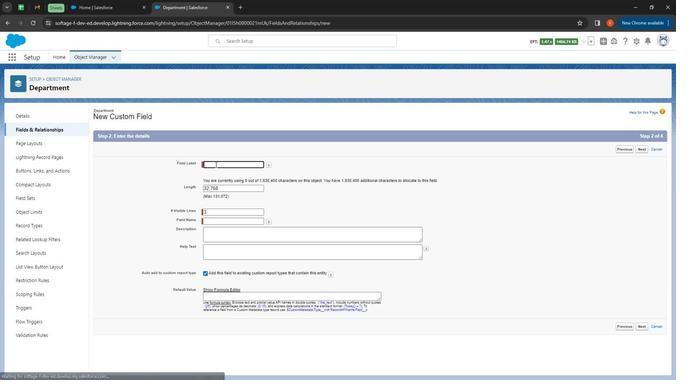 
Action: Mouse moved to (218, 165)
Screenshot: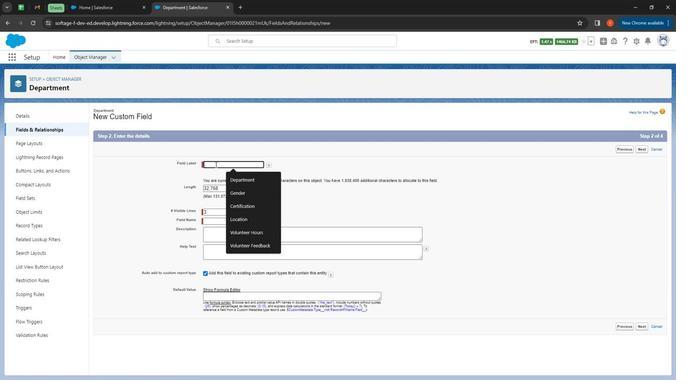 
Action: Key pressed <Key.shift>
Screenshot: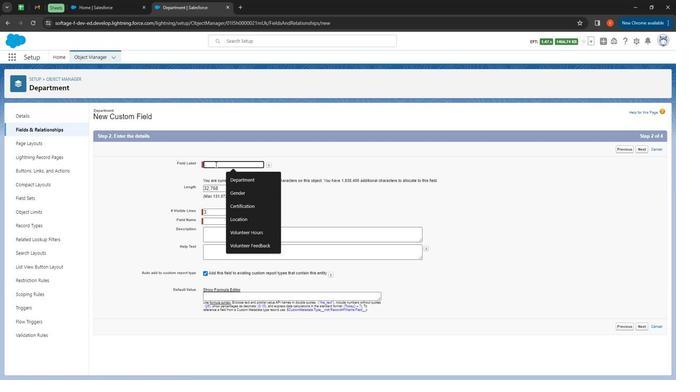 
Action: Mouse moved to (215, 157)
Screenshot: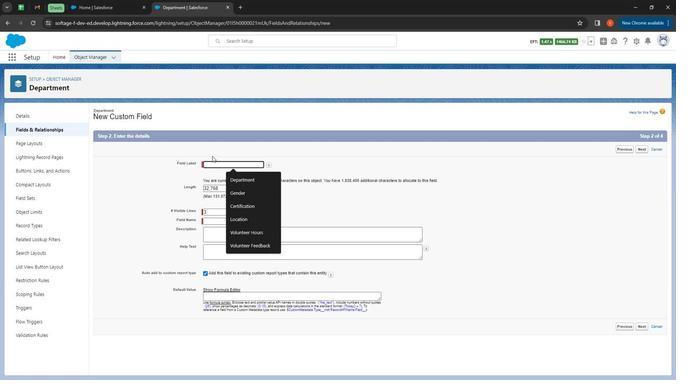 
Action: Key pressed <Key.shift>
Screenshot: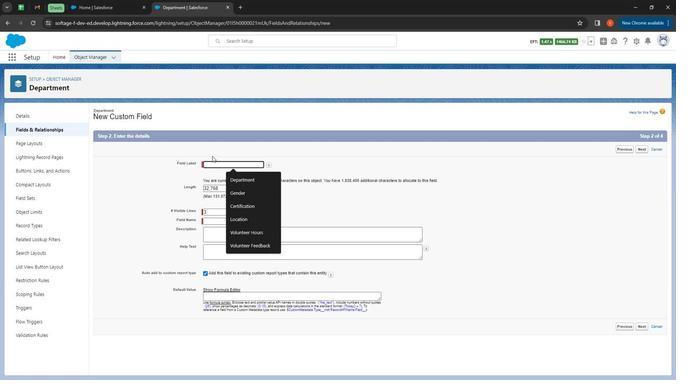 
Action: Mouse moved to (213, 156)
Screenshot: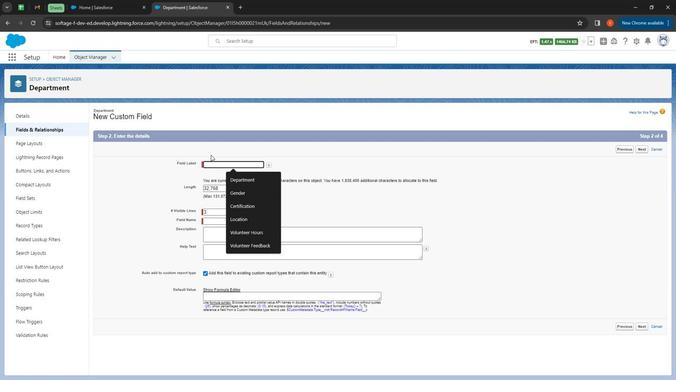 
Action: Key pressed <Key.shift>
Screenshot: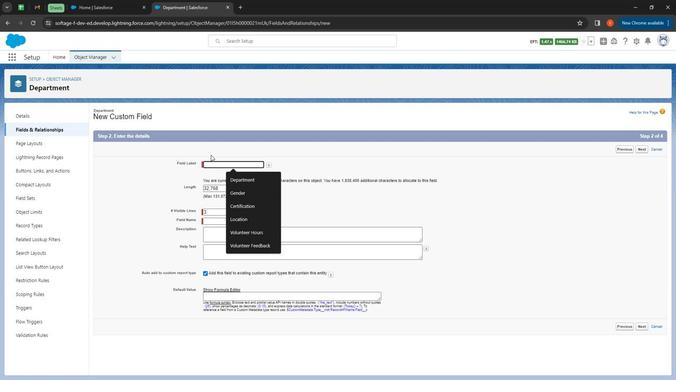 
Action: Mouse moved to (212, 155)
Screenshot: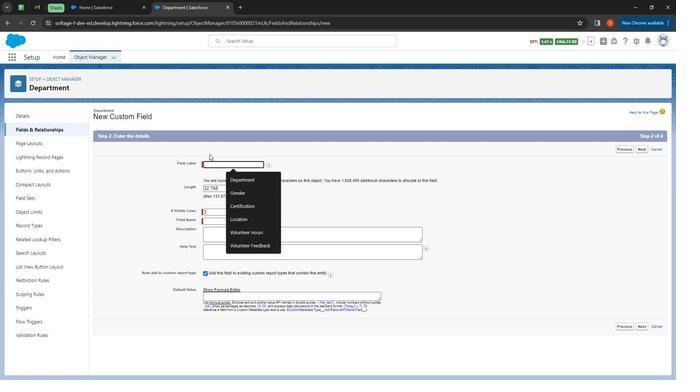 
Action: Key pressed <Key.shift>
Screenshot: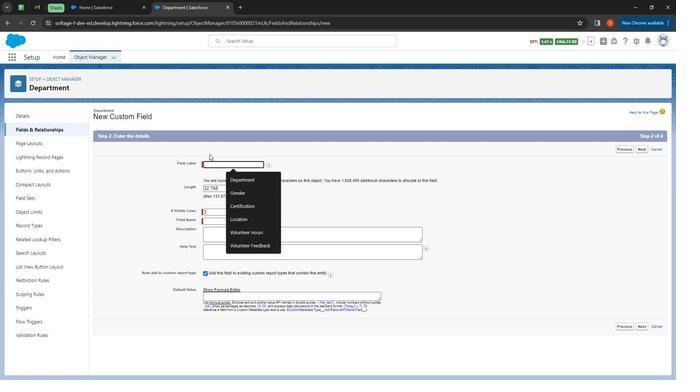 
Action: Mouse moved to (212, 154)
Screenshot: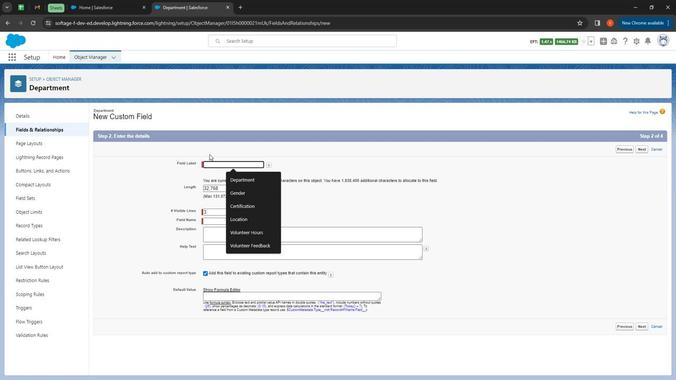 
Action: Key pressed <Key.shift>
Screenshot: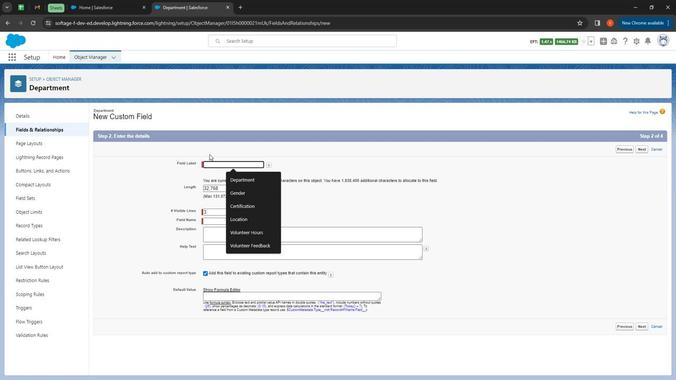 
Action: Mouse moved to (211, 154)
Screenshot: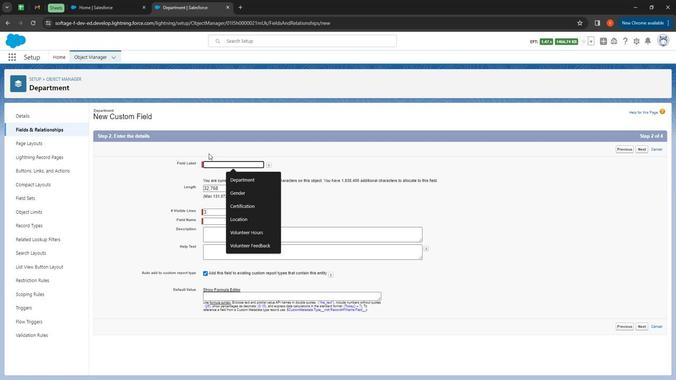 
Action: Key pressed <Key.shift><Key.shift><Key.shift><Key.shift><Key.shift><Key.shift><Key.shift><Key.shift><Key.shift><Key.shift><Key.shift><Key.shift><Key.shift><Key.shift><Key.shift><Key.shift><Key.shift><Key.shift><Key.shift><Key.shift><Key.shift><Key.shift><Key.shift><Key.shift><Key.shift><Key.shift><Key.shift><Key.shift><Key.shift><Key.shift><Key.shift><Key.shift><Key.shift><Key.shift>Location
